 Task: Search one way flight ticket for 3 adults, 3 children in business from Kailua-kona, Hawaii: Ellison Onizuka Kona International Airport At Keahole to Raleigh: Raleigh-durham International Airport on 8-5-2023. Choice of flights is Sun country airlines. Number of bags: 4 checked bags. Price is upto 99000. Outbound departure time preference is 16:30.
Action: Mouse moved to (433, 384)
Screenshot: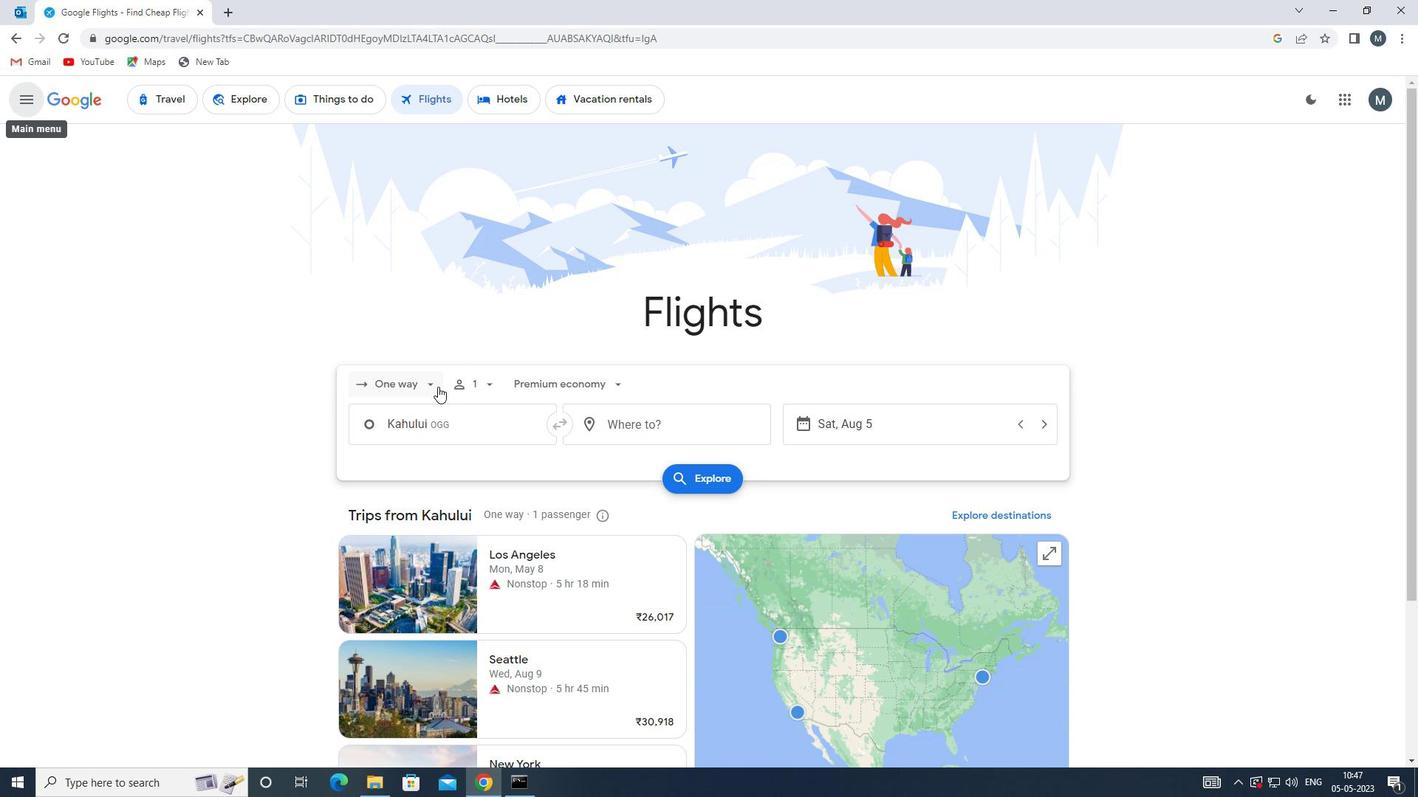
Action: Mouse pressed left at (433, 384)
Screenshot: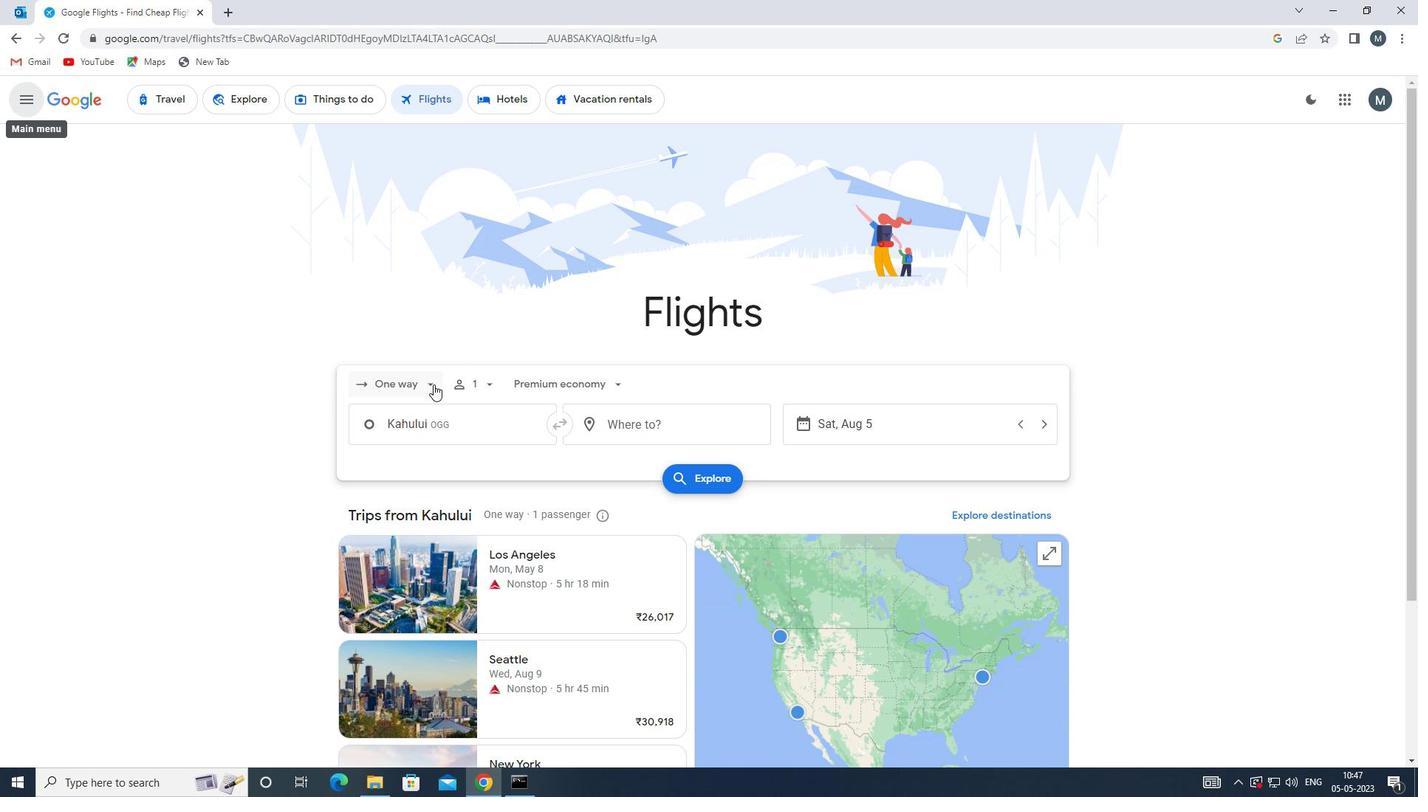 
Action: Mouse moved to (428, 460)
Screenshot: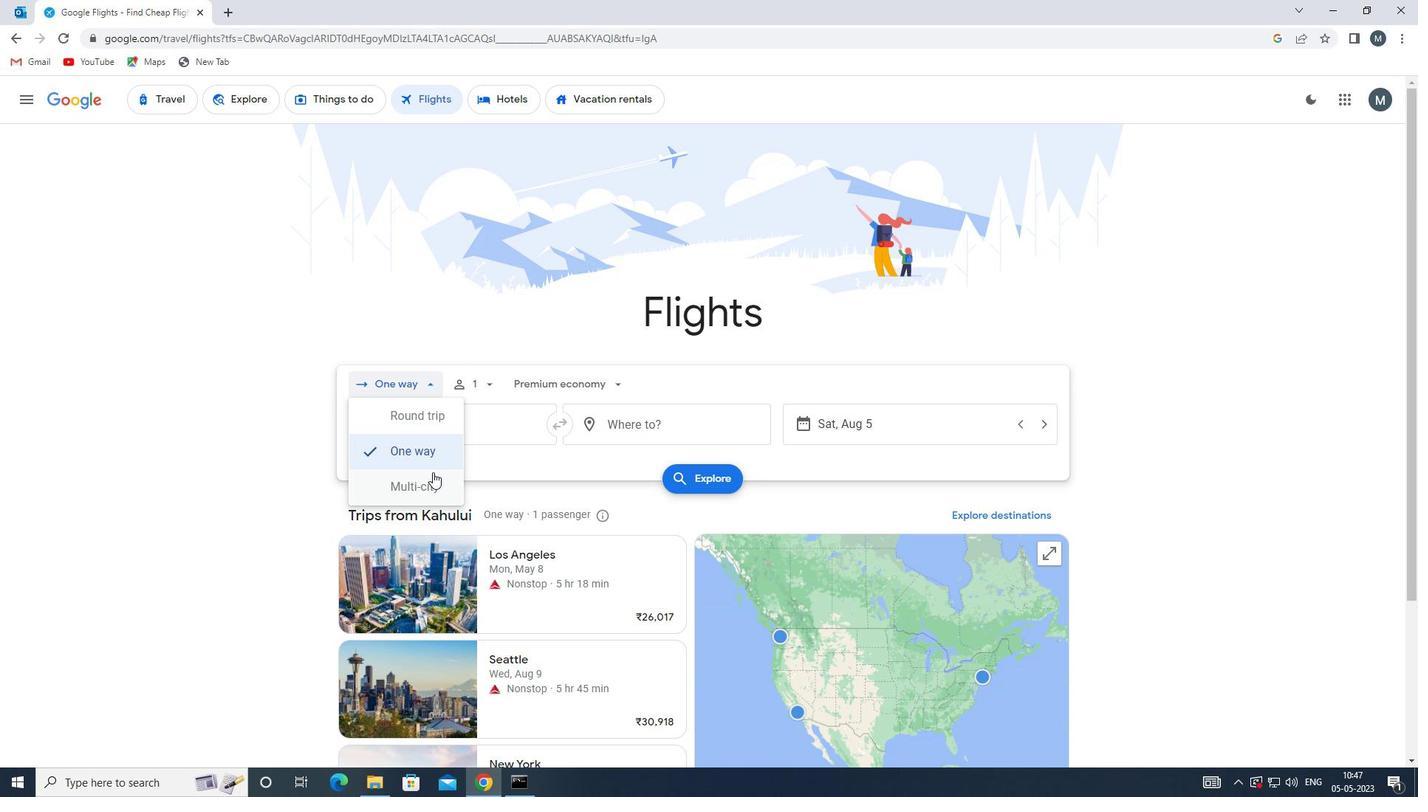 
Action: Mouse pressed left at (428, 460)
Screenshot: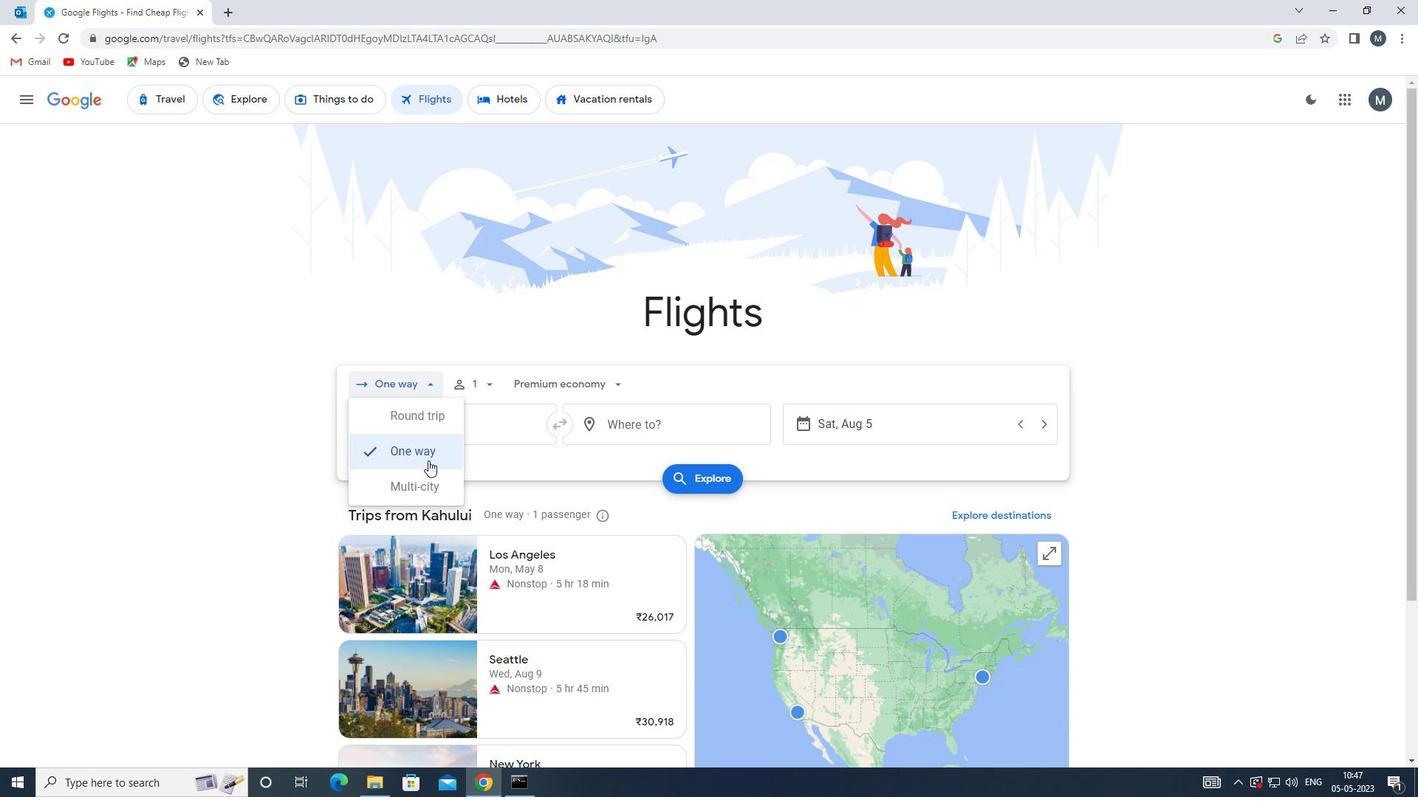 
Action: Mouse moved to (477, 384)
Screenshot: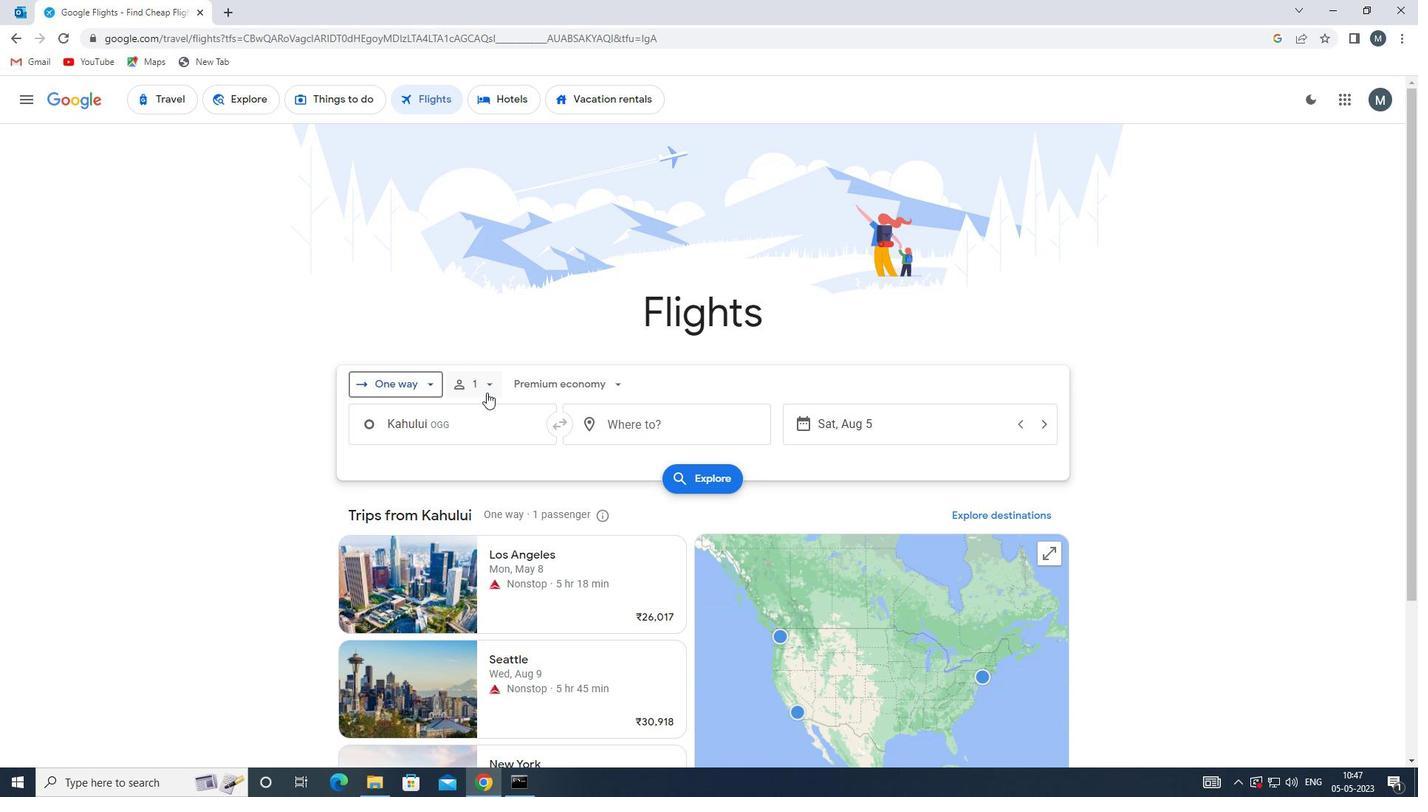 
Action: Mouse pressed left at (477, 384)
Screenshot: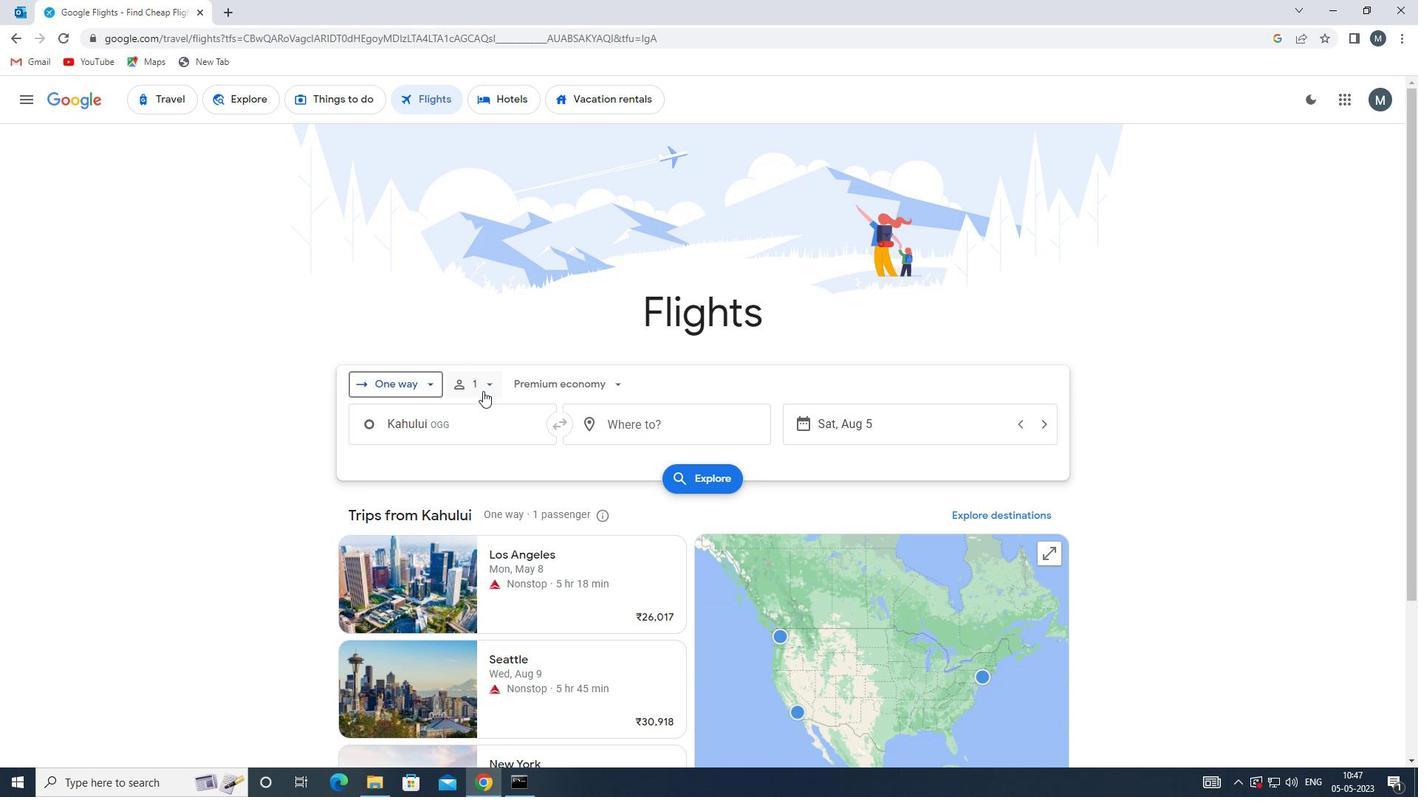 
Action: Mouse moved to (608, 419)
Screenshot: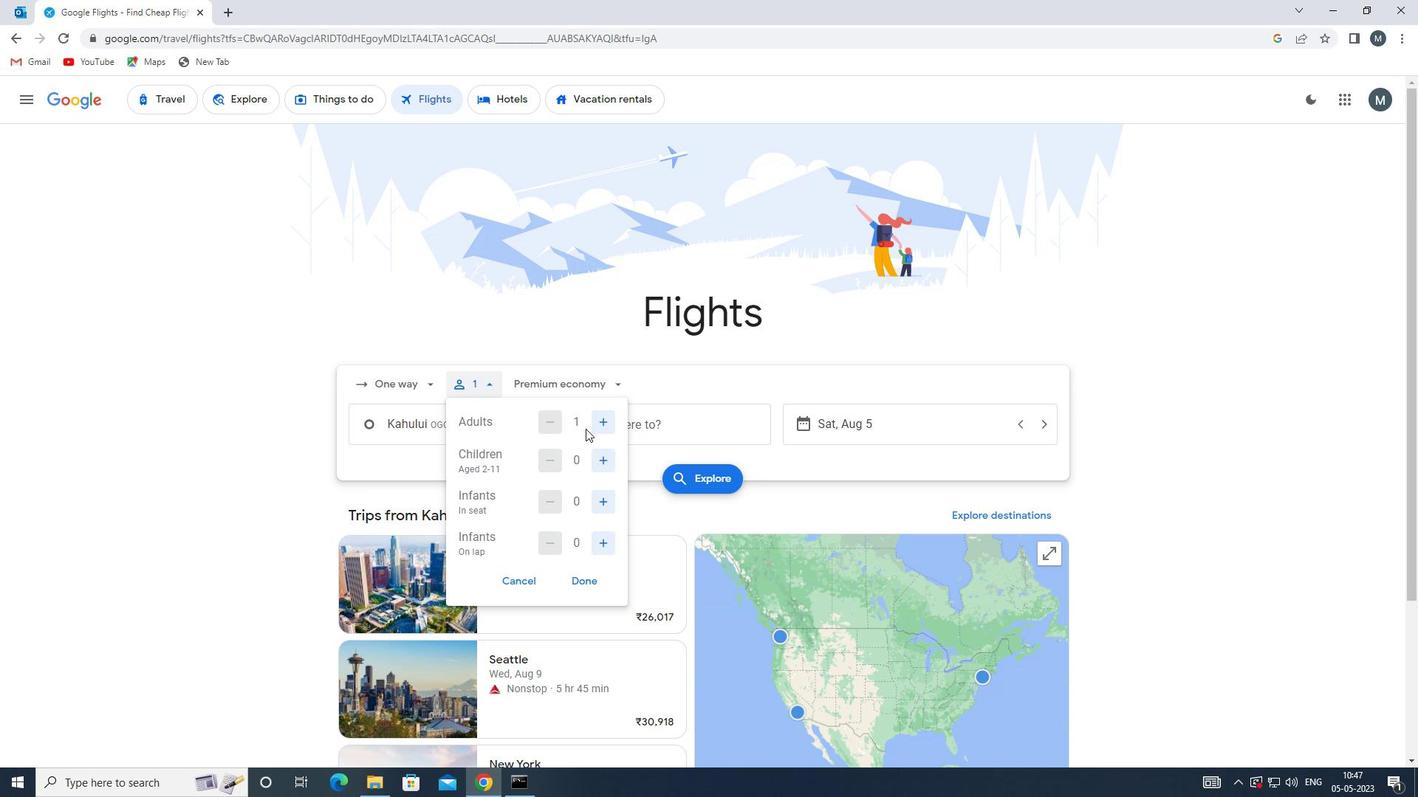 
Action: Mouse pressed left at (608, 419)
Screenshot: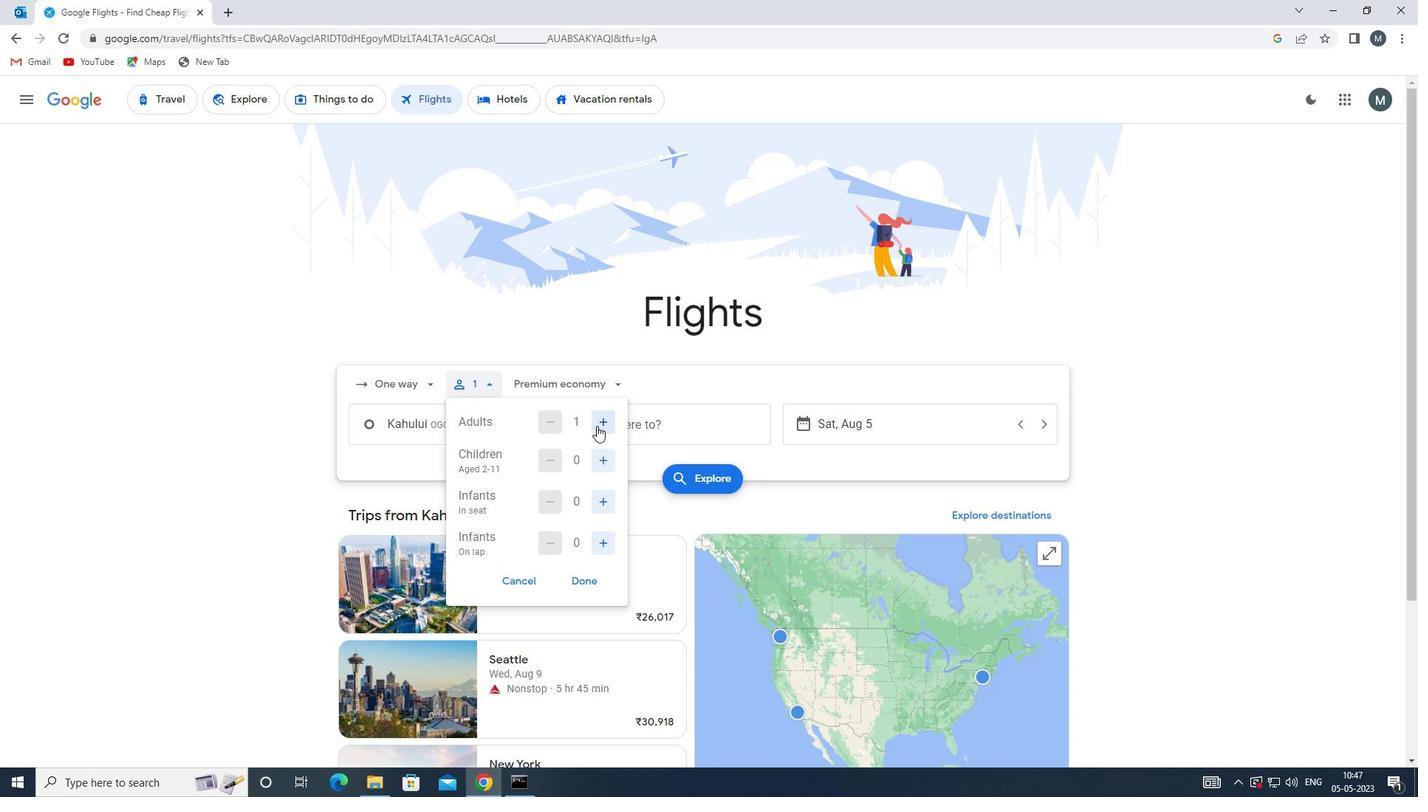 
Action: Mouse moved to (609, 419)
Screenshot: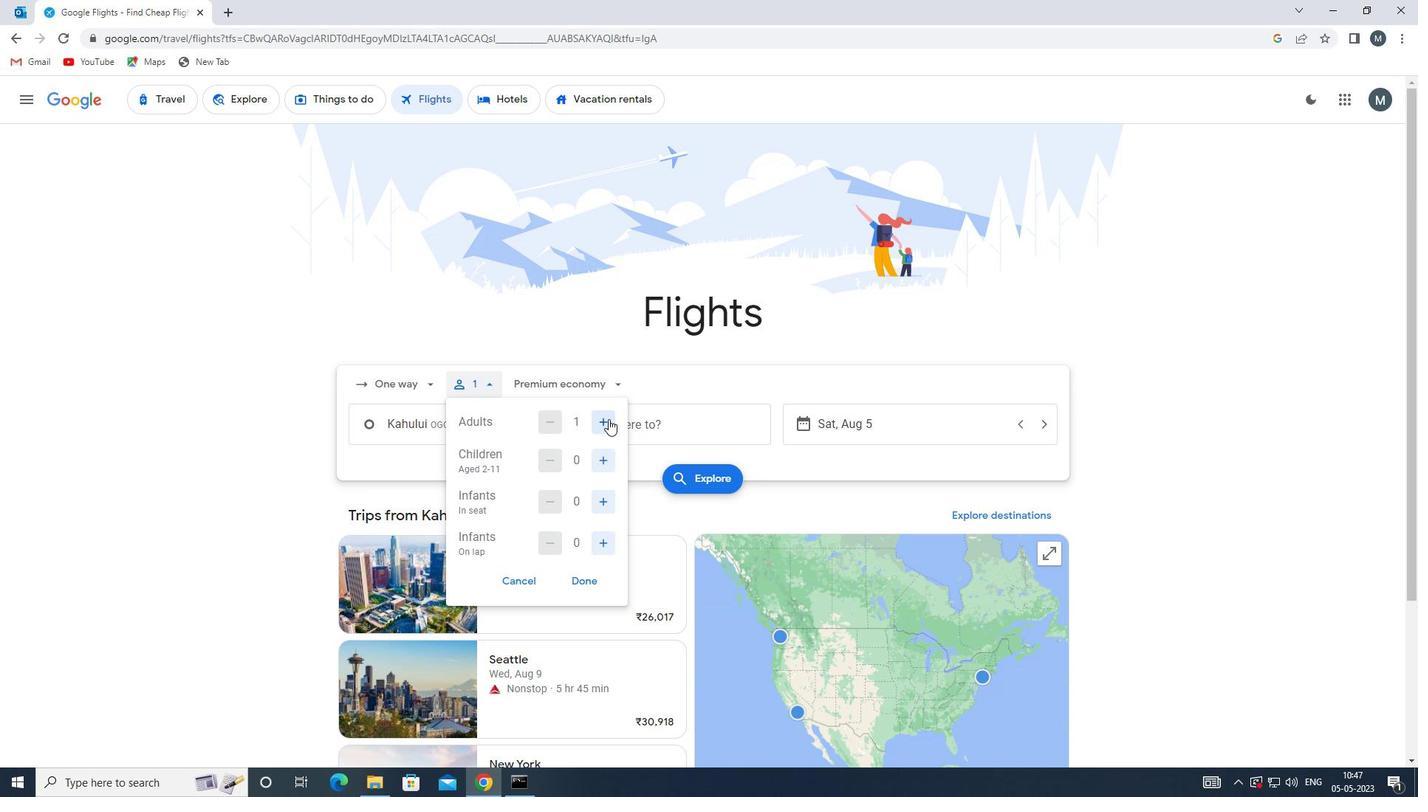 
Action: Mouse pressed left at (609, 419)
Screenshot: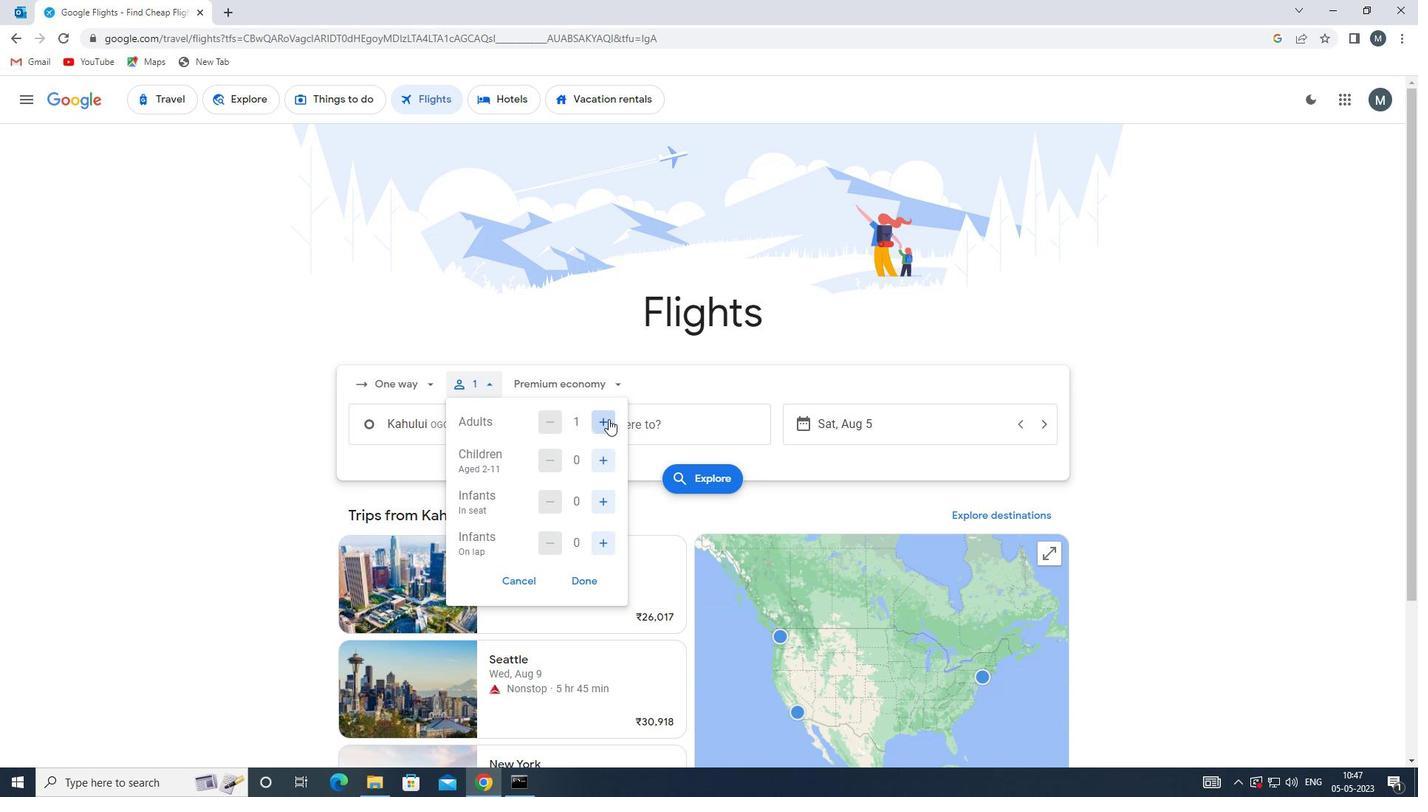 
Action: Mouse moved to (604, 461)
Screenshot: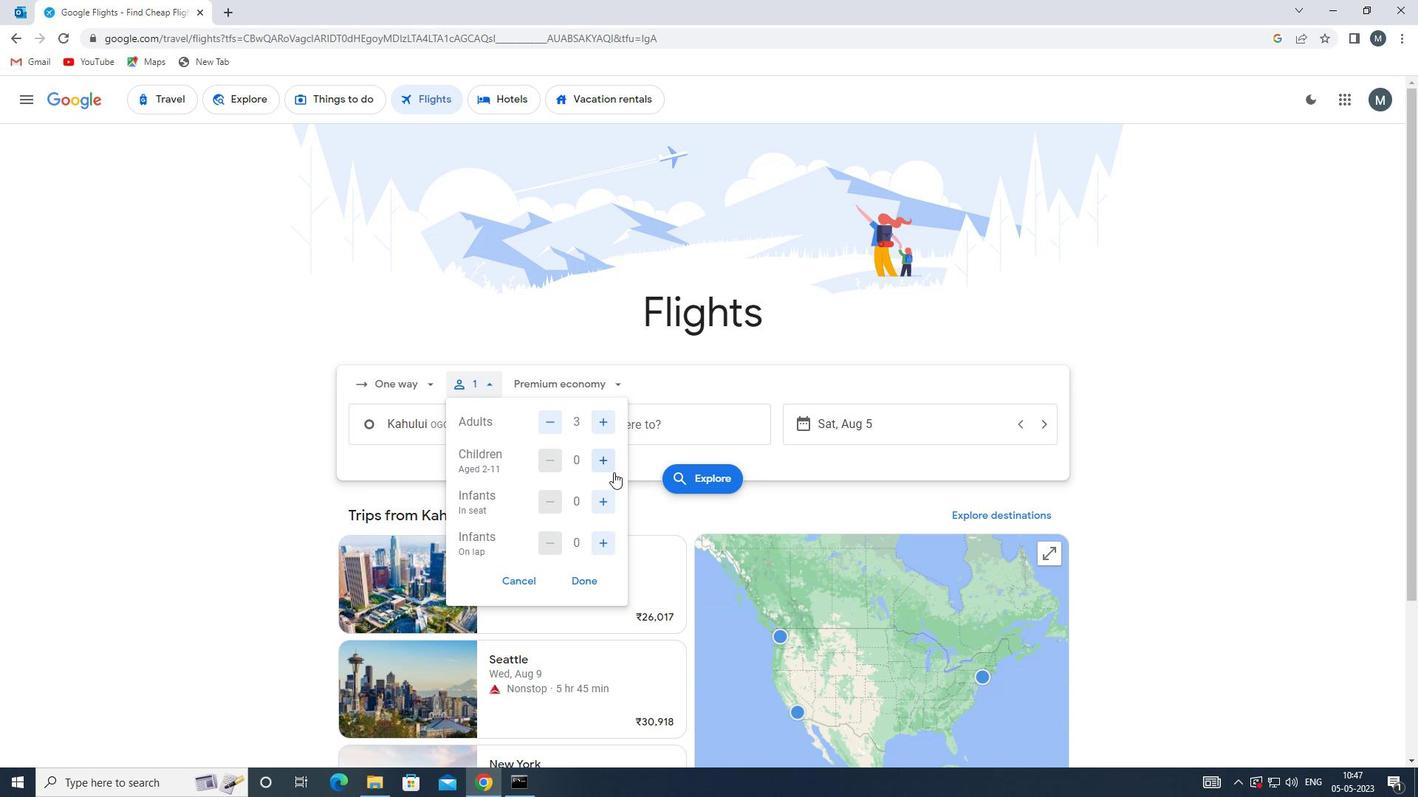 
Action: Mouse pressed left at (604, 461)
Screenshot: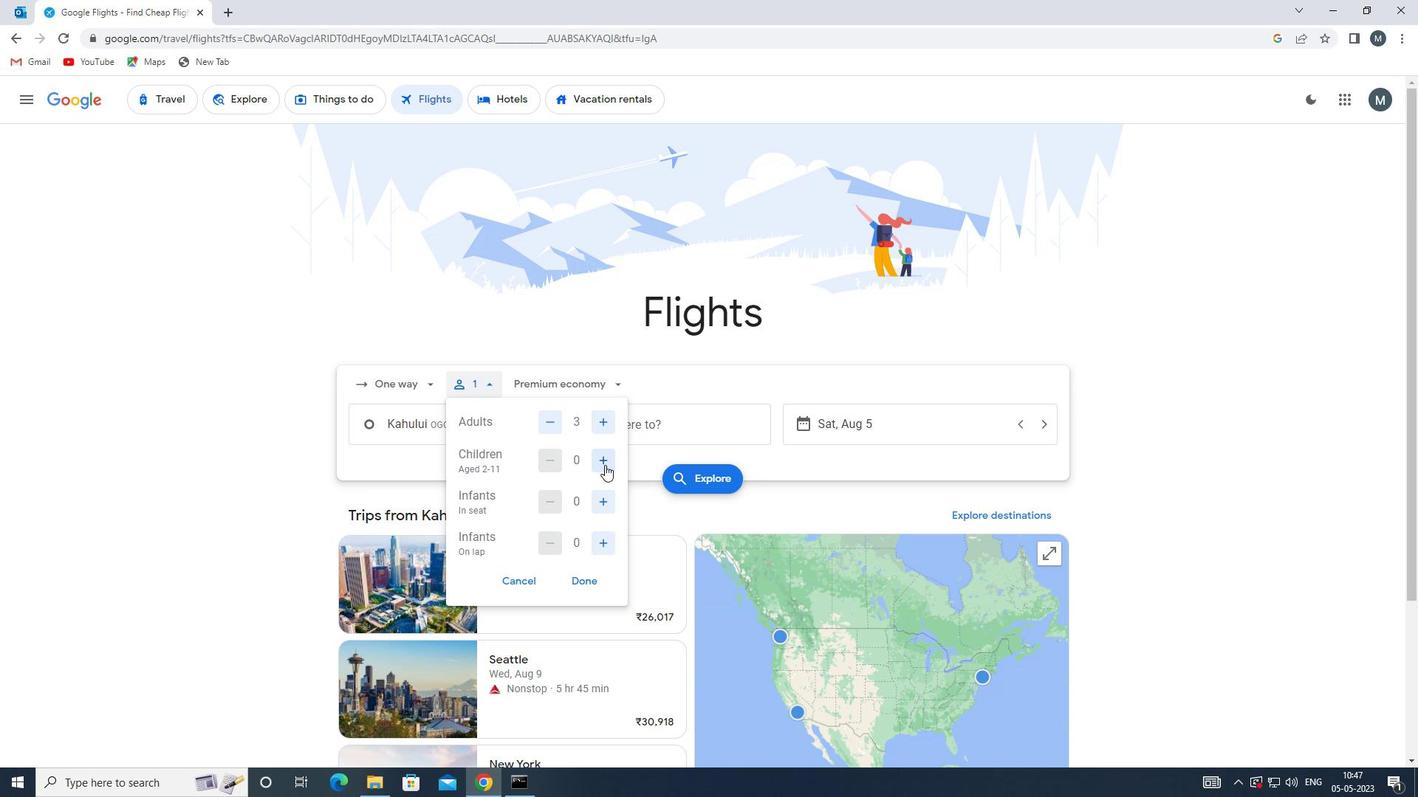 
Action: Mouse moved to (604, 461)
Screenshot: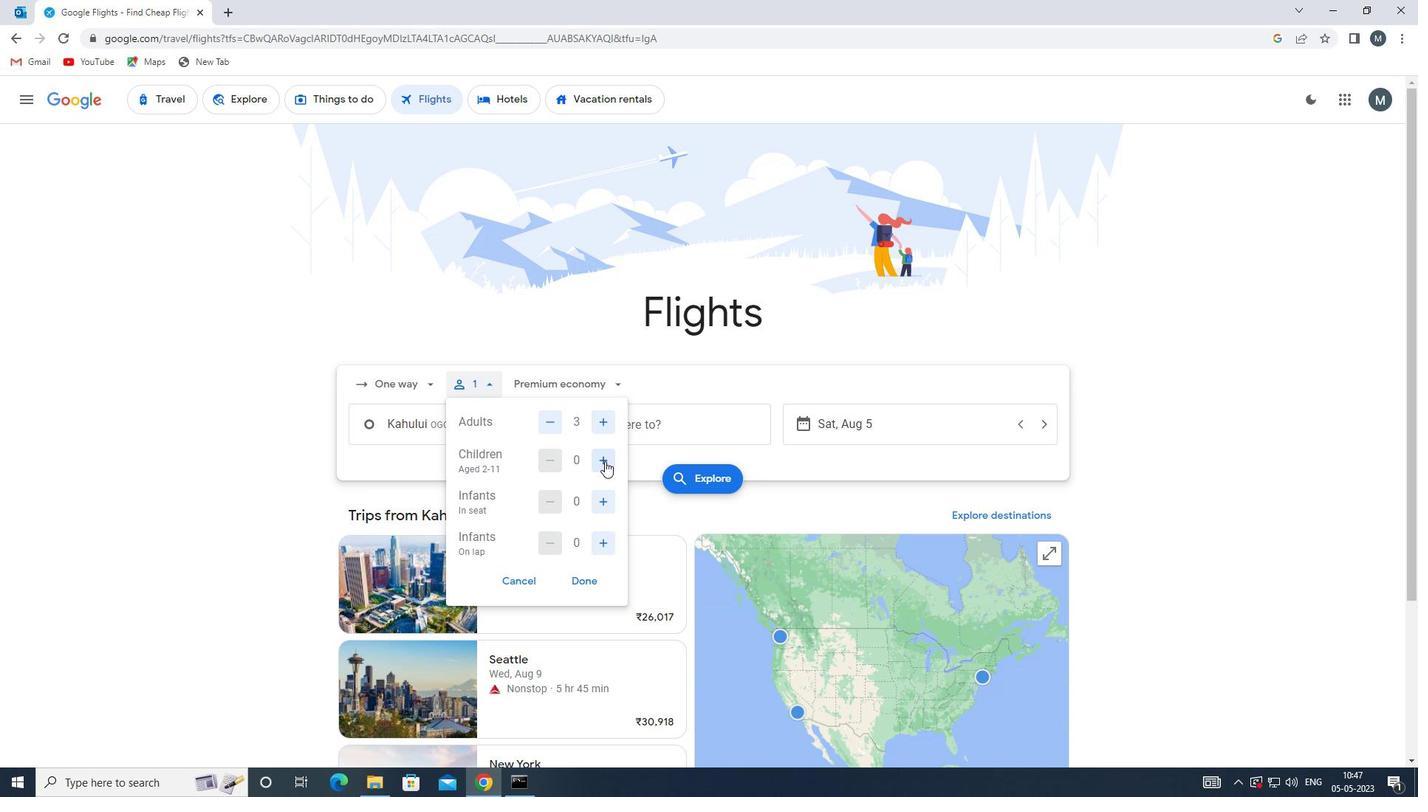 
Action: Mouse pressed left at (604, 461)
Screenshot: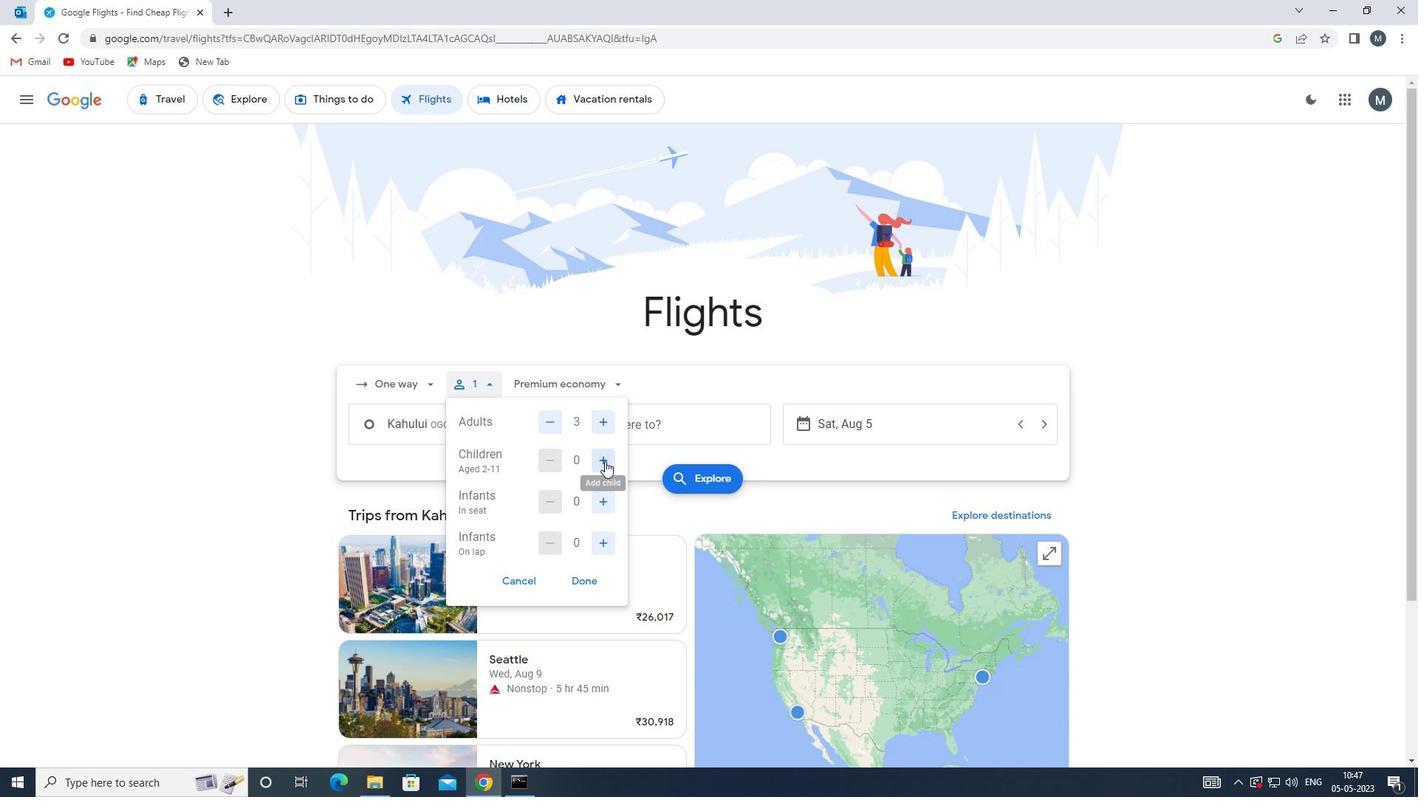 
Action: Mouse moved to (604, 463)
Screenshot: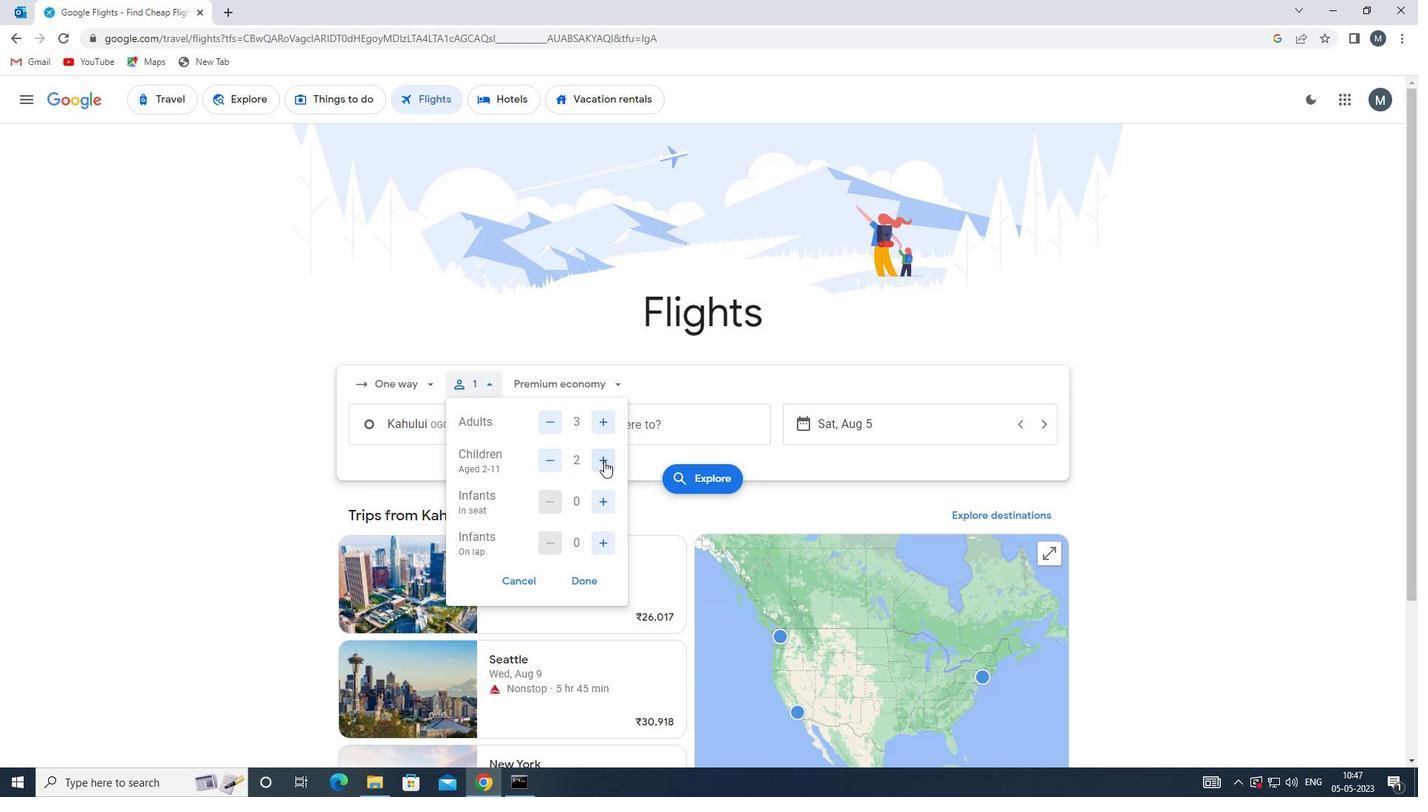 
Action: Mouse pressed left at (604, 463)
Screenshot: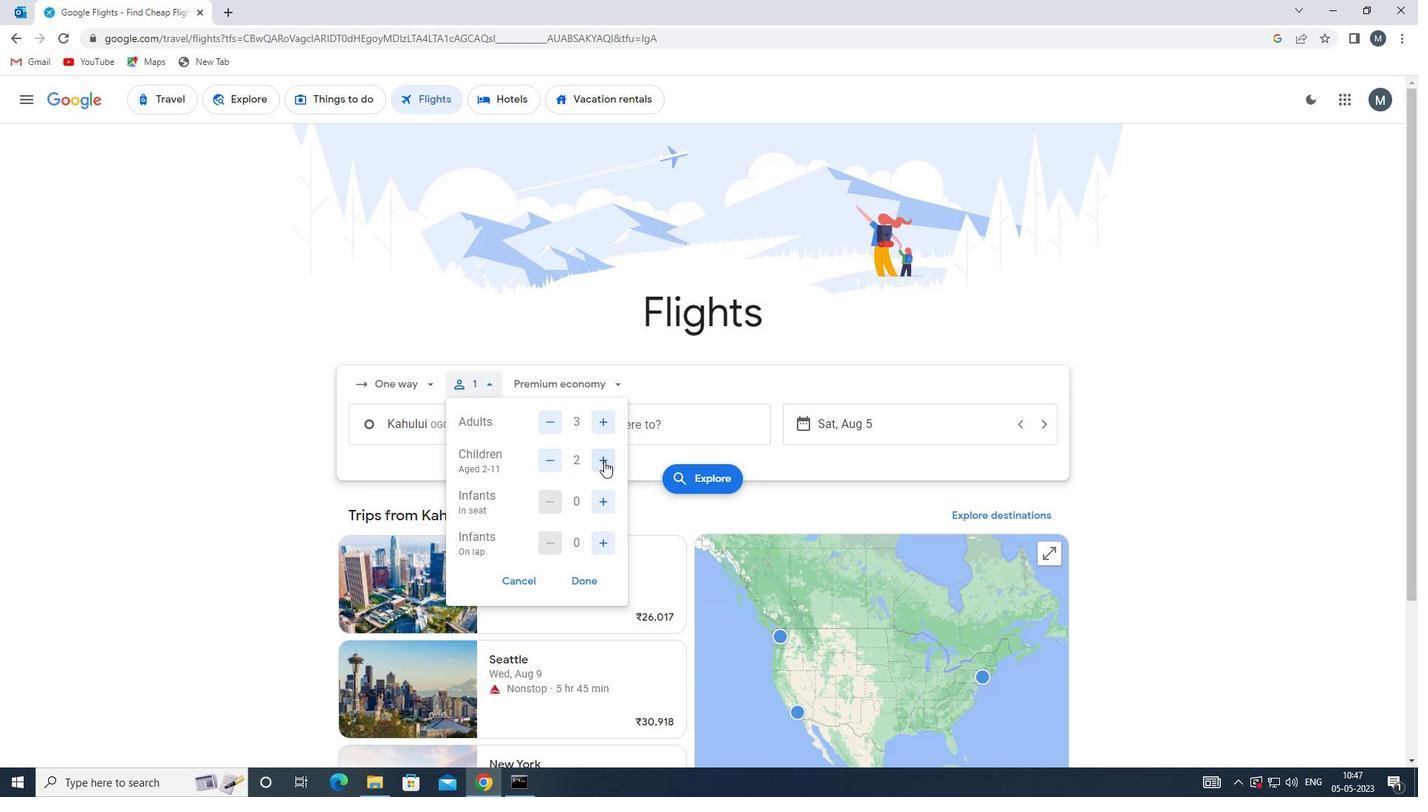 
Action: Mouse moved to (581, 584)
Screenshot: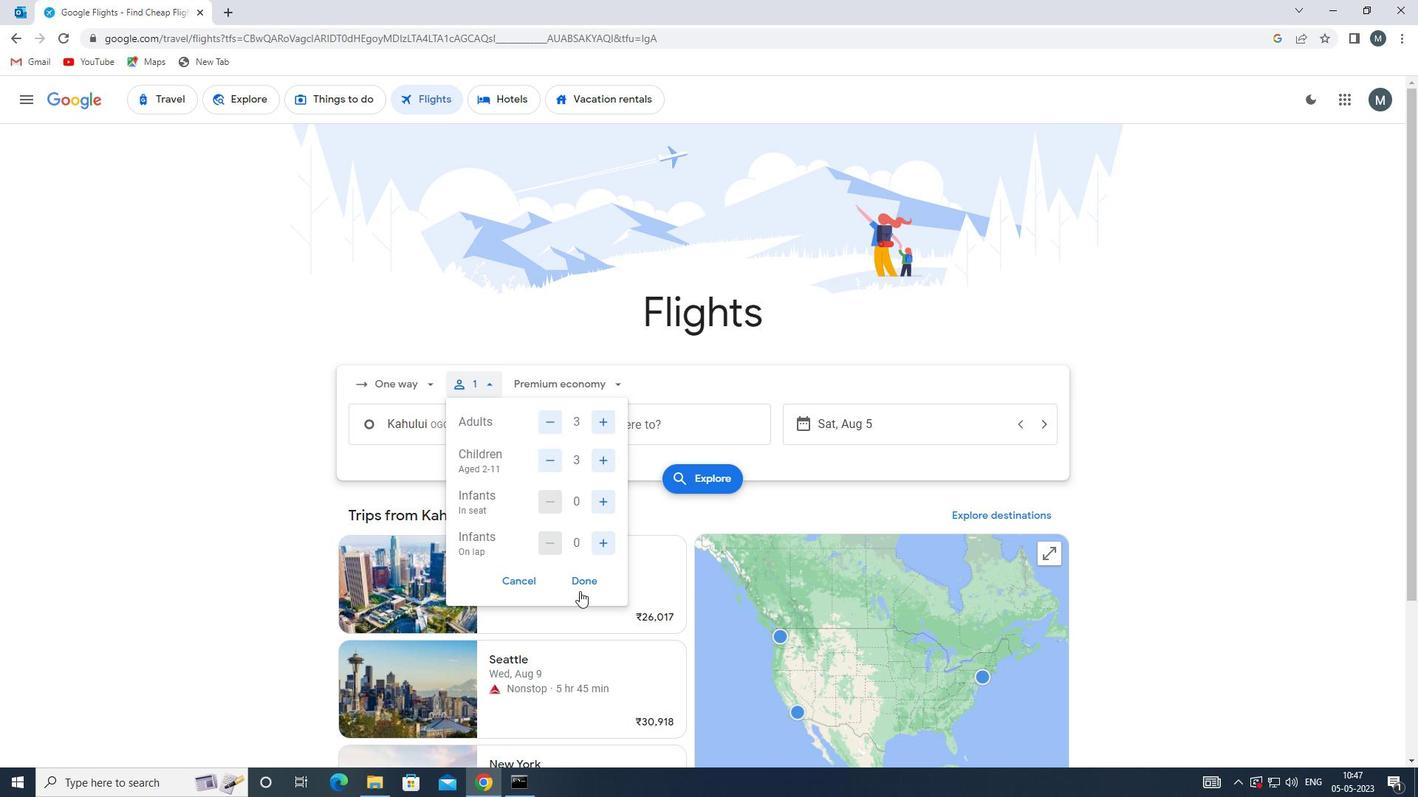 
Action: Mouse pressed left at (581, 584)
Screenshot: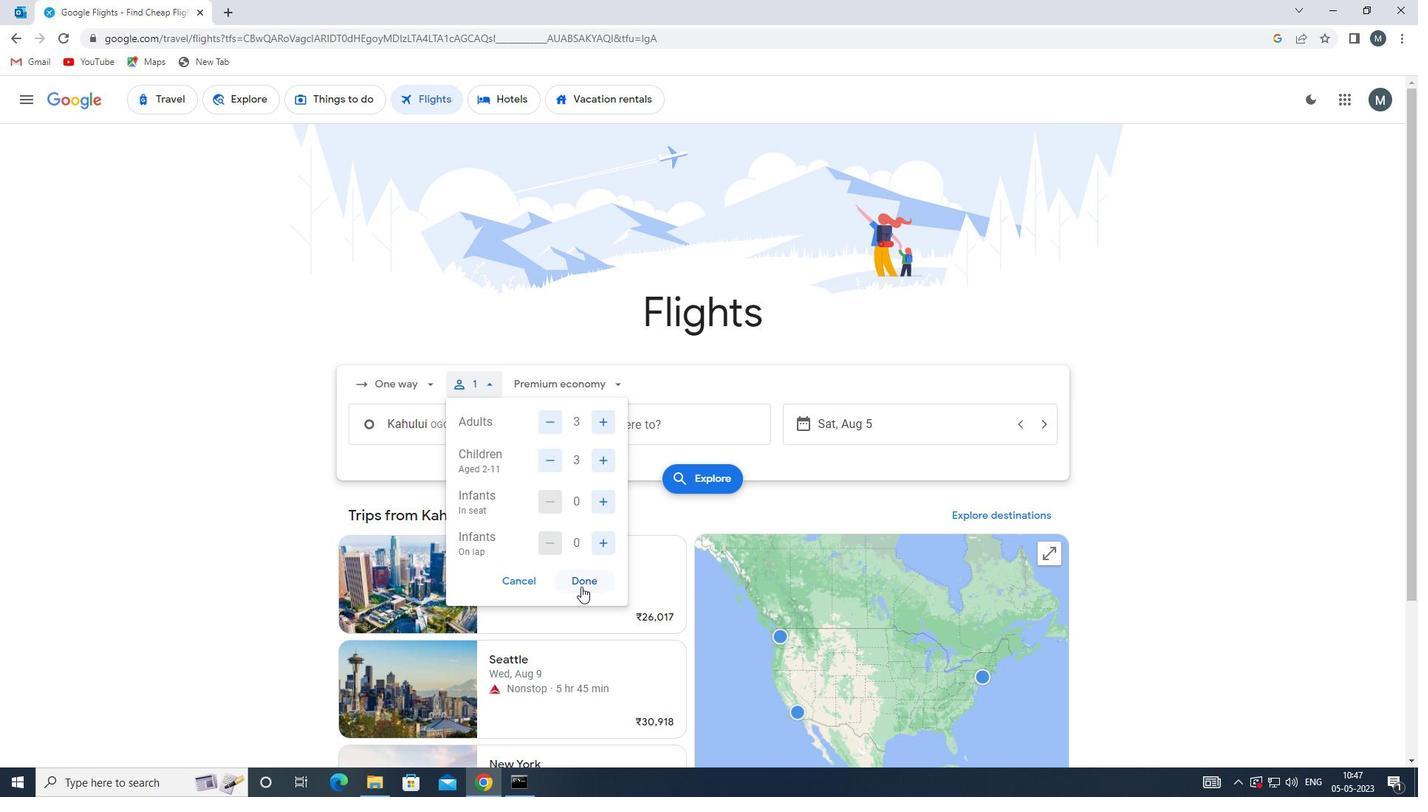 
Action: Mouse moved to (562, 384)
Screenshot: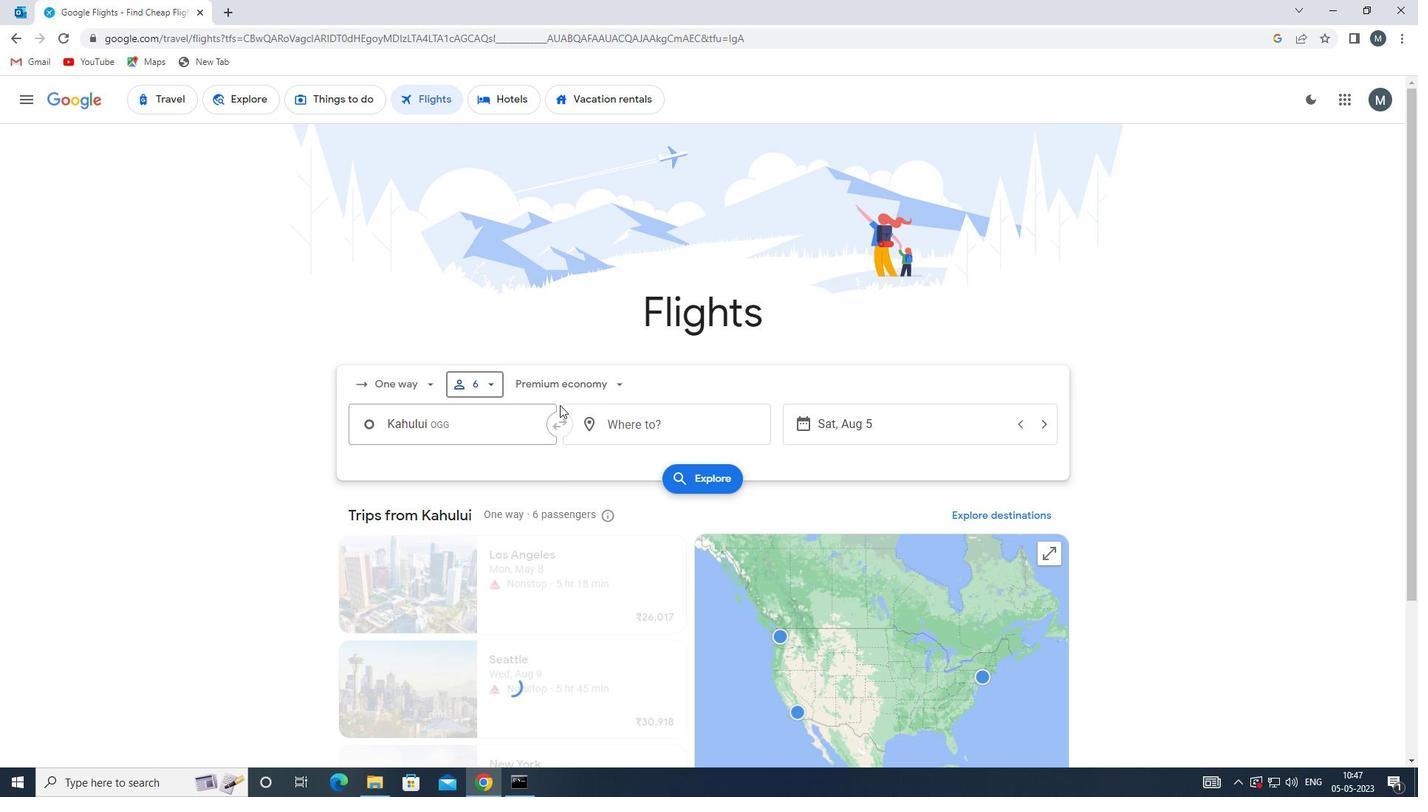 
Action: Mouse pressed left at (562, 384)
Screenshot: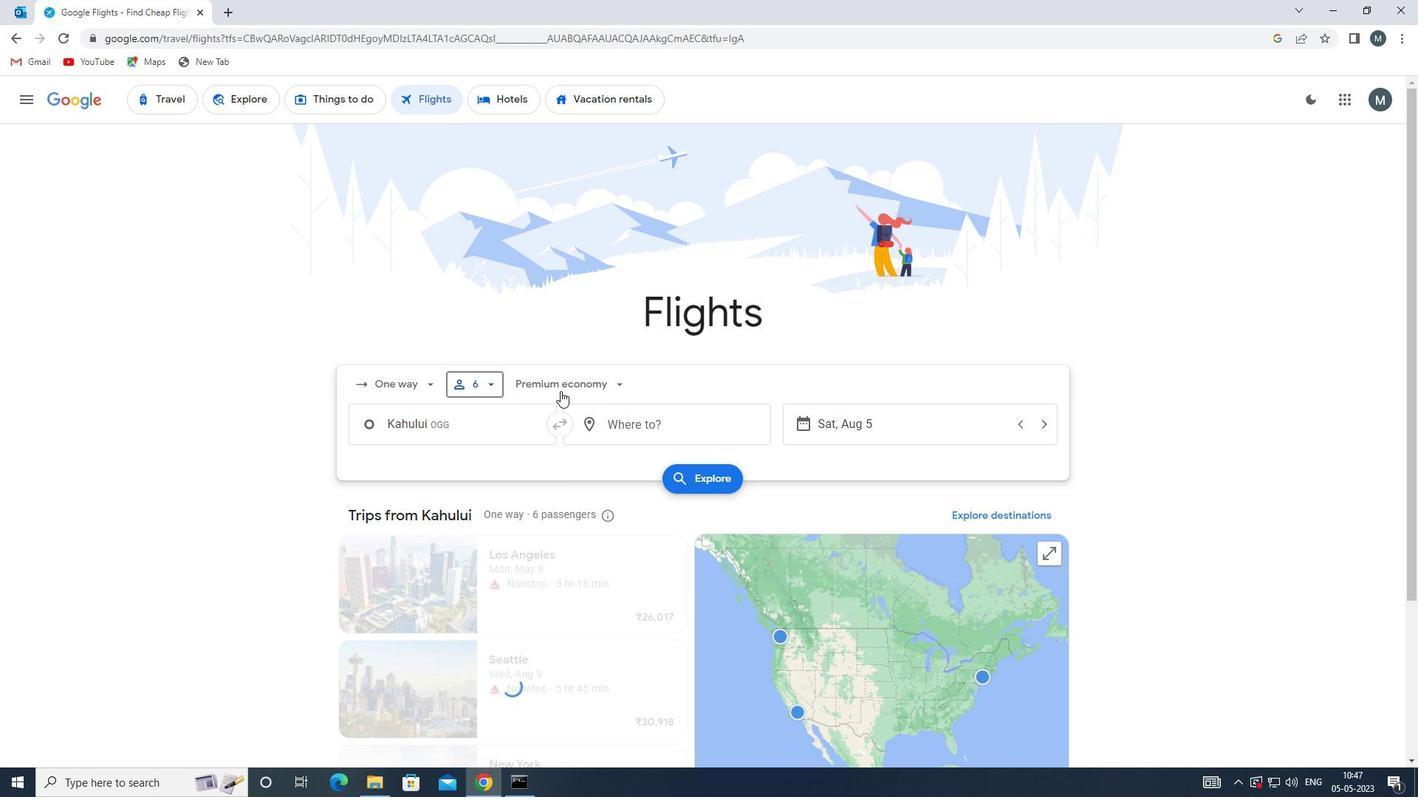 
Action: Mouse moved to (570, 492)
Screenshot: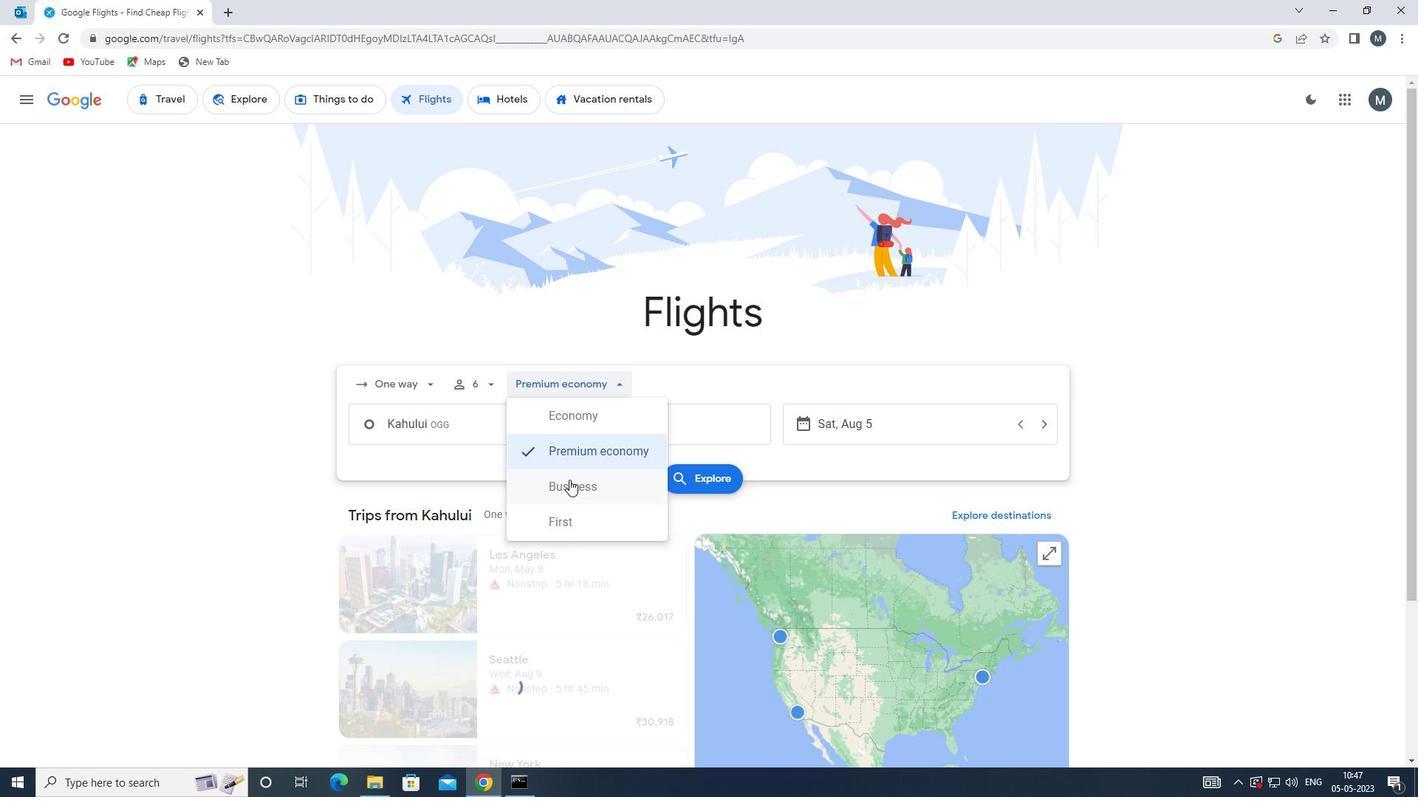 
Action: Mouse pressed left at (570, 492)
Screenshot: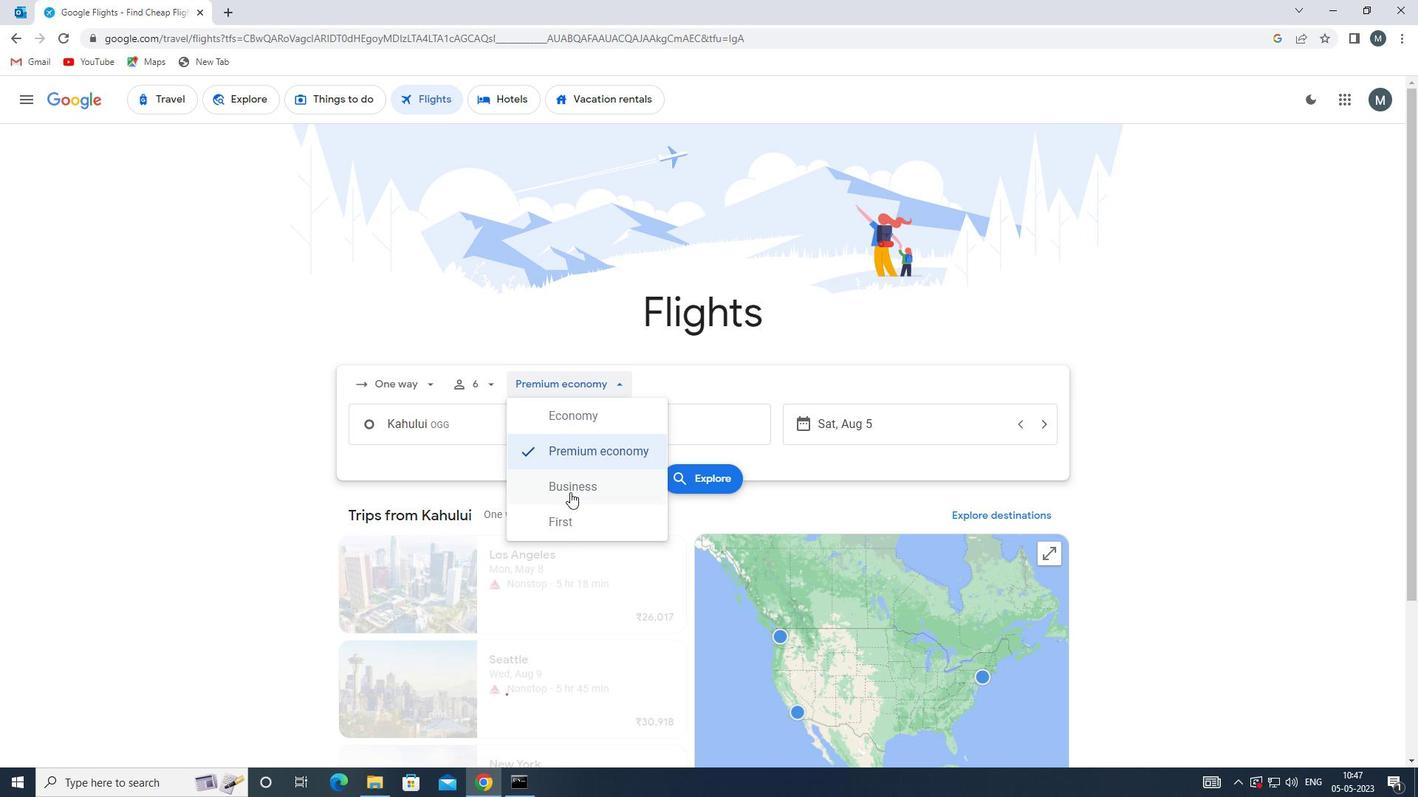 
Action: Mouse moved to (491, 434)
Screenshot: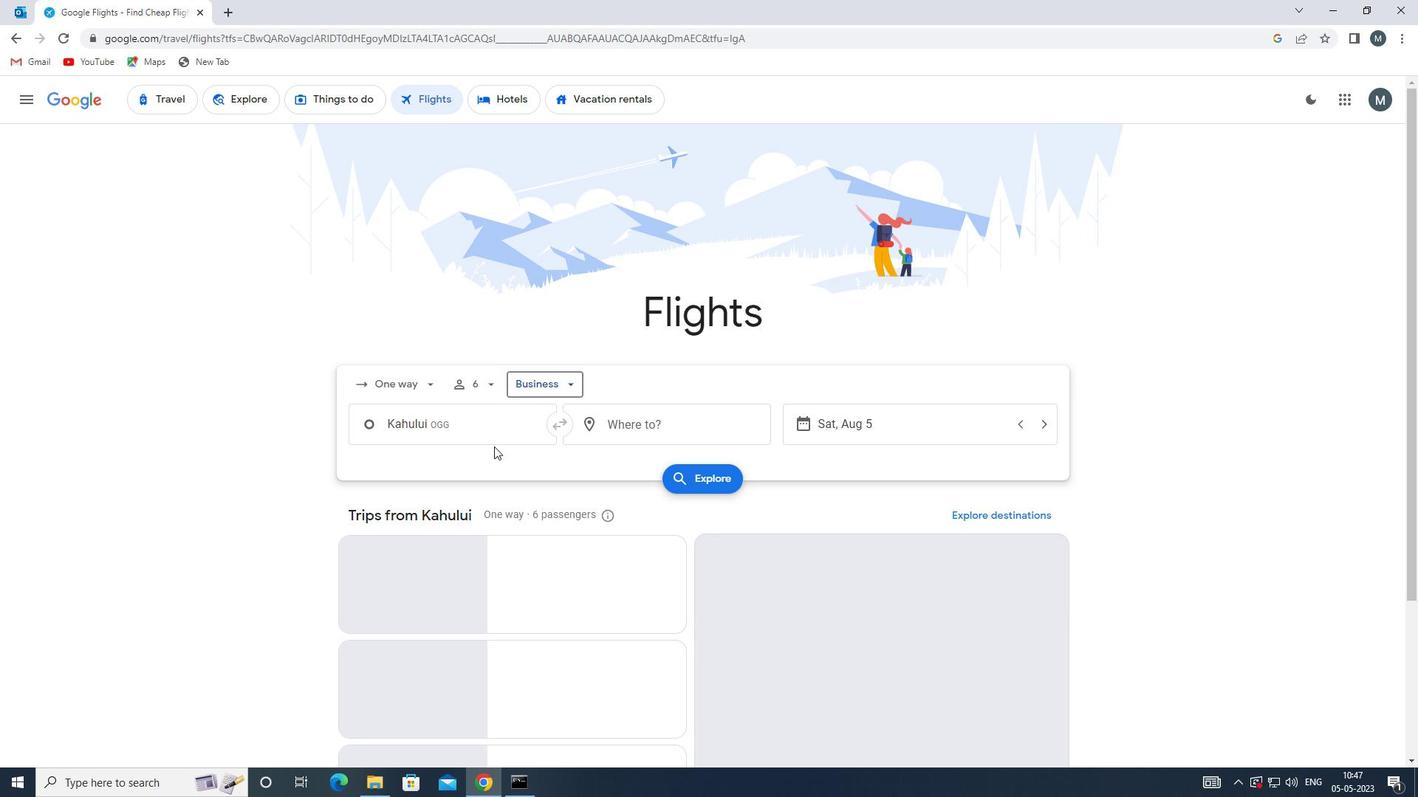 
Action: Mouse pressed left at (491, 434)
Screenshot: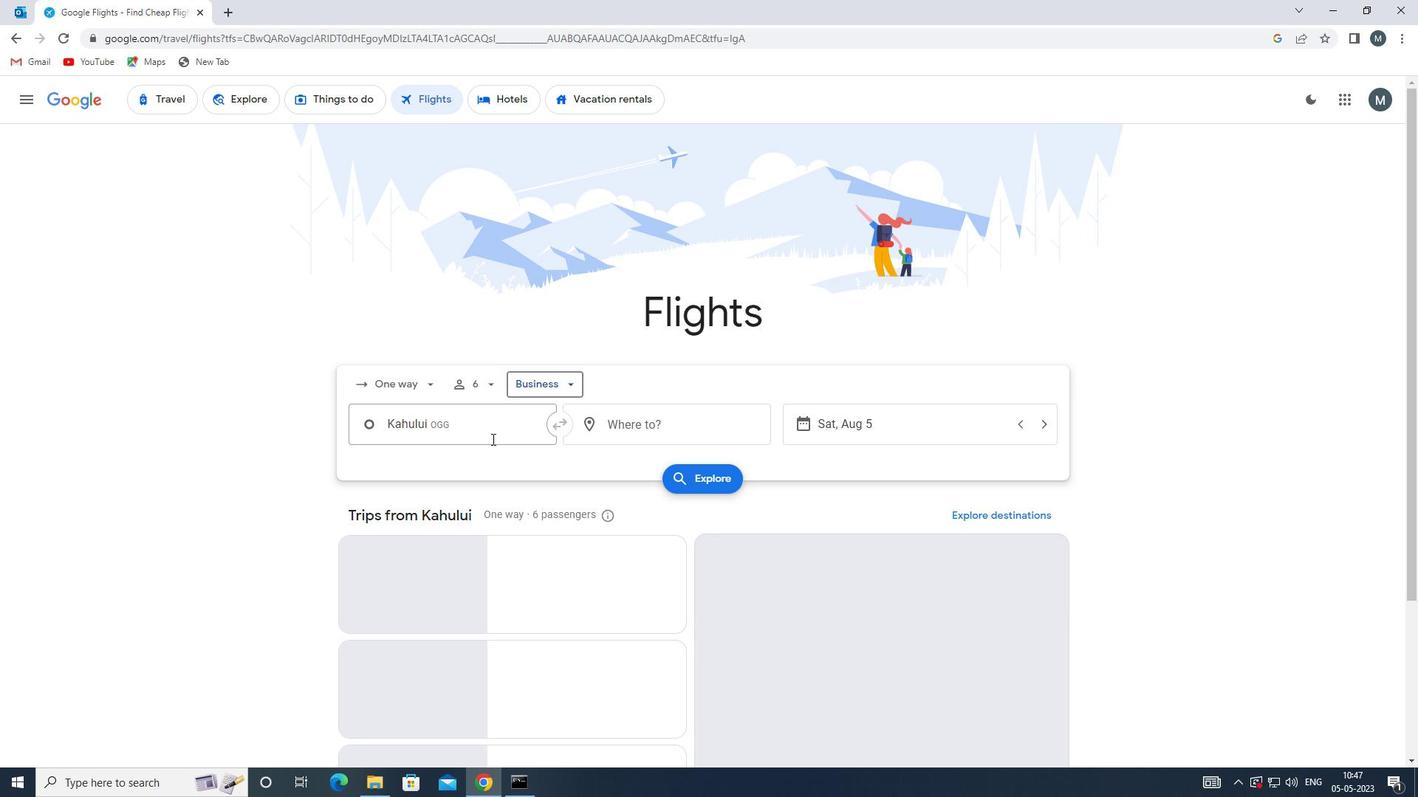 
Action: Mouse moved to (523, 505)
Screenshot: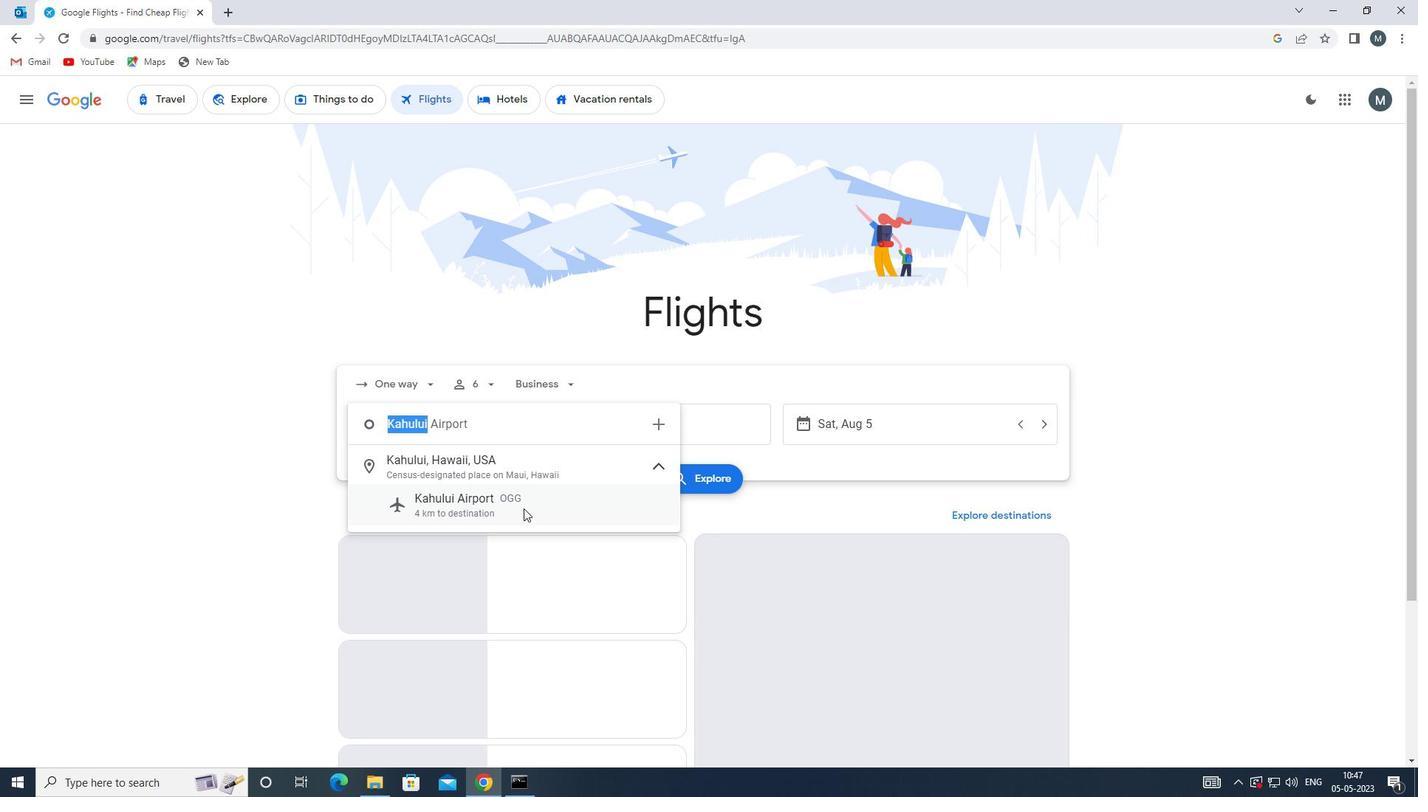 
Action: Mouse pressed left at (523, 505)
Screenshot: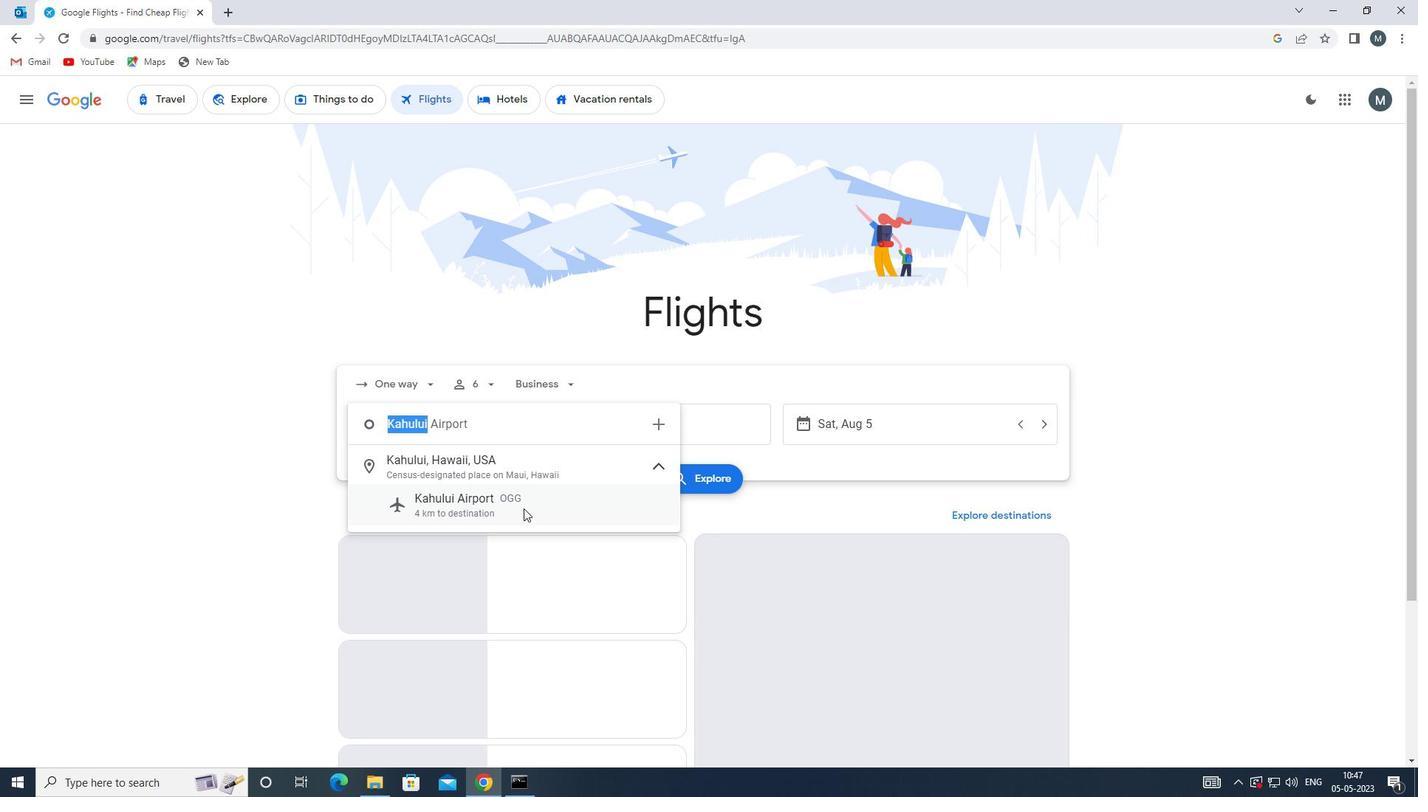 
Action: Mouse moved to (642, 429)
Screenshot: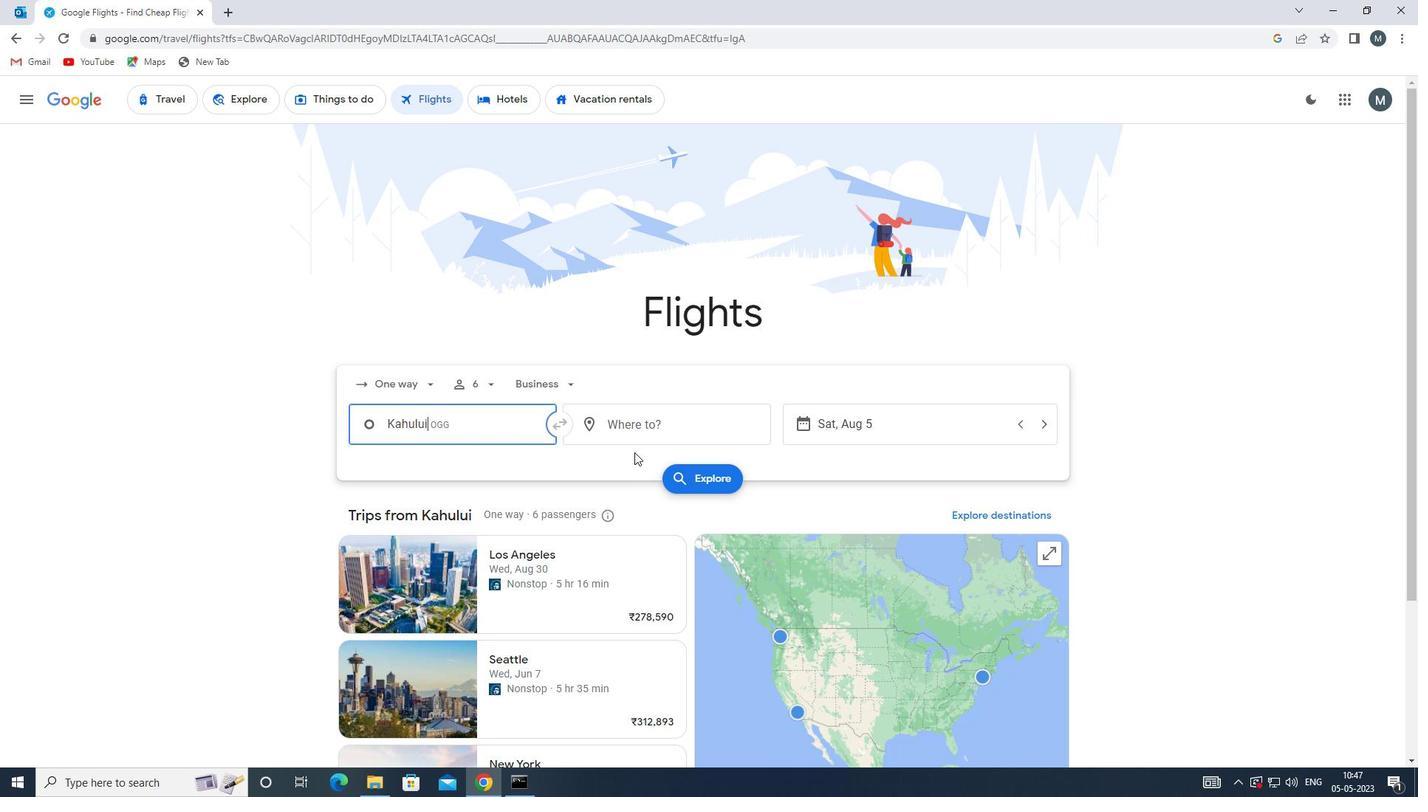 
Action: Mouse pressed left at (642, 429)
Screenshot: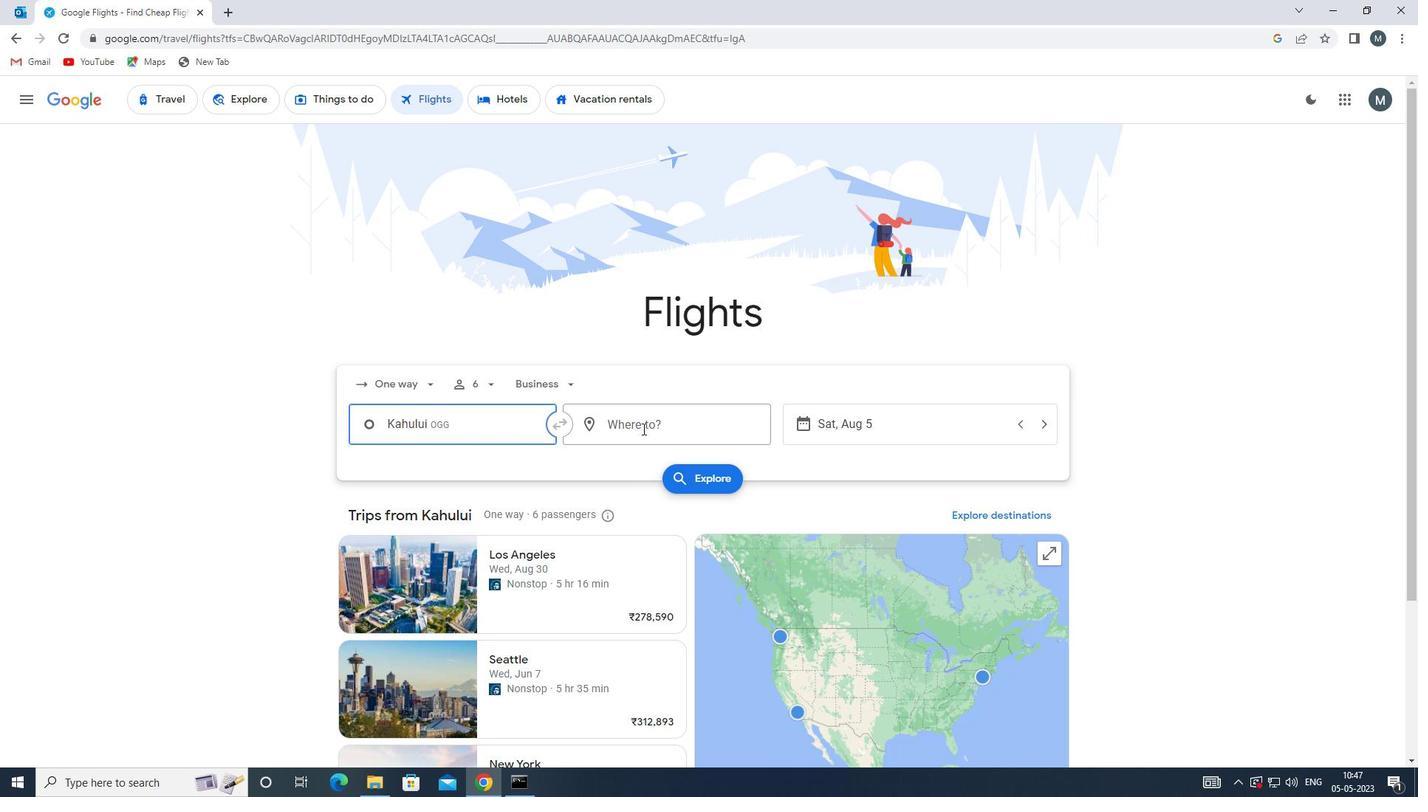 
Action: Mouse moved to (642, 429)
Screenshot: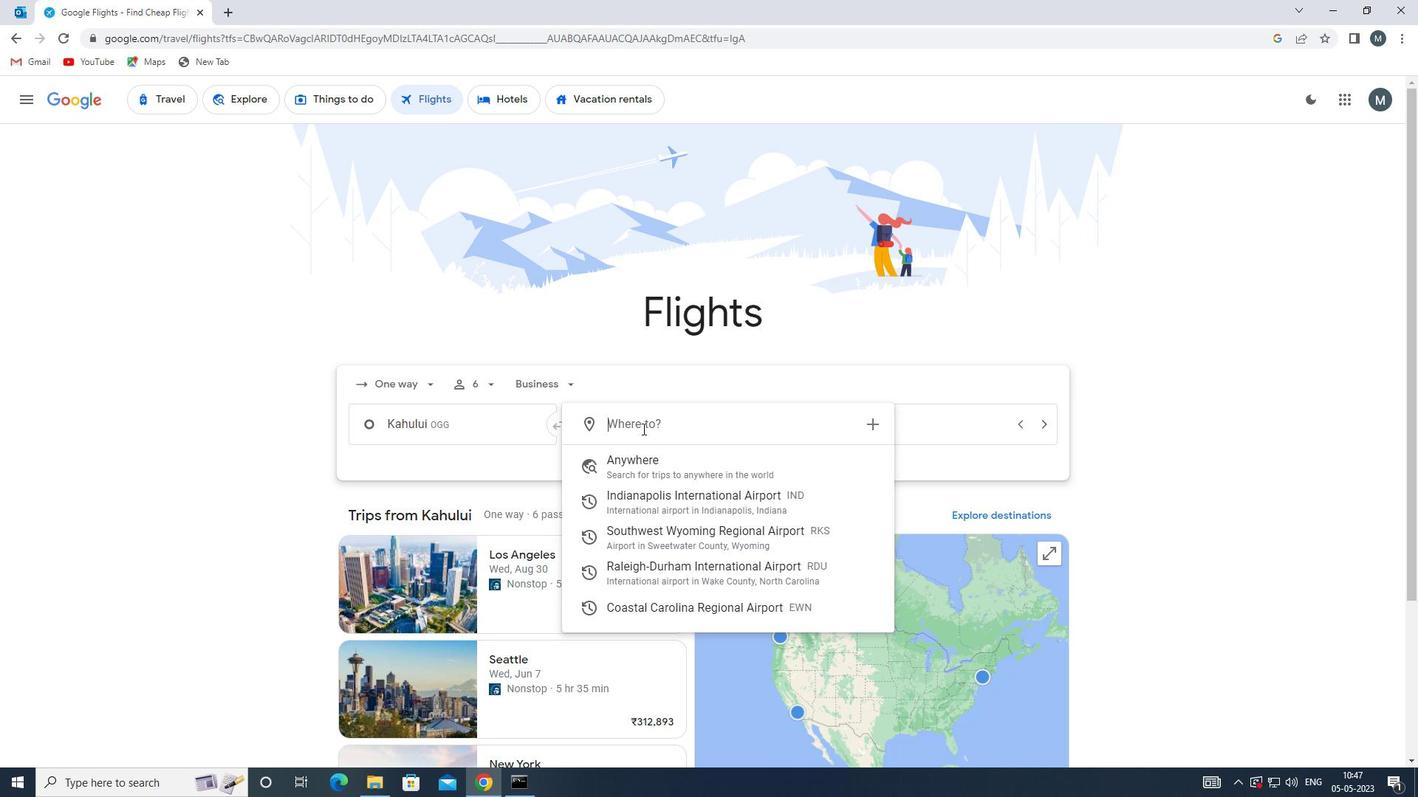 
Action: Key pressed rdu
Screenshot: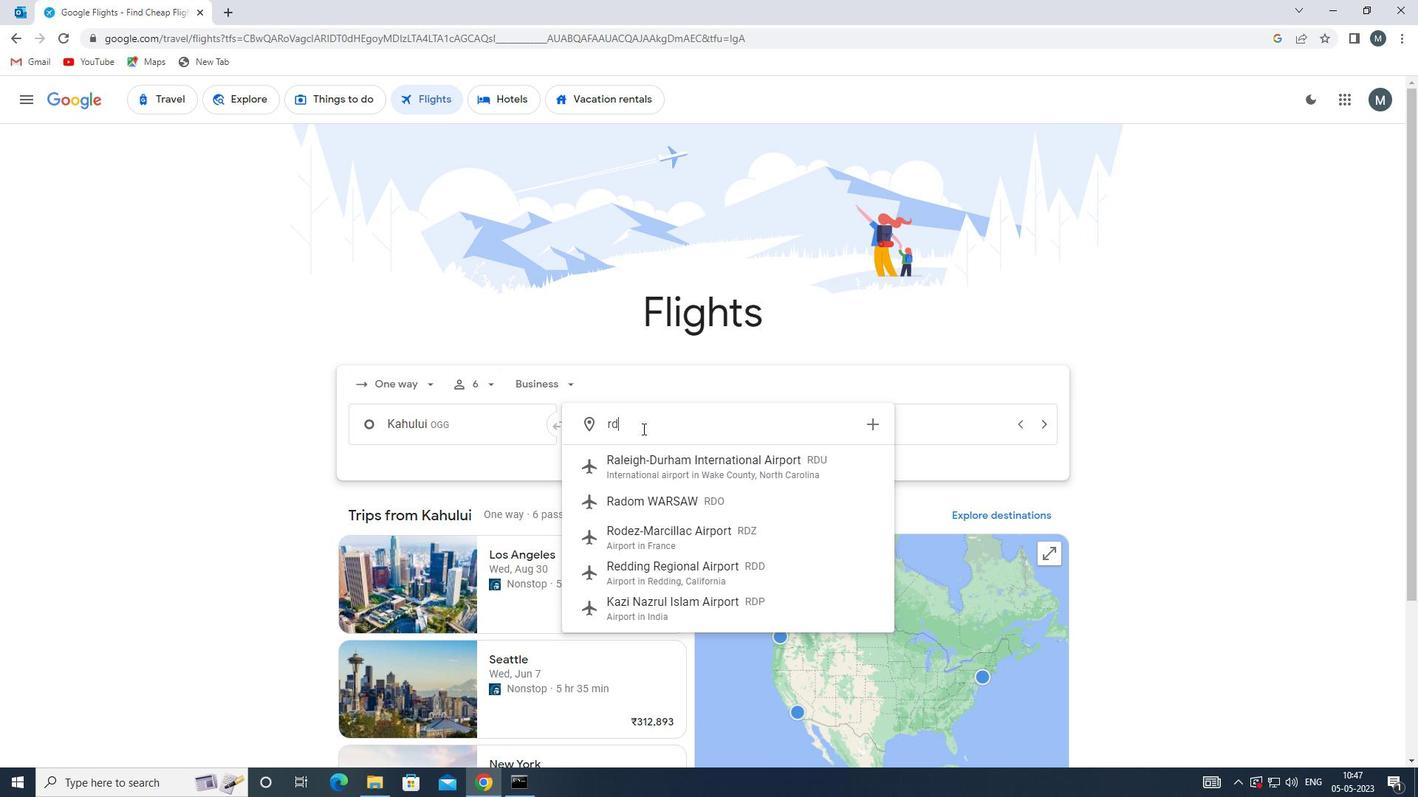 
Action: Mouse moved to (664, 472)
Screenshot: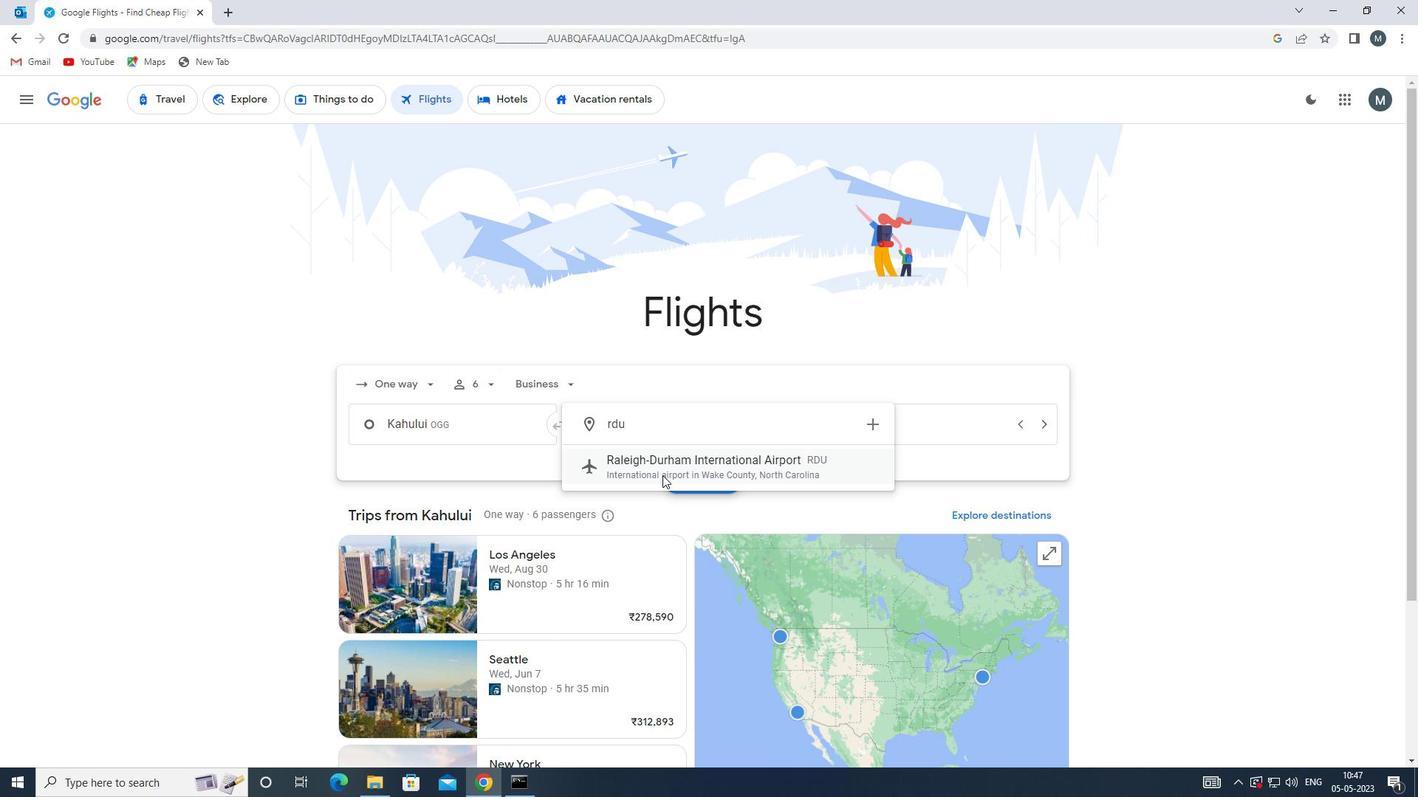 
Action: Mouse pressed left at (664, 472)
Screenshot: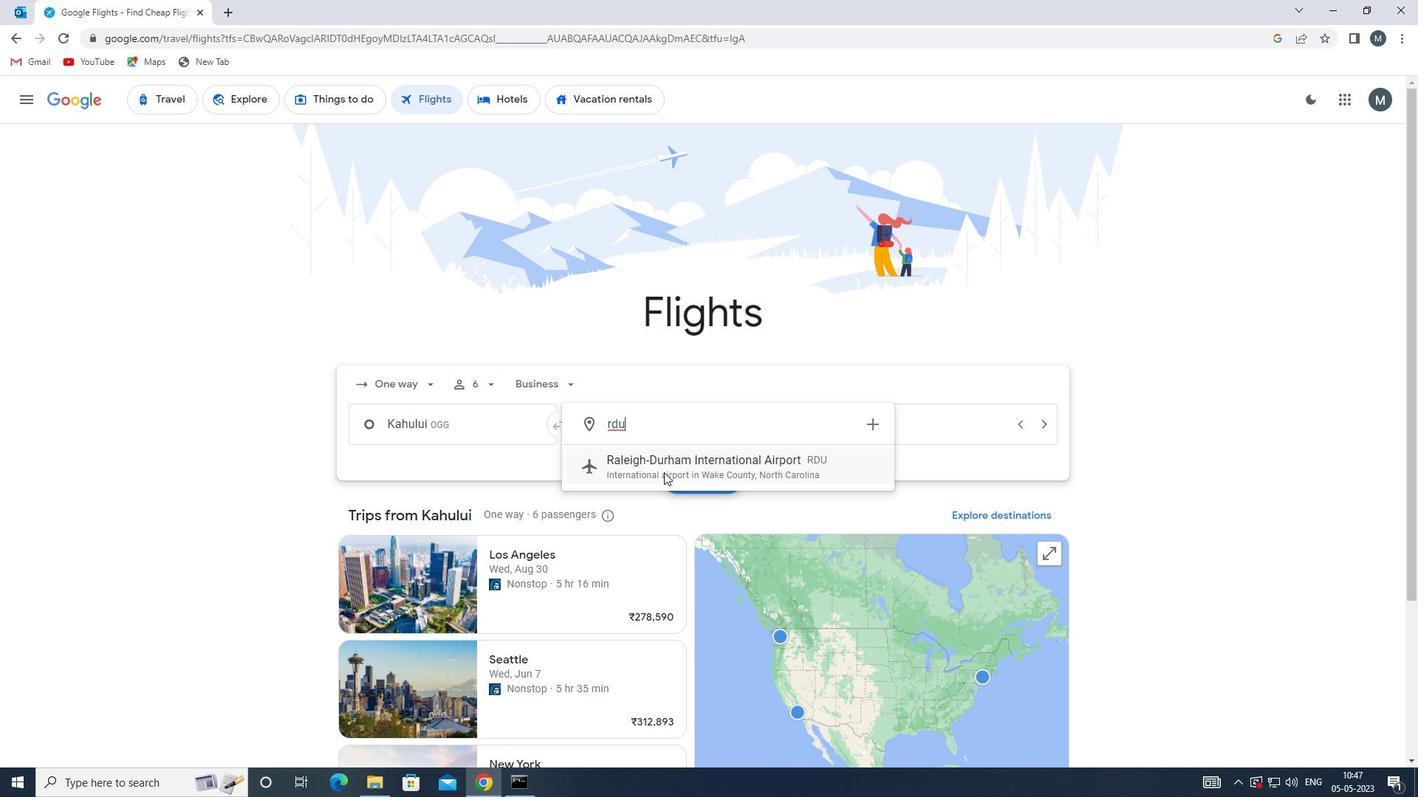 
Action: Mouse moved to (822, 434)
Screenshot: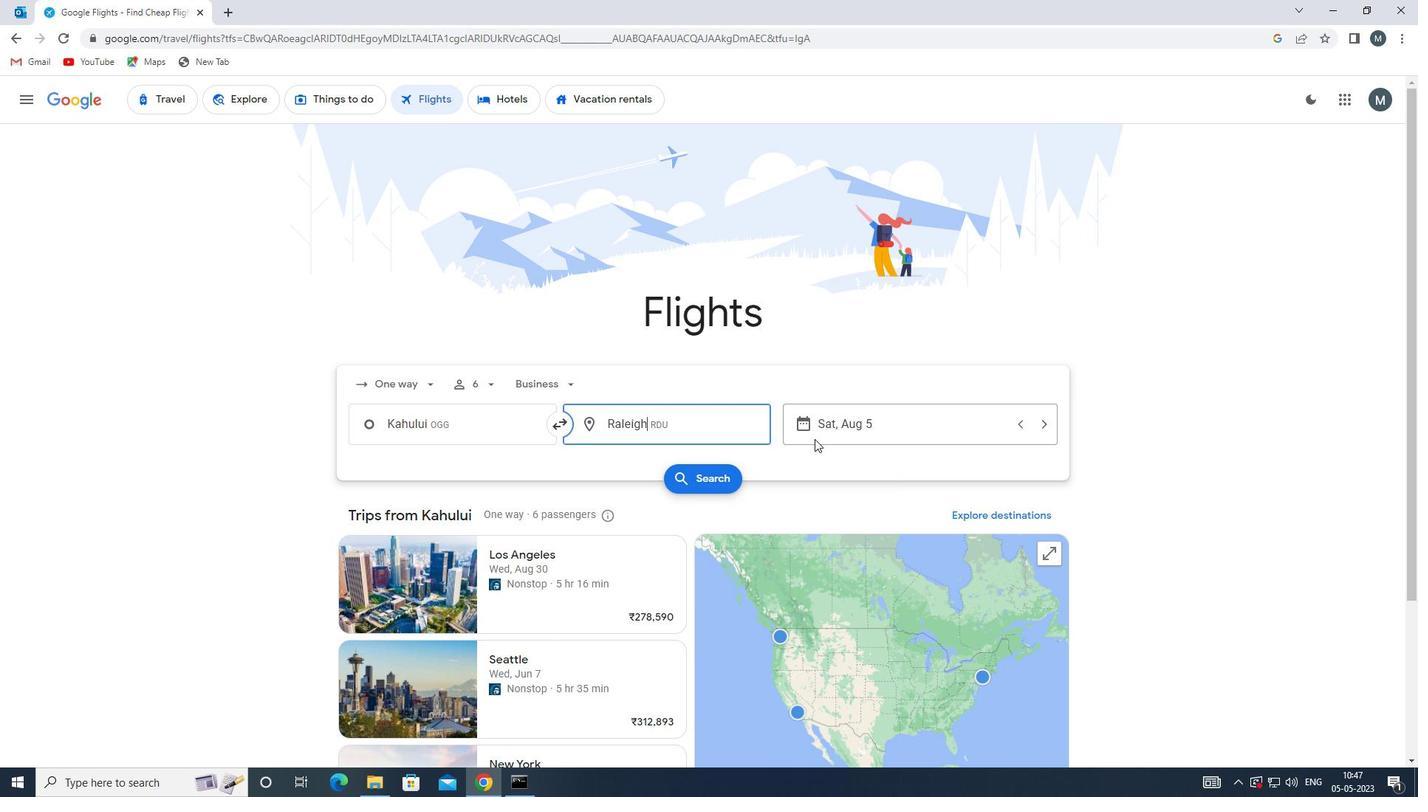 
Action: Mouse pressed left at (822, 434)
Screenshot: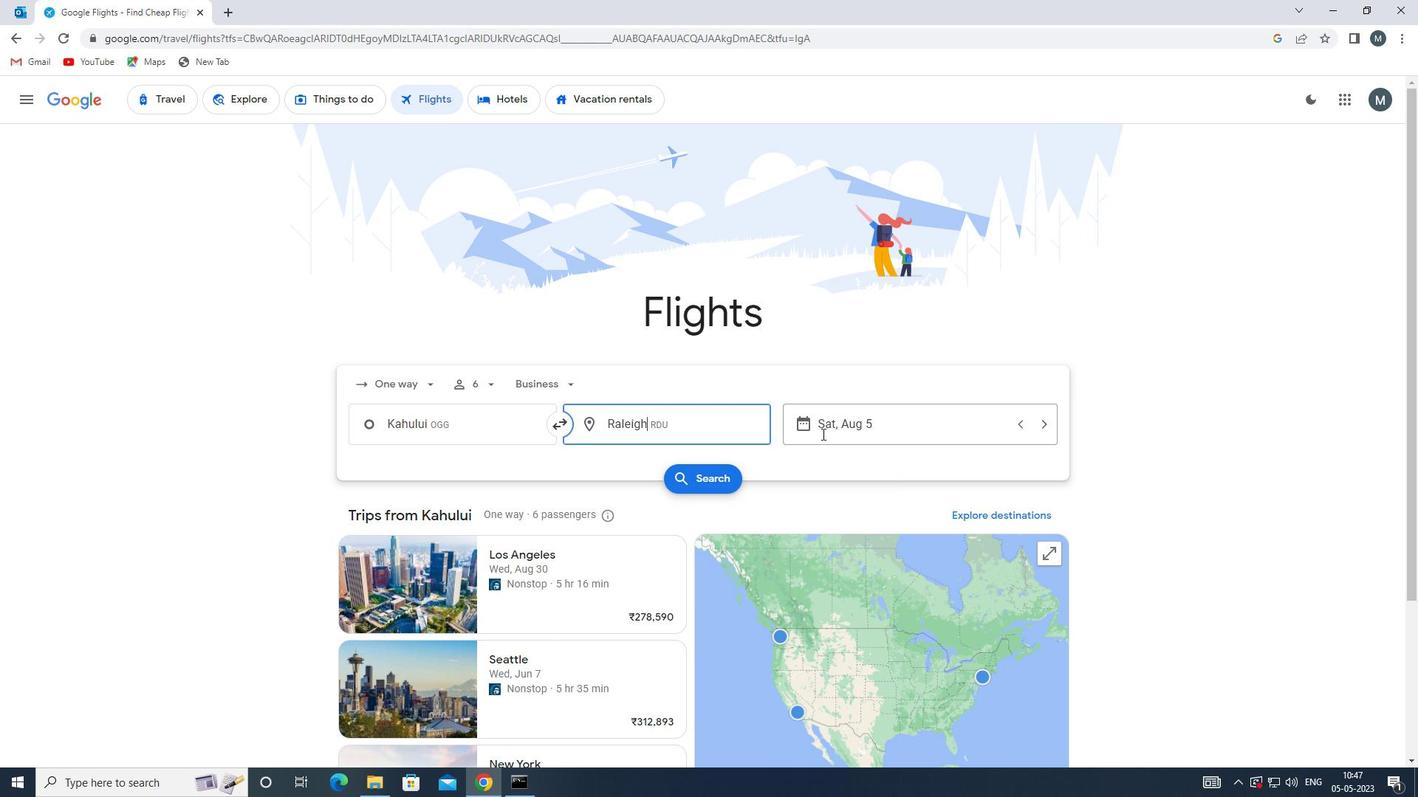 
Action: Mouse moved to (747, 501)
Screenshot: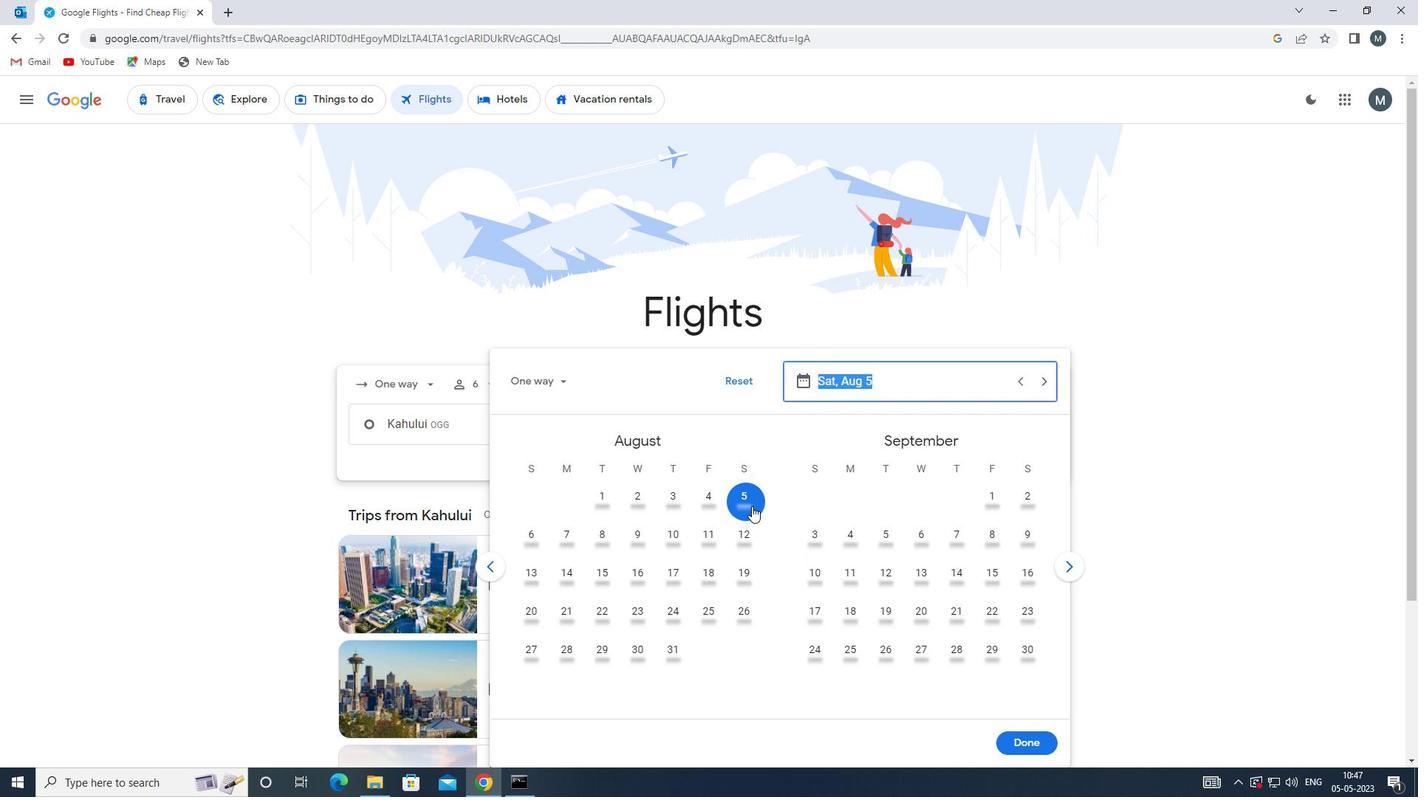 
Action: Mouse pressed left at (747, 501)
Screenshot: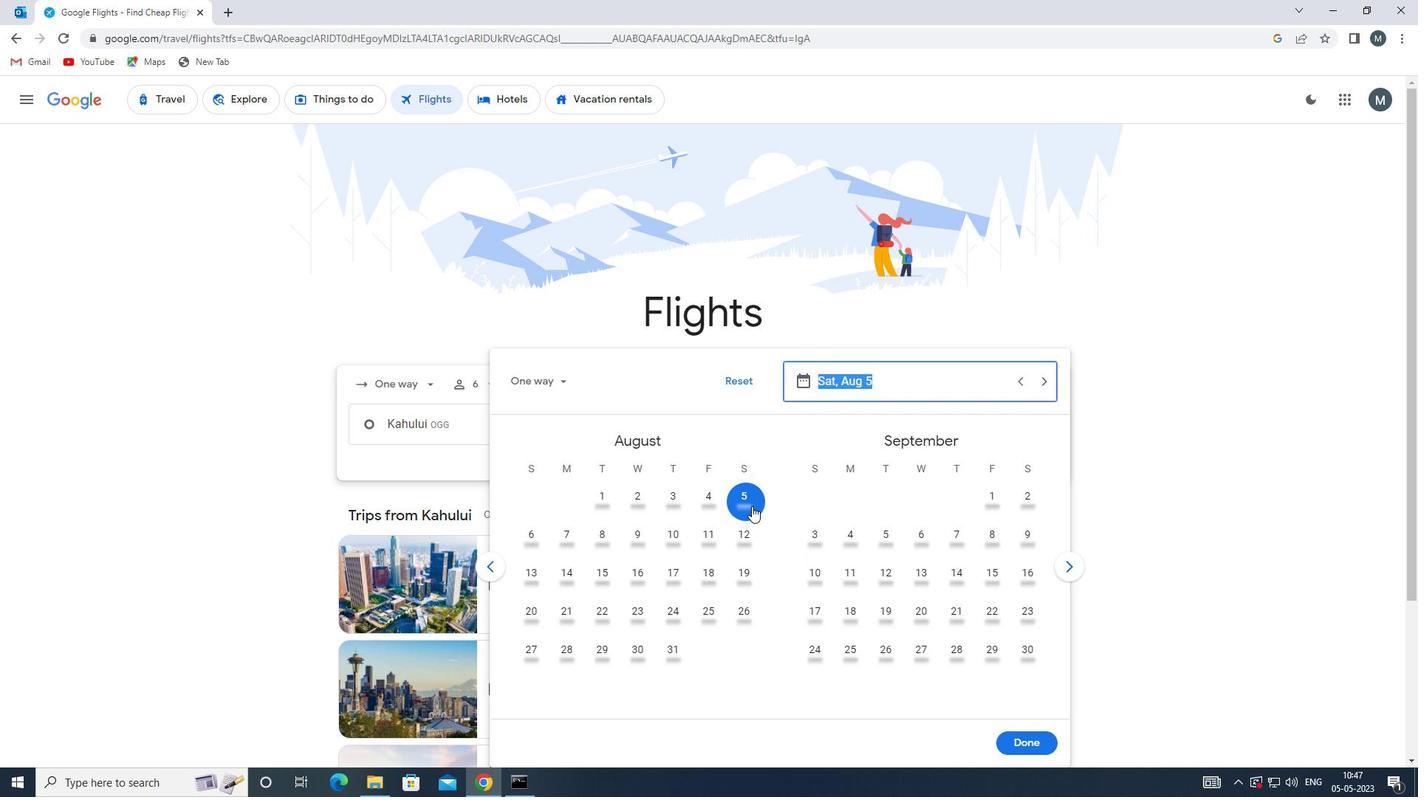 
Action: Mouse moved to (1013, 739)
Screenshot: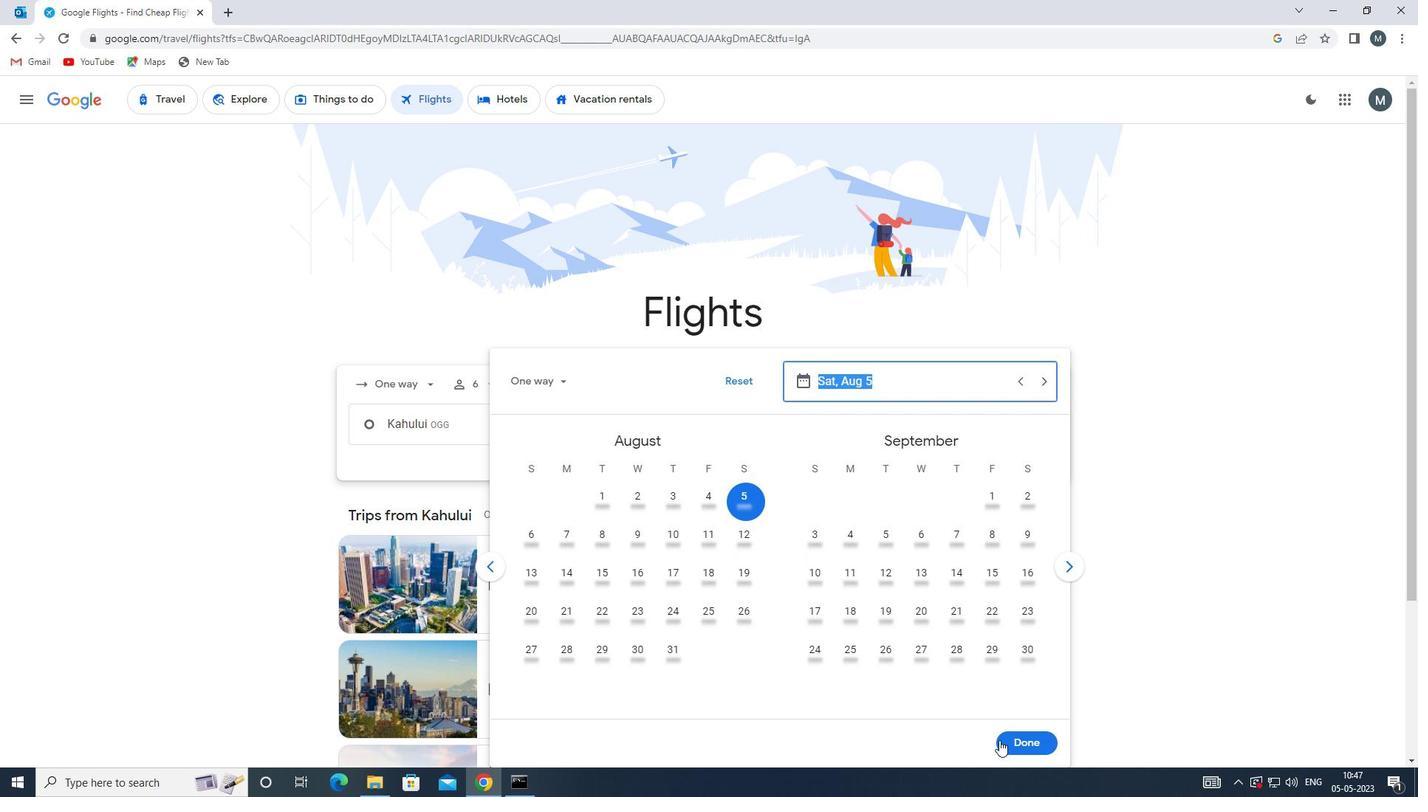 
Action: Mouse pressed left at (1013, 739)
Screenshot: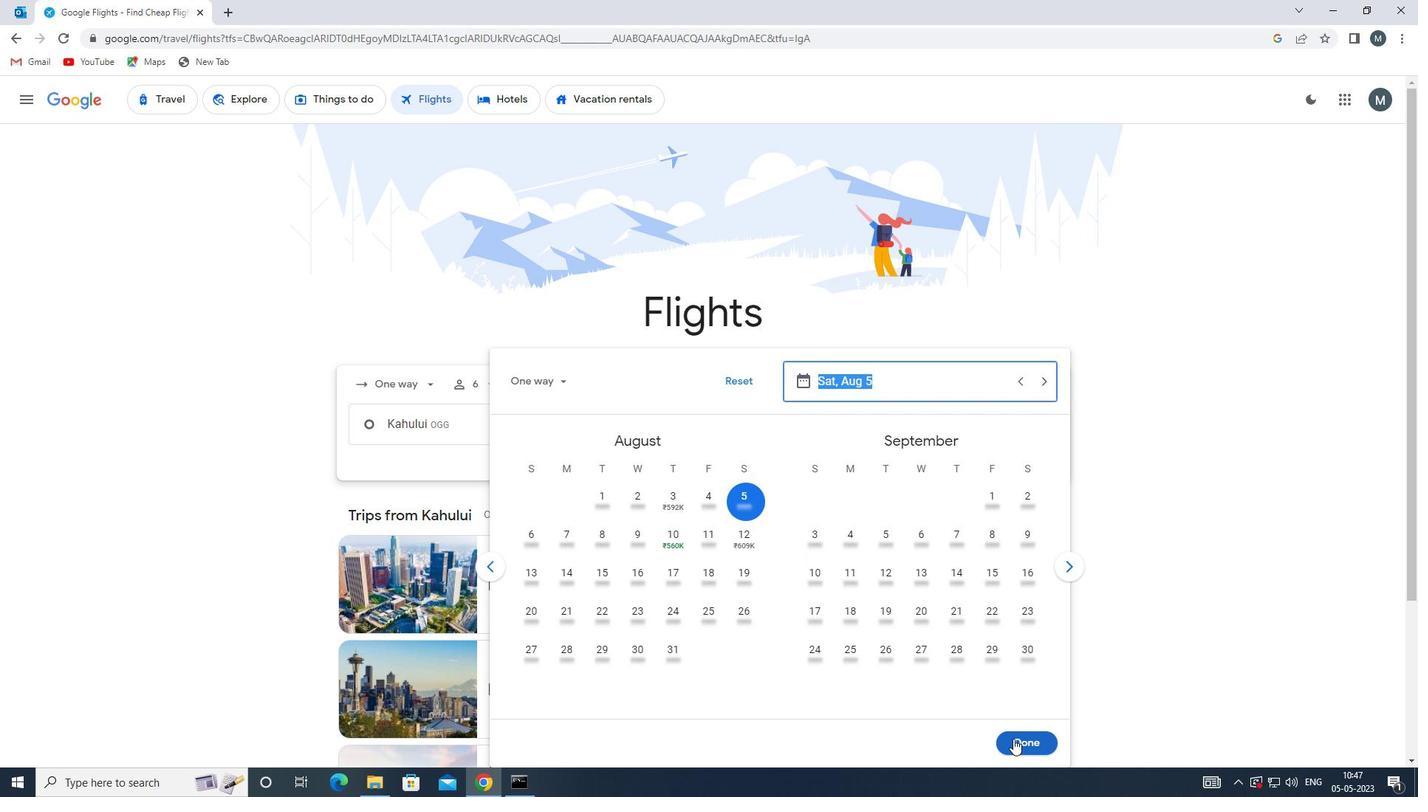 
Action: Mouse moved to (709, 468)
Screenshot: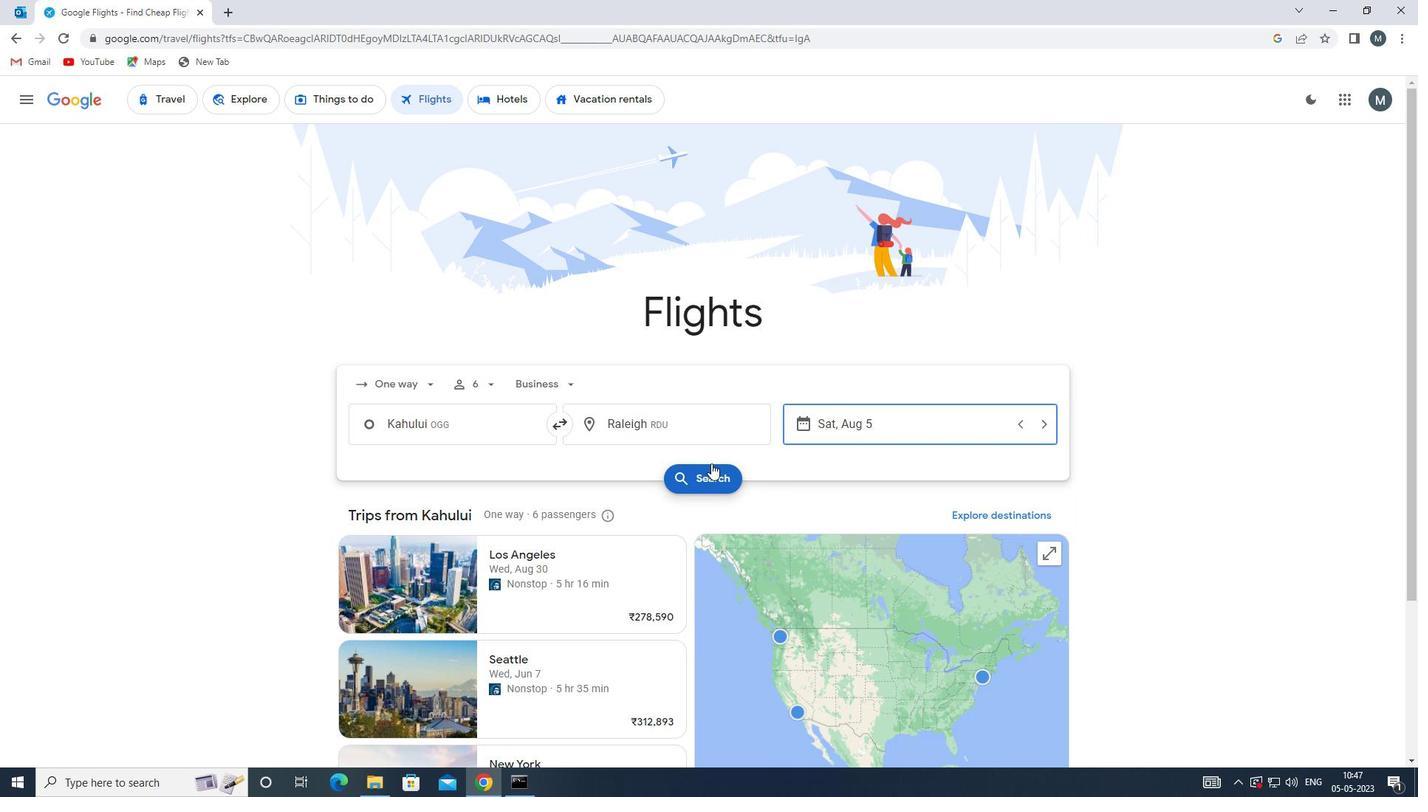
Action: Mouse pressed left at (709, 468)
Screenshot: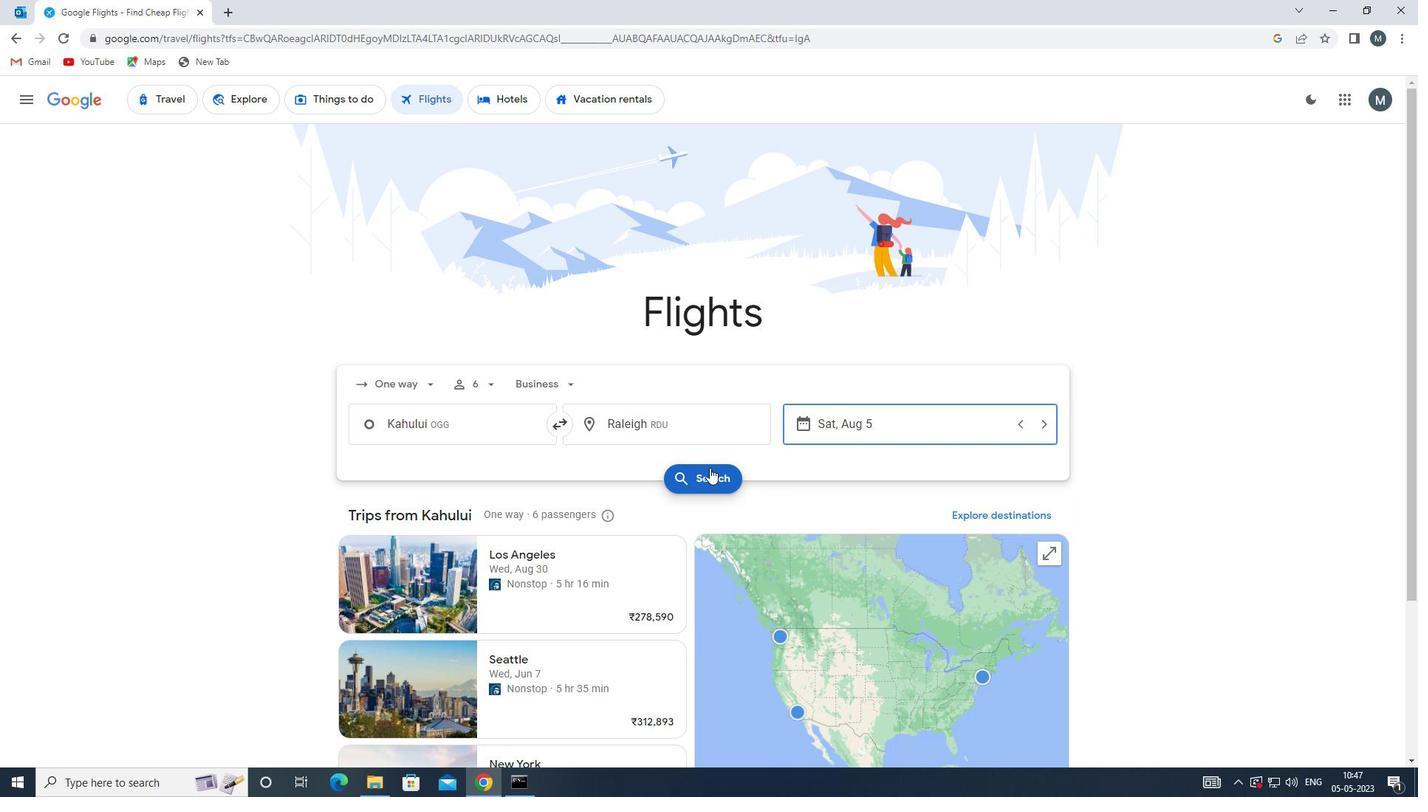 
Action: Mouse moved to (384, 233)
Screenshot: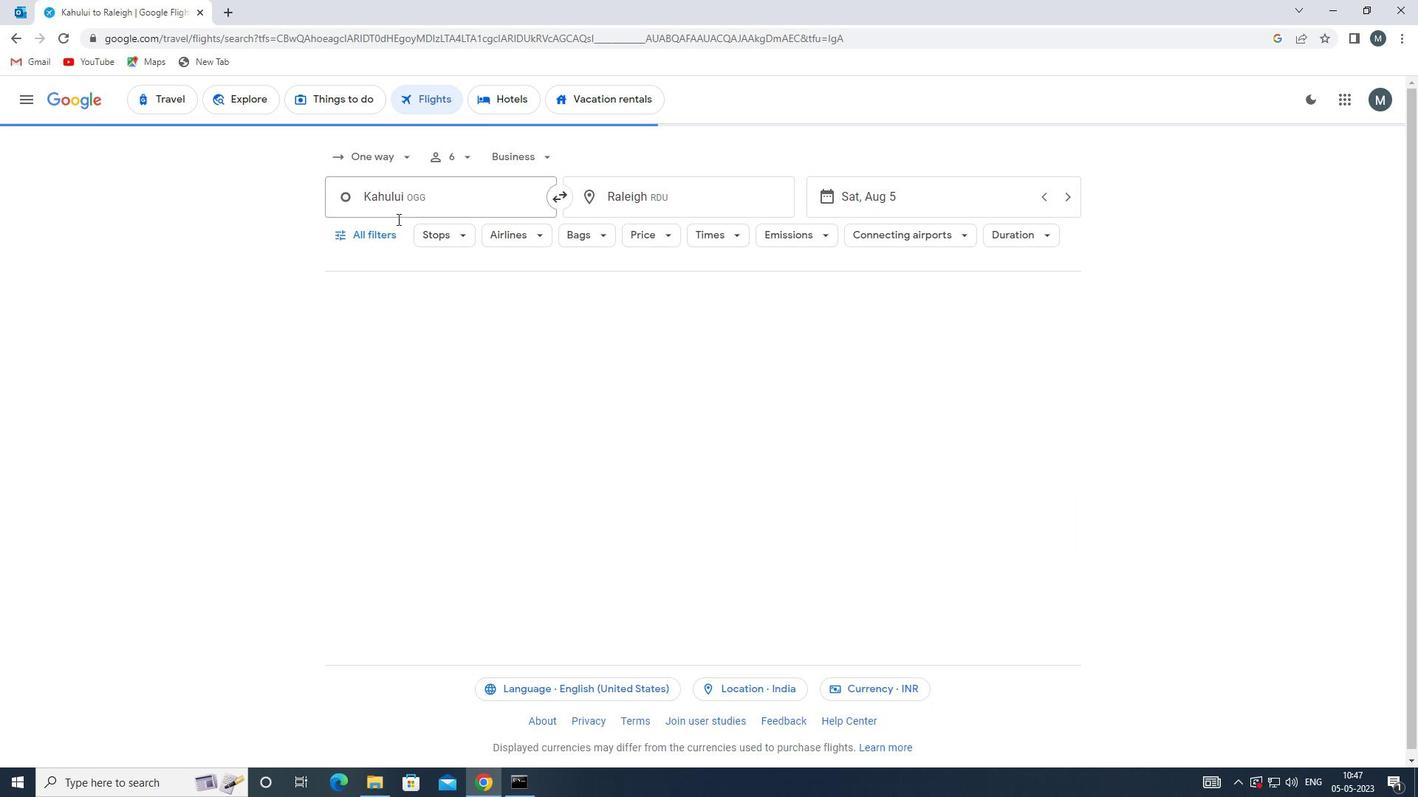 
Action: Mouse pressed left at (384, 233)
Screenshot: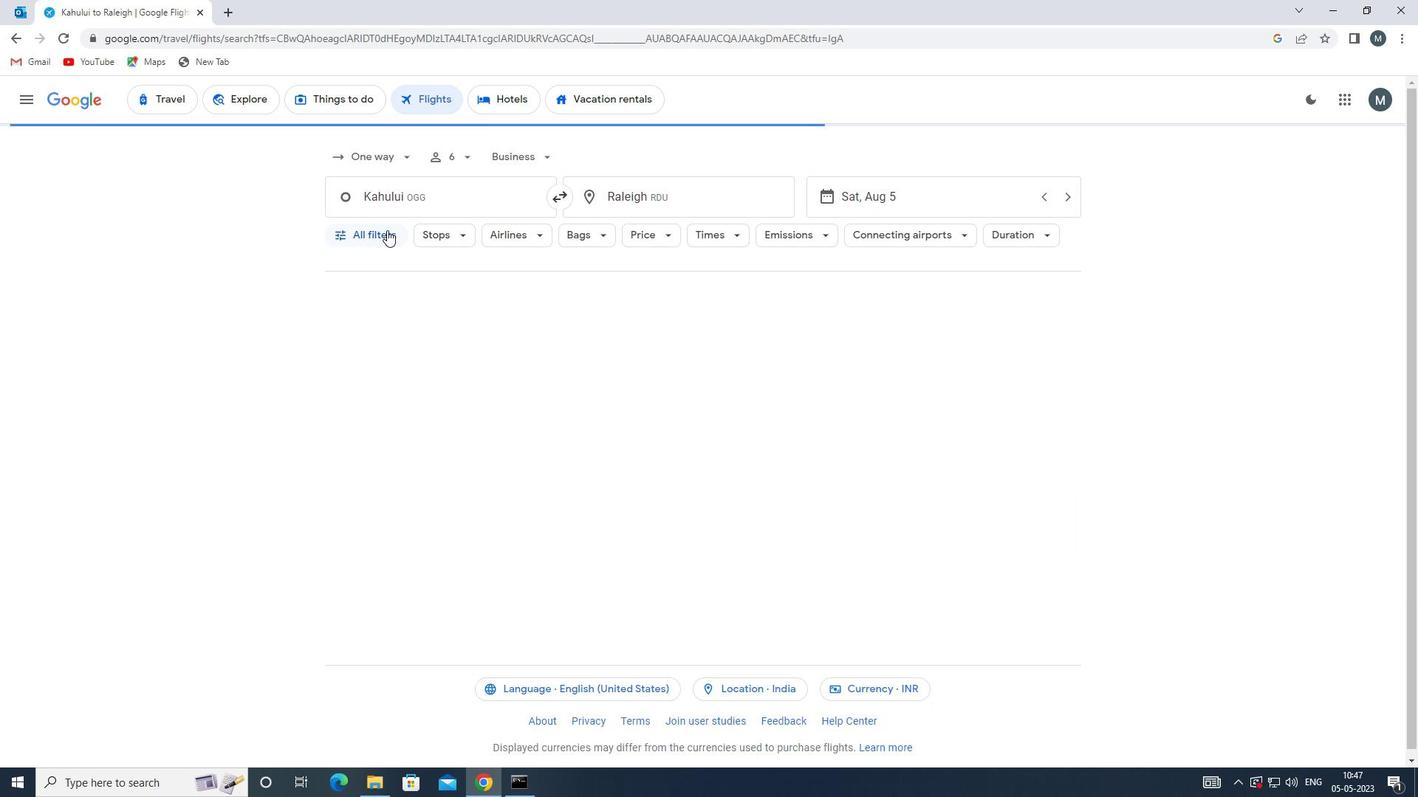 
Action: Mouse moved to (461, 372)
Screenshot: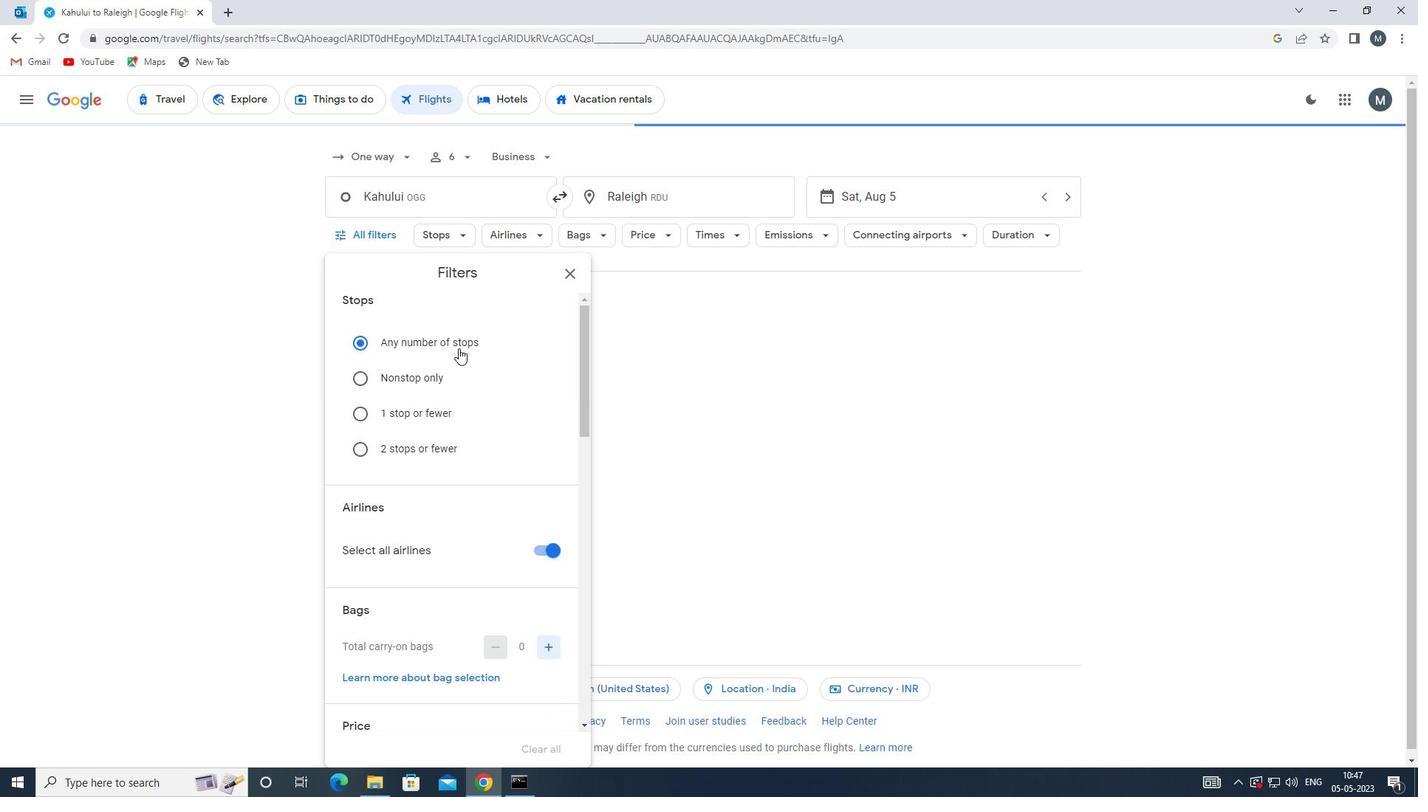 
Action: Mouse scrolled (461, 371) with delta (0, 0)
Screenshot: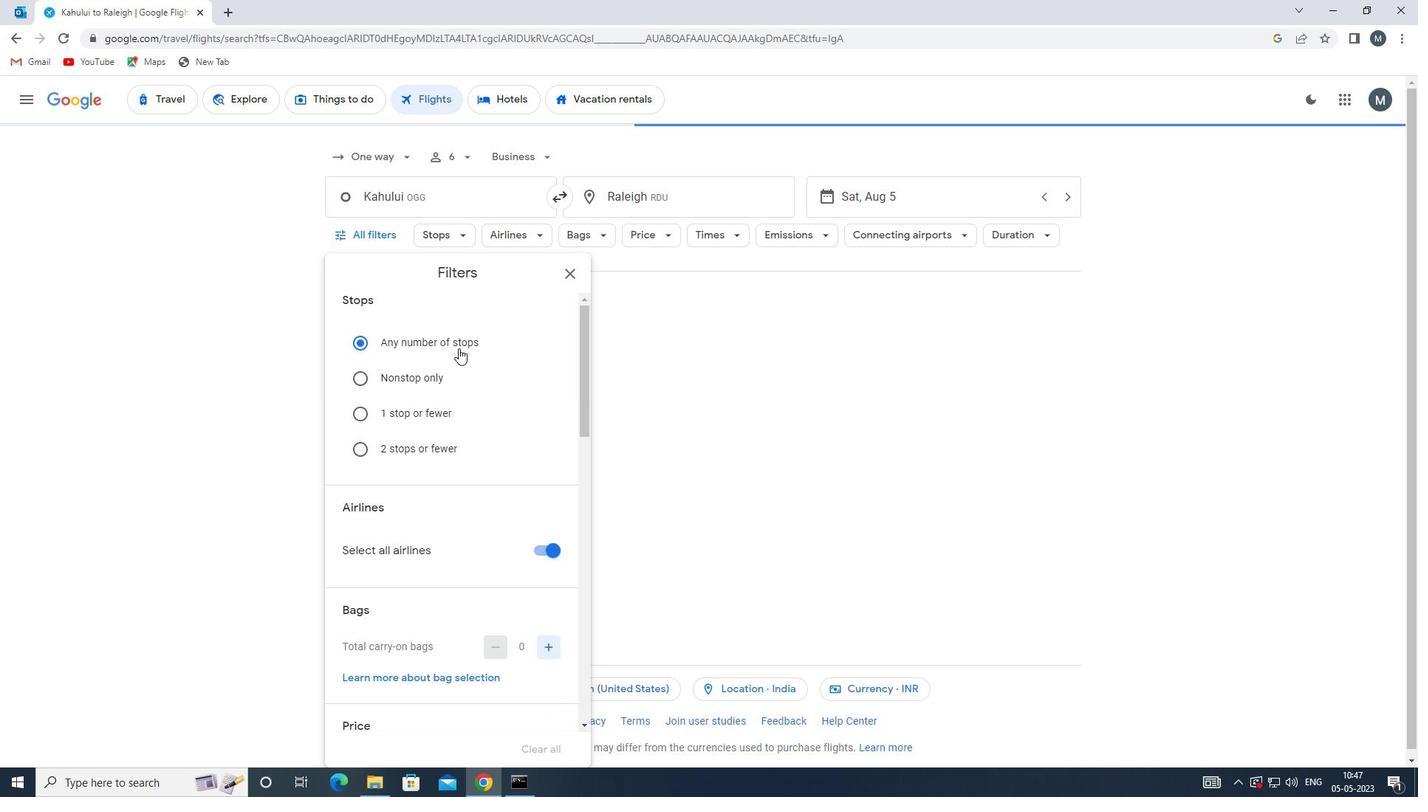 
Action: Mouse moved to (460, 378)
Screenshot: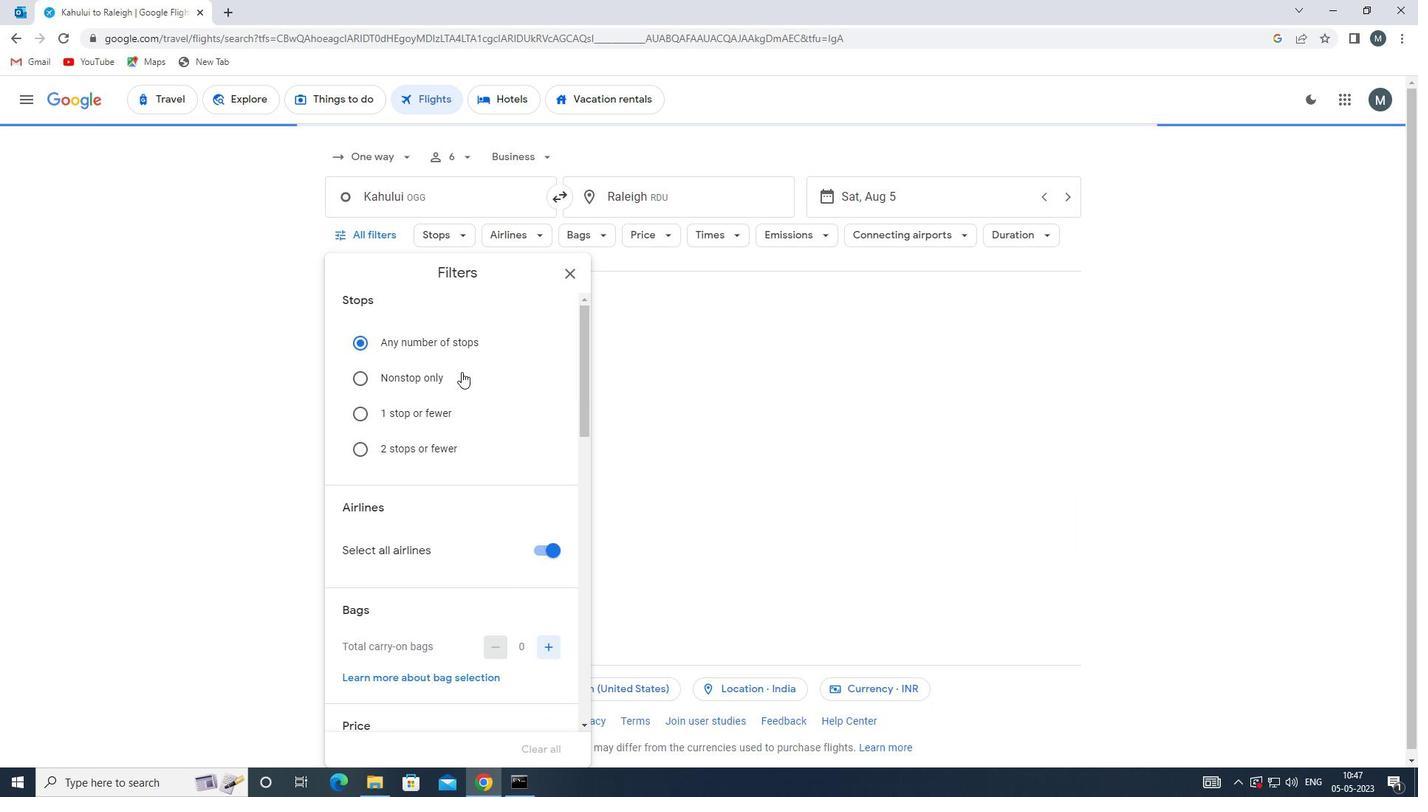 
Action: Mouse scrolled (460, 377) with delta (0, 0)
Screenshot: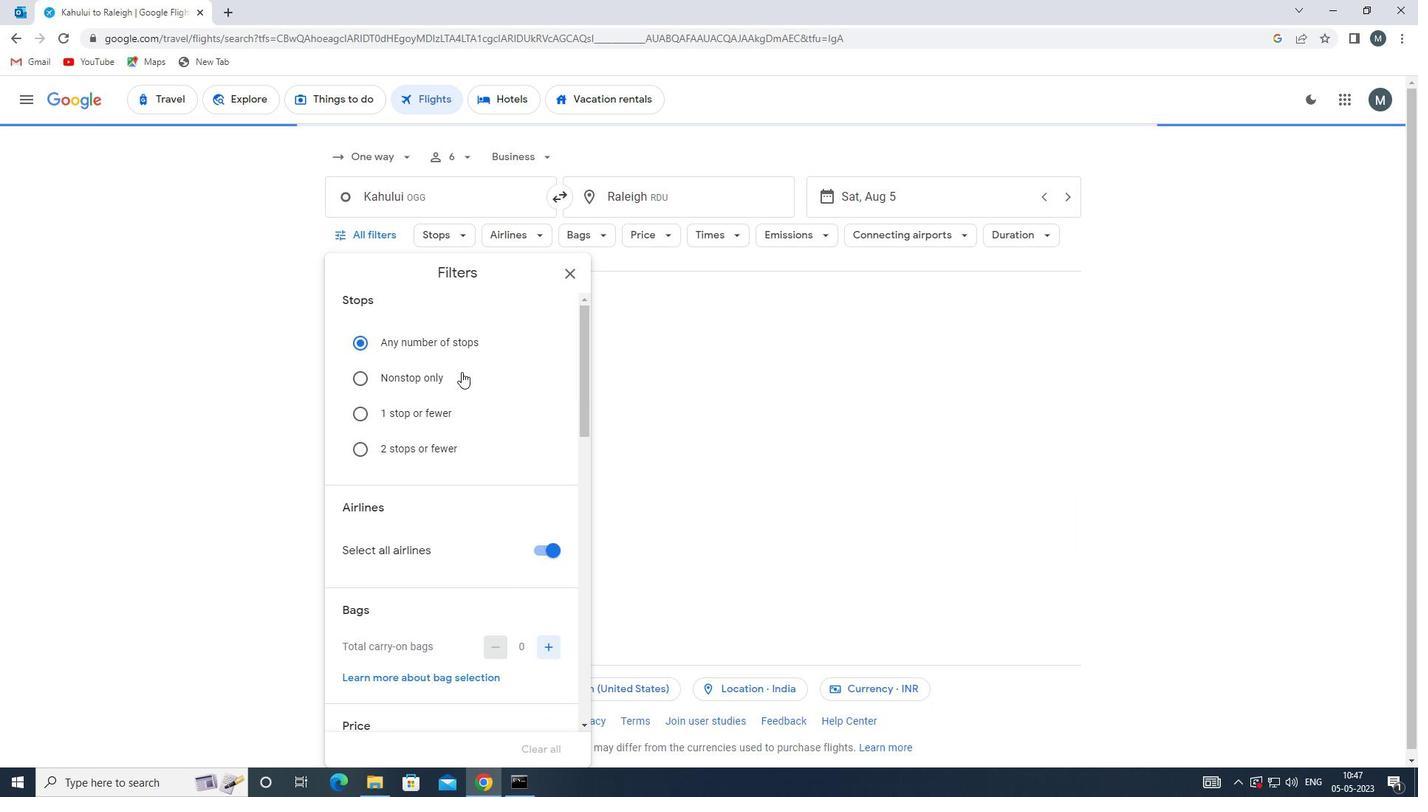 
Action: Mouse moved to (540, 406)
Screenshot: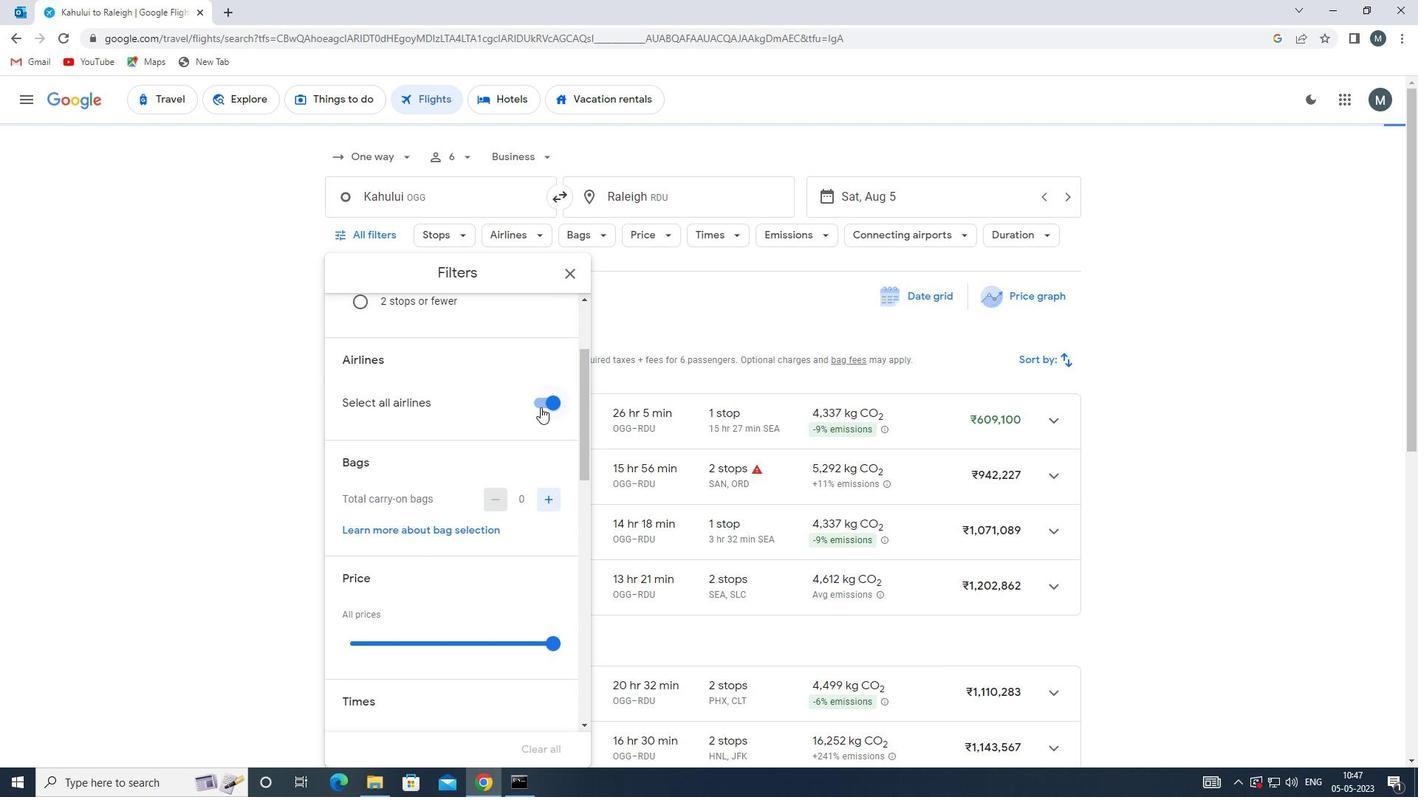 
Action: Mouse pressed left at (540, 406)
Screenshot: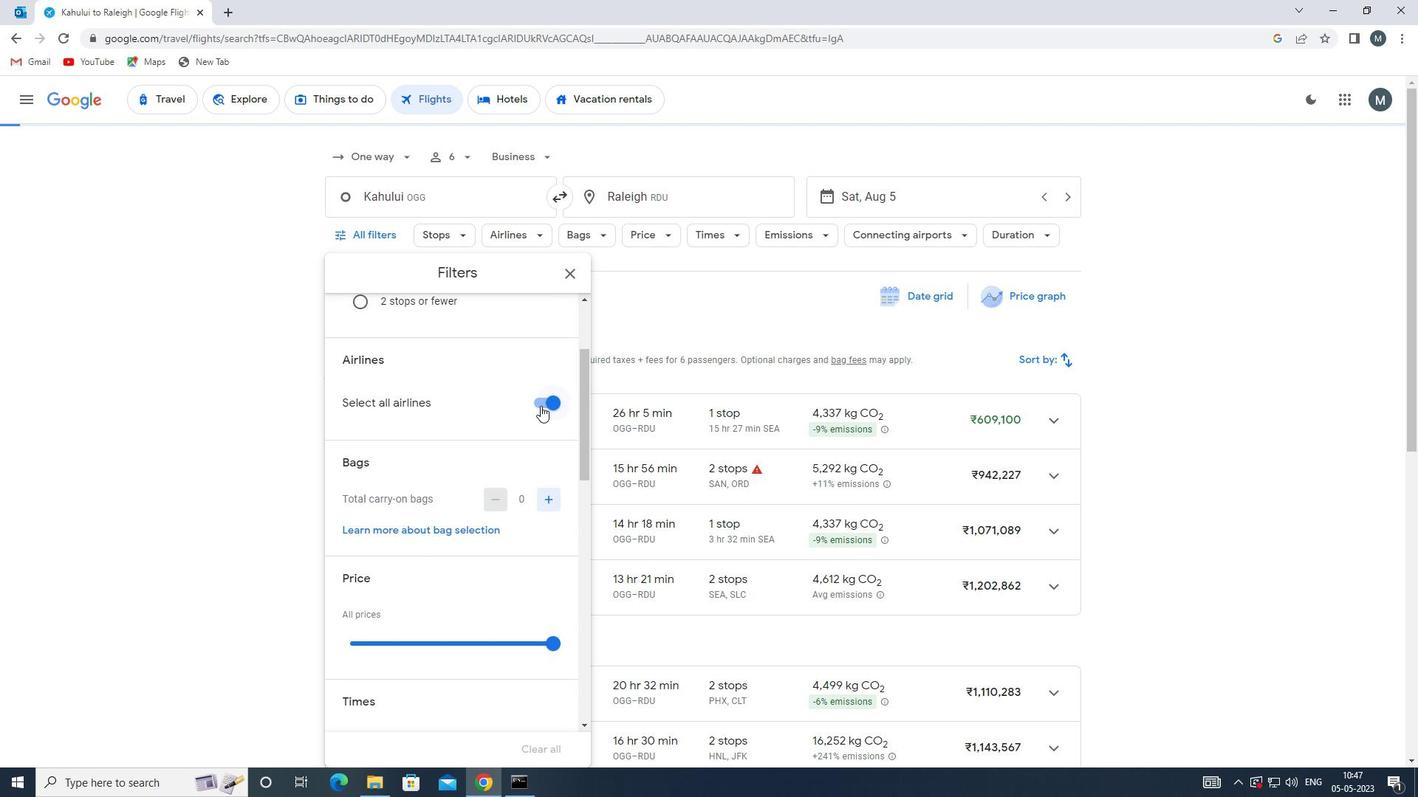 
Action: Mouse moved to (463, 423)
Screenshot: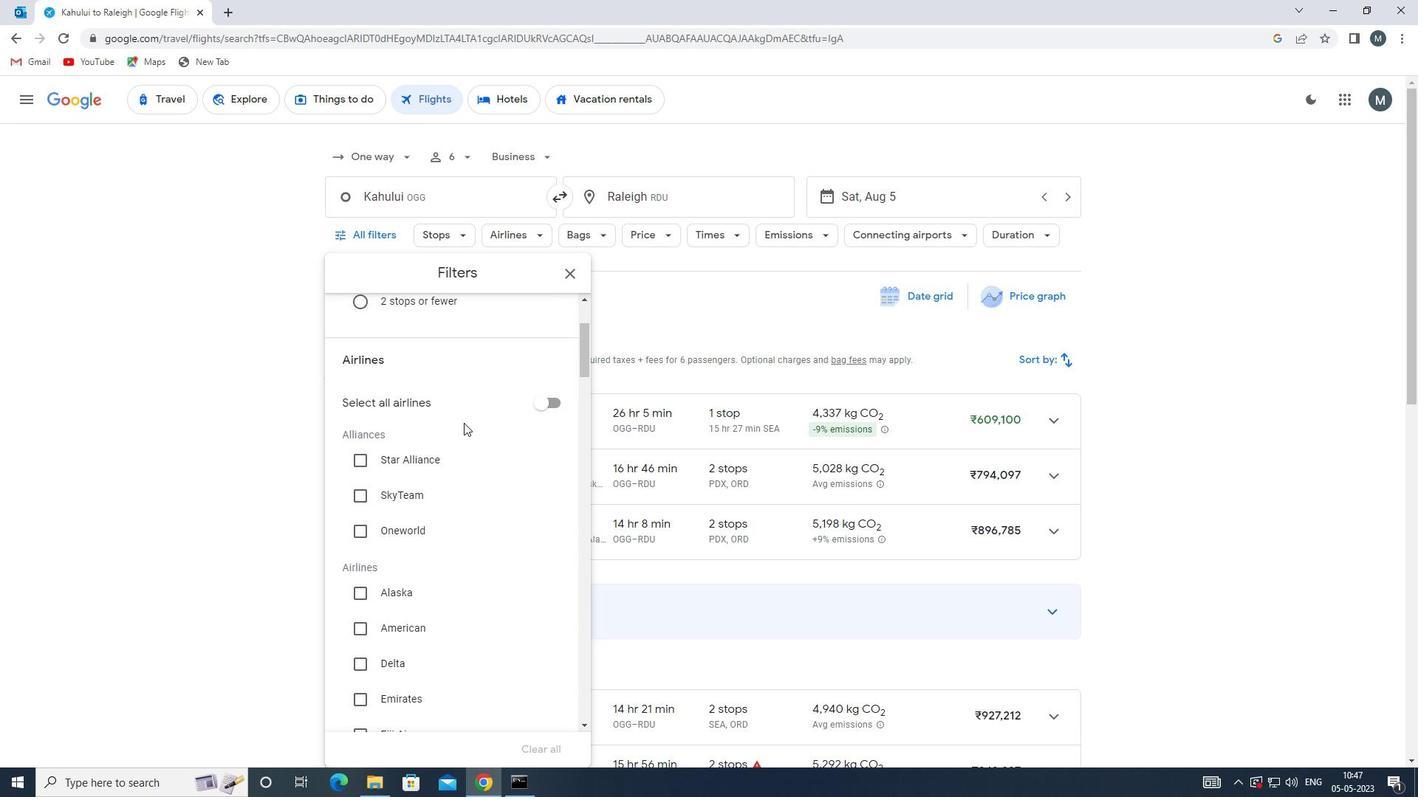 
Action: Mouse scrolled (463, 422) with delta (0, 0)
Screenshot: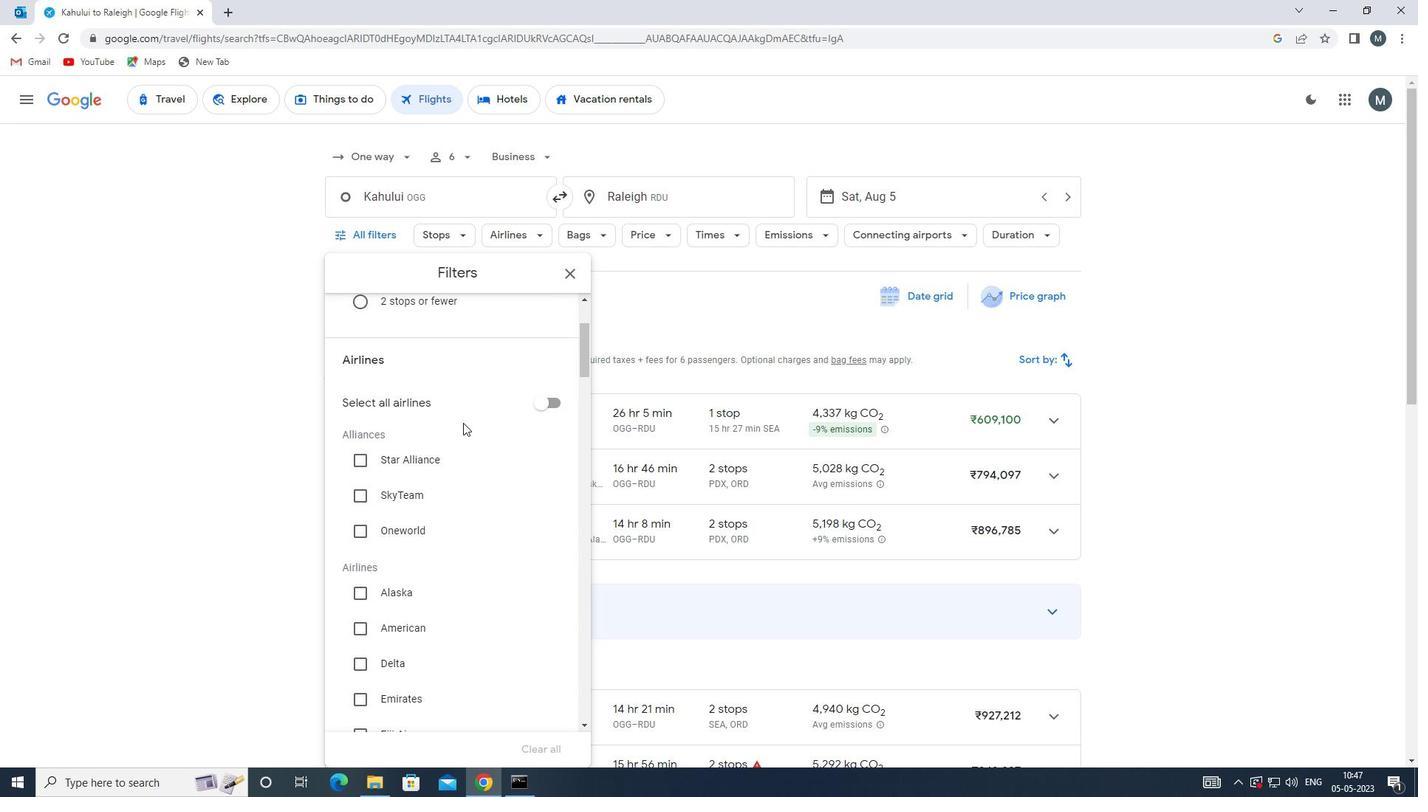 
Action: Mouse scrolled (463, 422) with delta (0, 0)
Screenshot: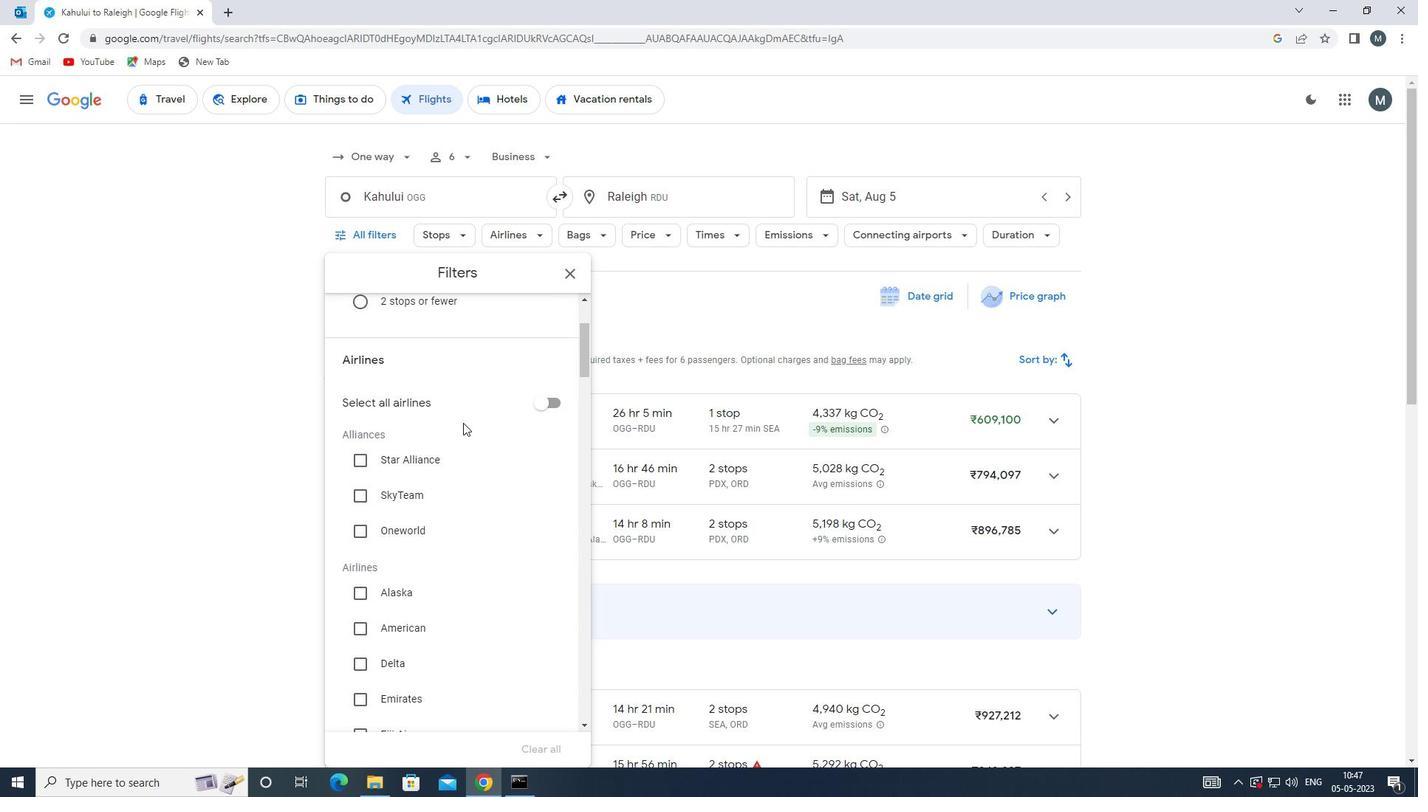 
Action: Mouse moved to (461, 424)
Screenshot: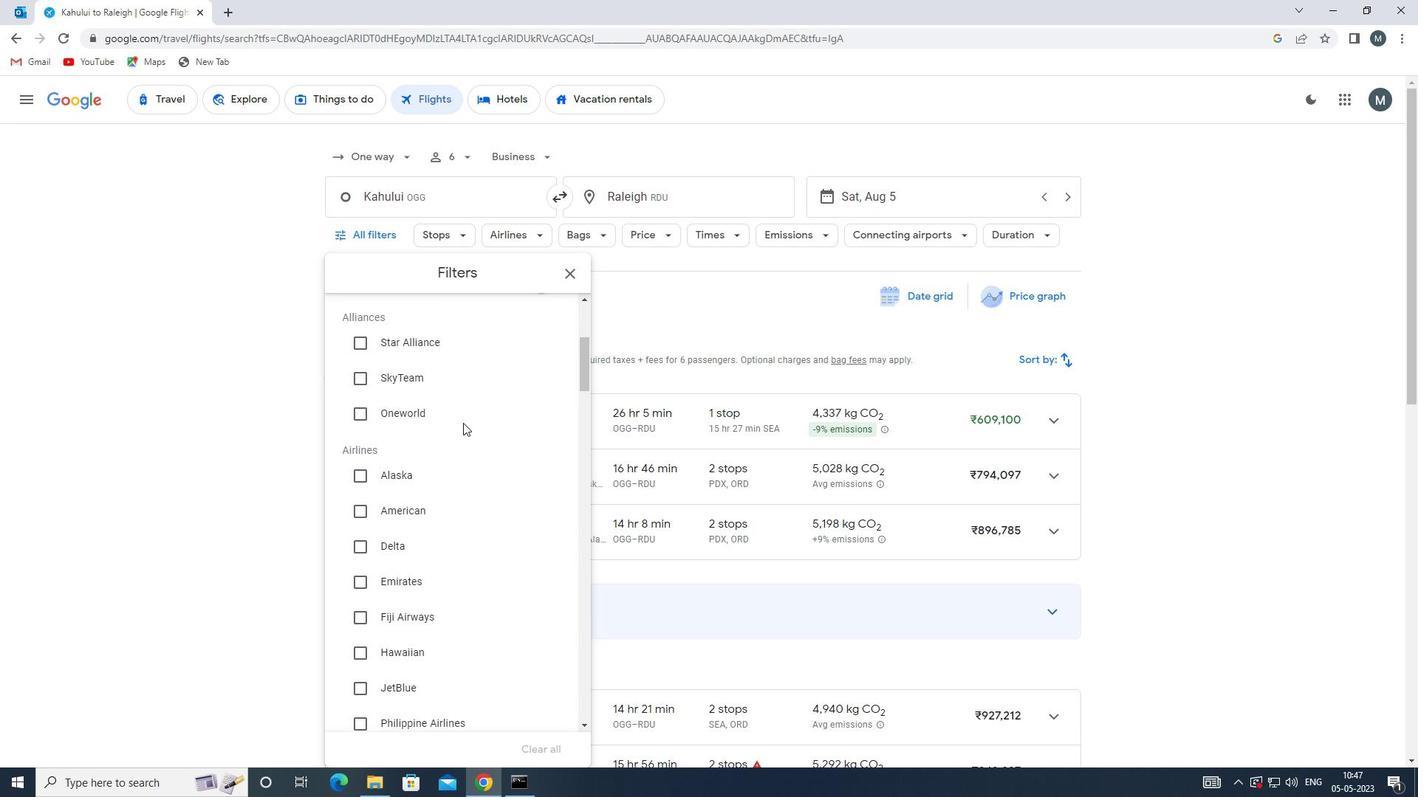 
Action: Mouse scrolled (461, 423) with delta (0, 0)
Screenshot: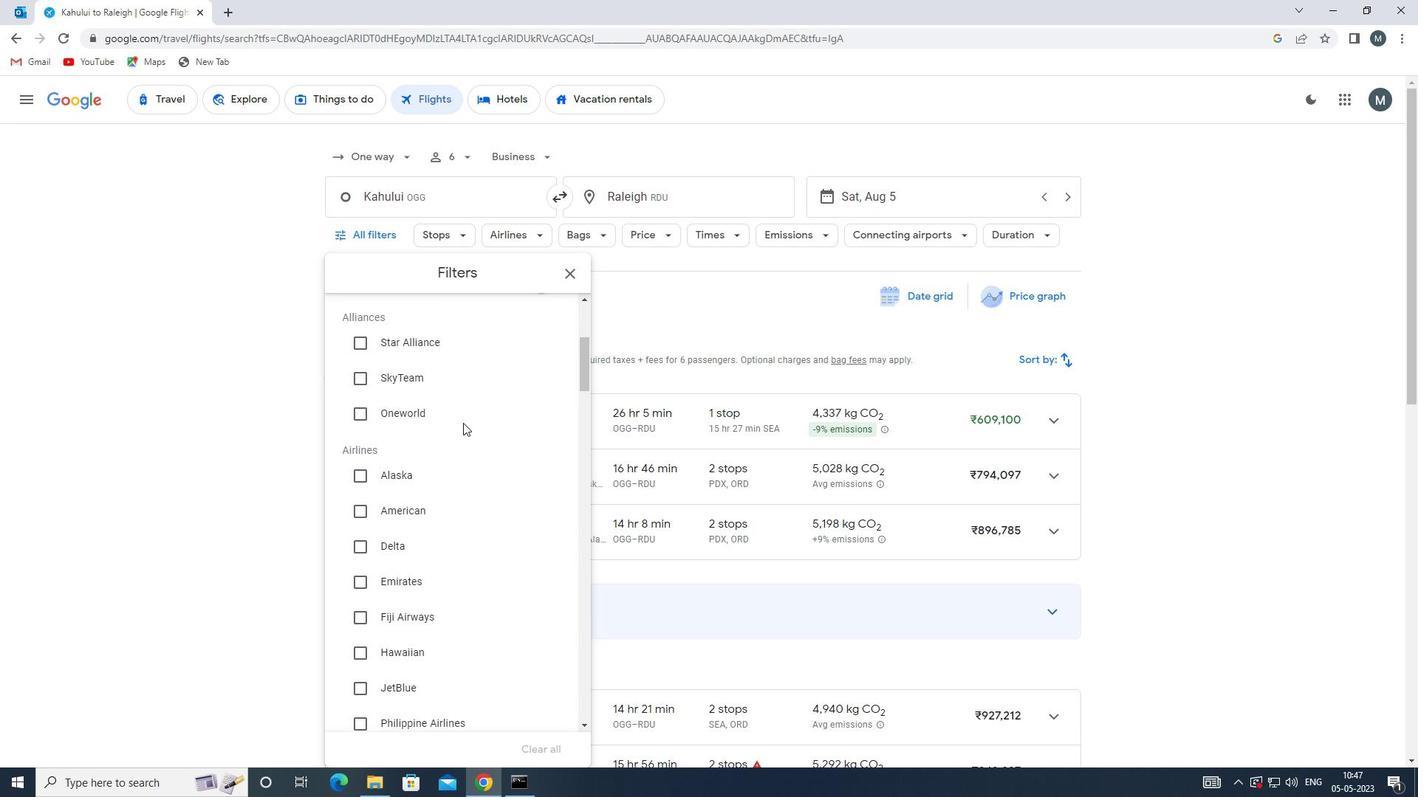 
Action: Mouse moved to (449, 500)
Screenshot: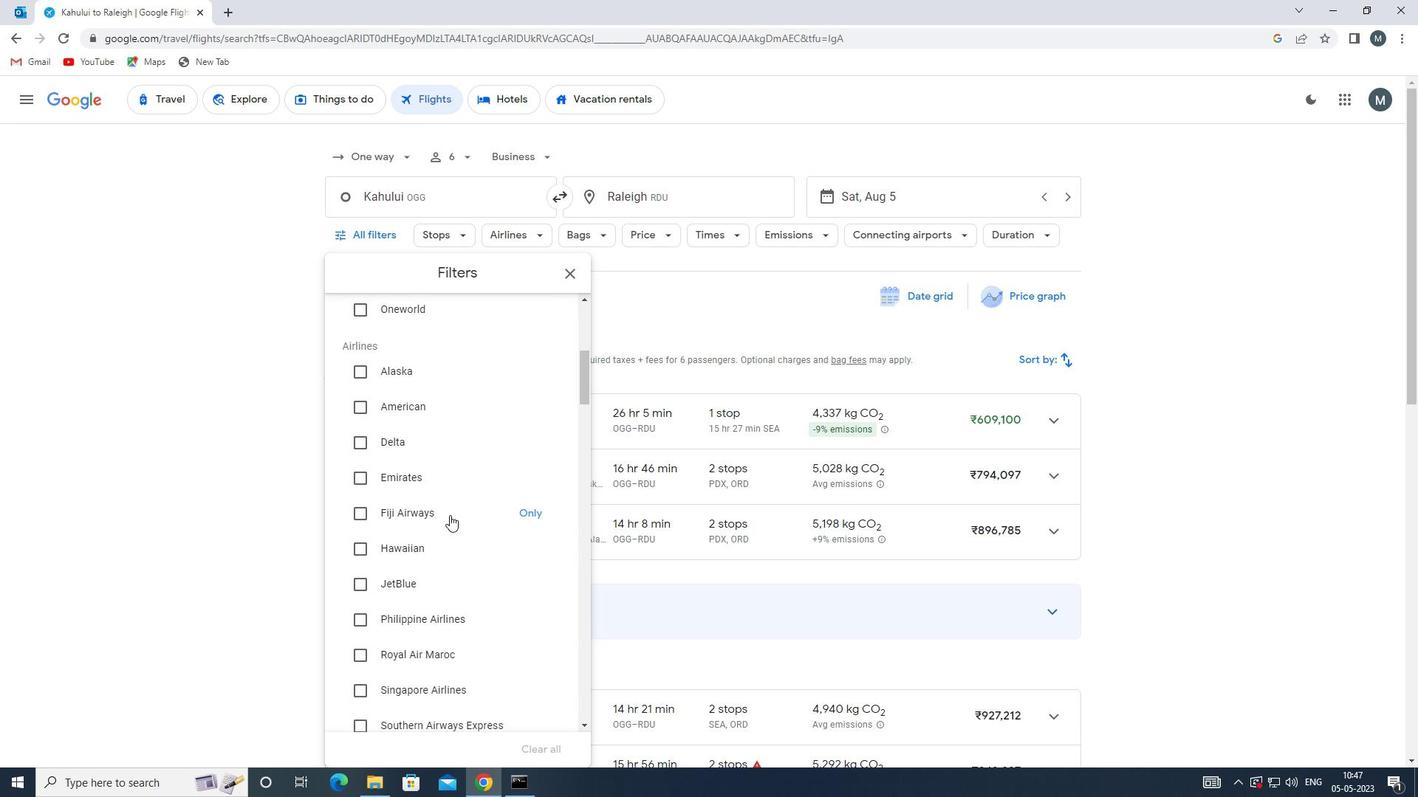 
Action: Mouse scrolled (449, 499) with delta (0, 0)
Screenshot: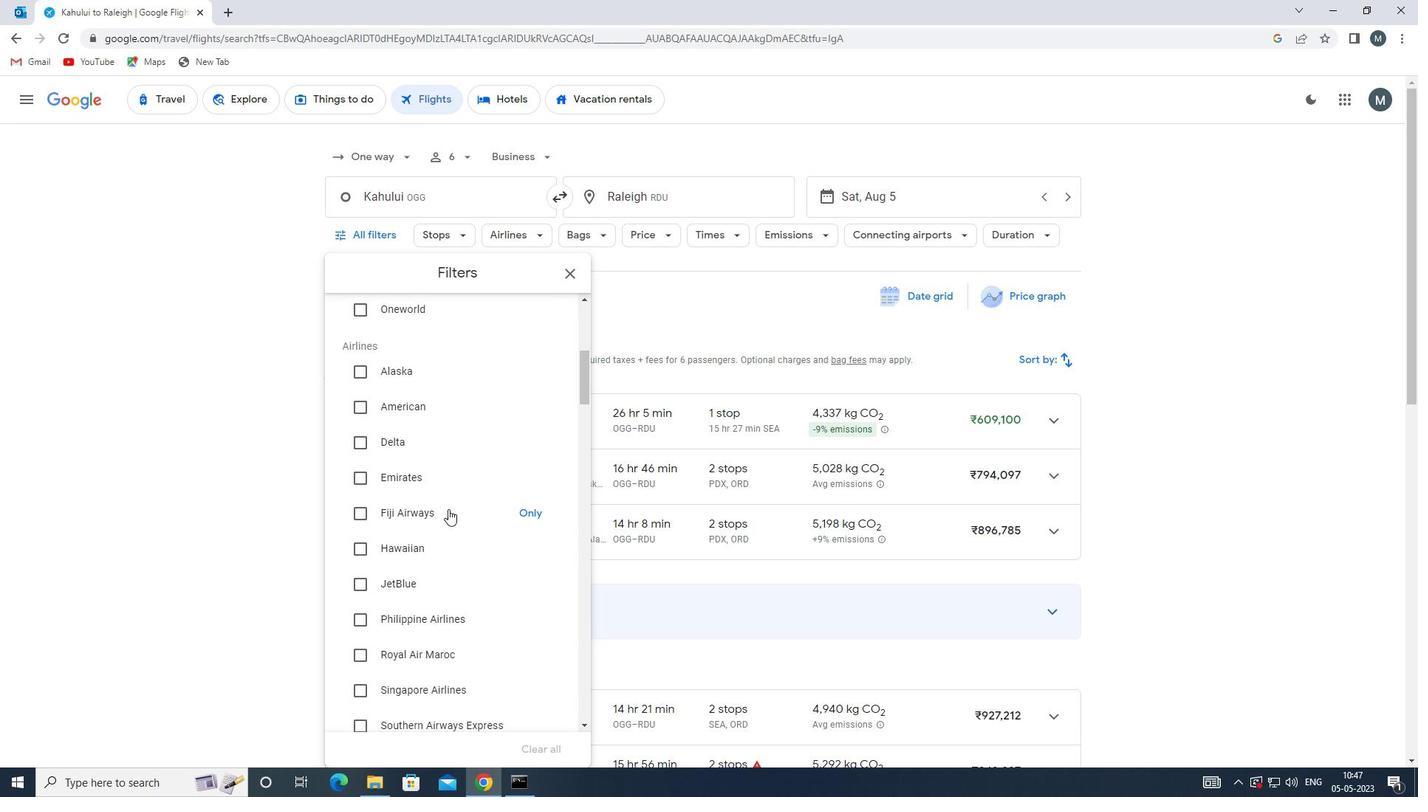 
Action: Mouse scrolled (449, 499) with delta (0, 0)
Screenshot: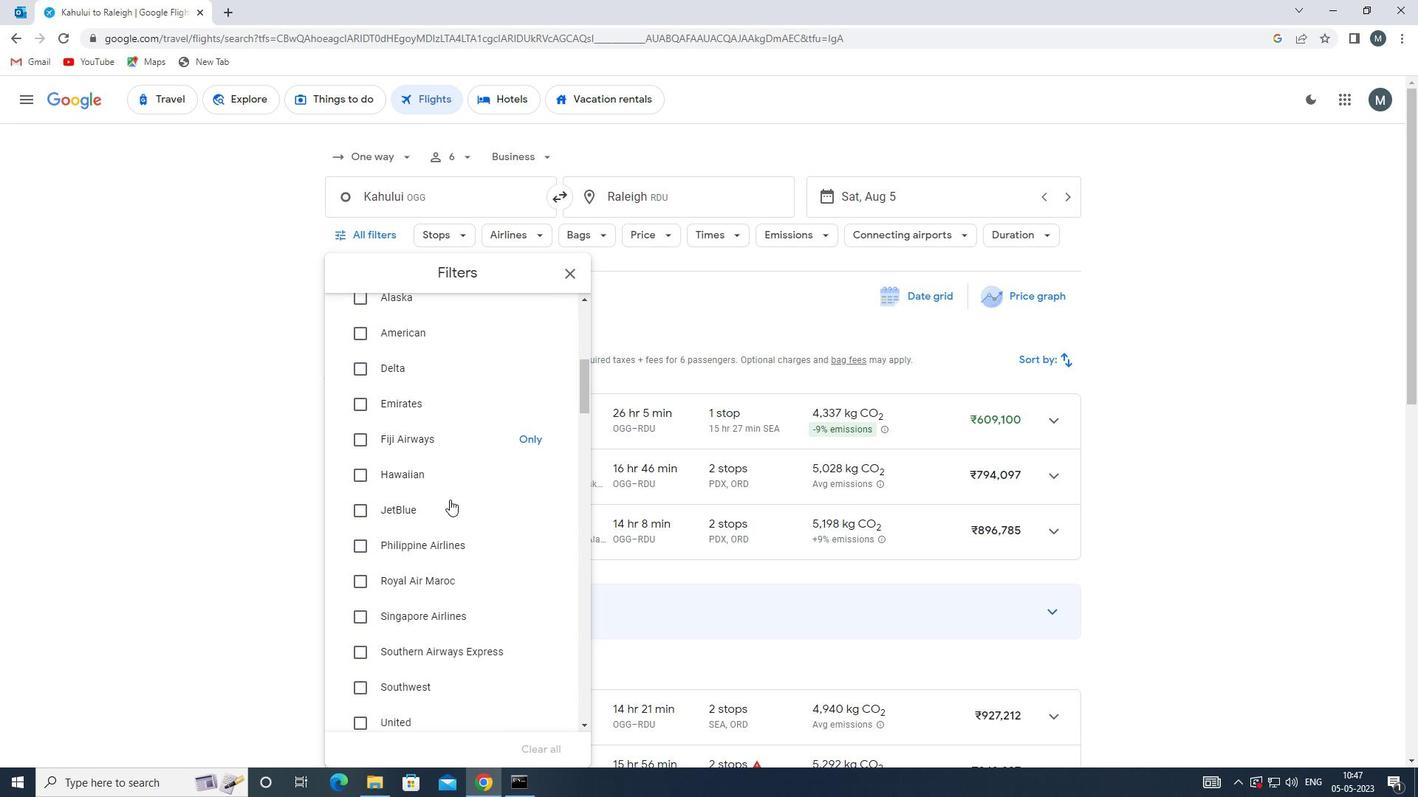 
Action: Mouse scrolled (449, 499) with delta (0, 0)
Screenshot: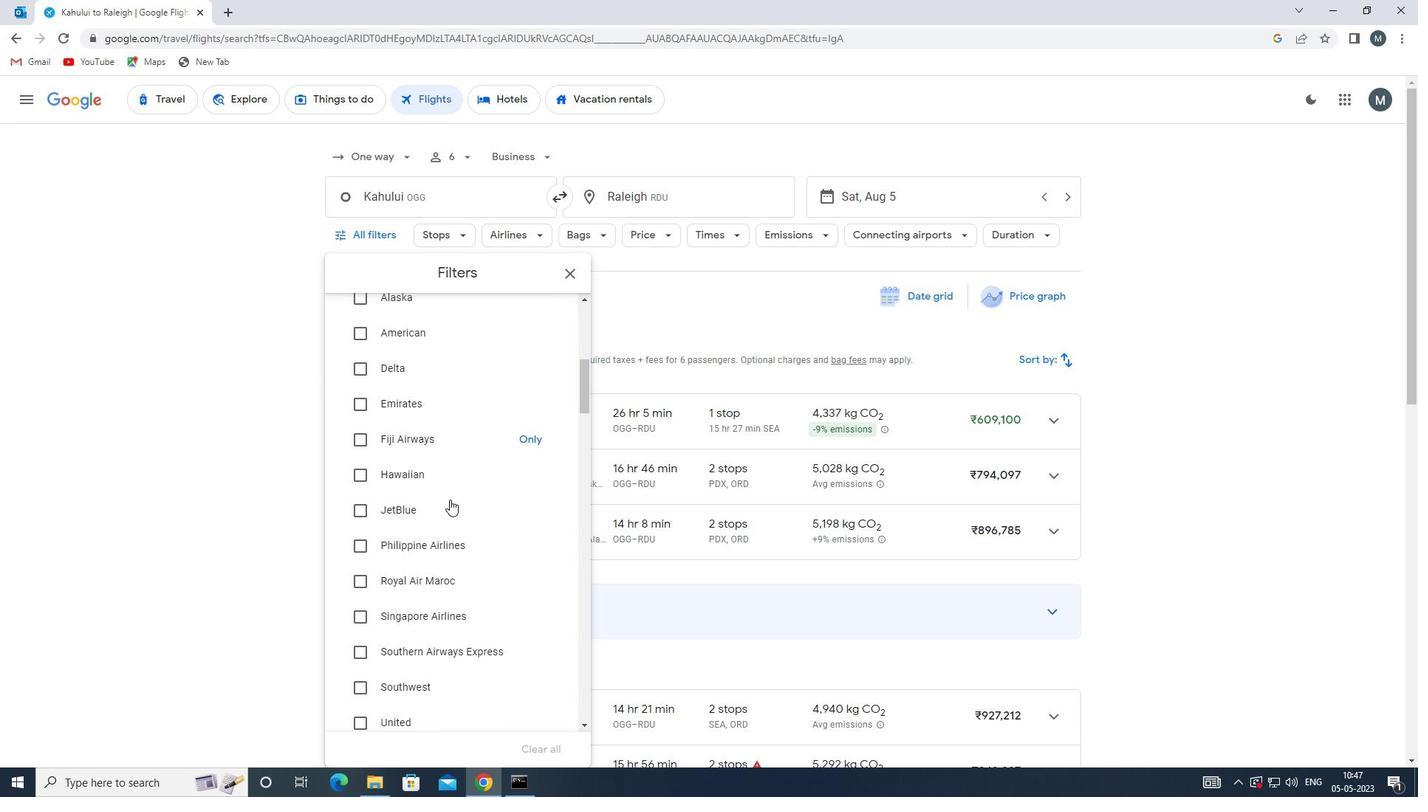 
Action: Mouse moved to (450, 499)
Screenshot: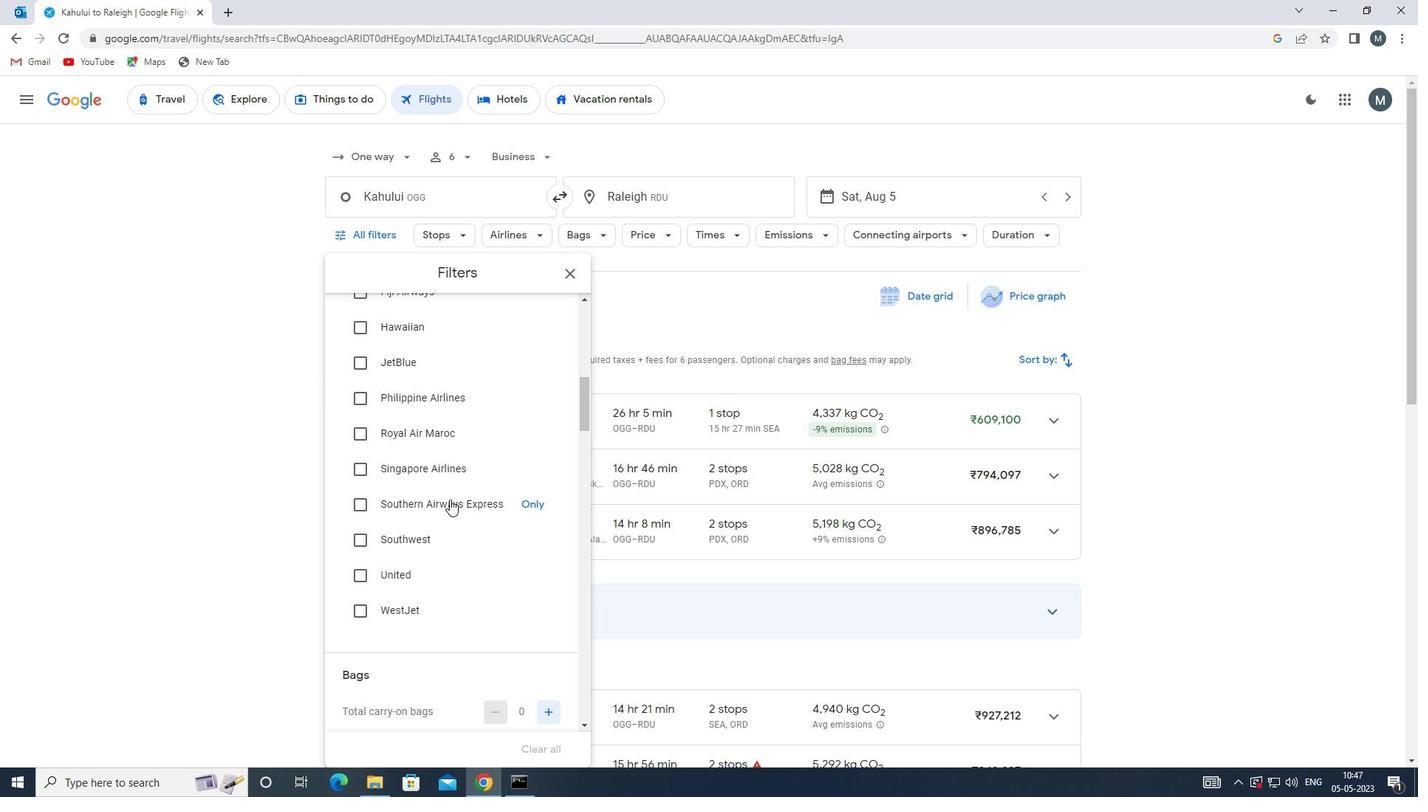 
Action: Mouse scrolled (450, 498) with delta (0, 0)
Screenshot: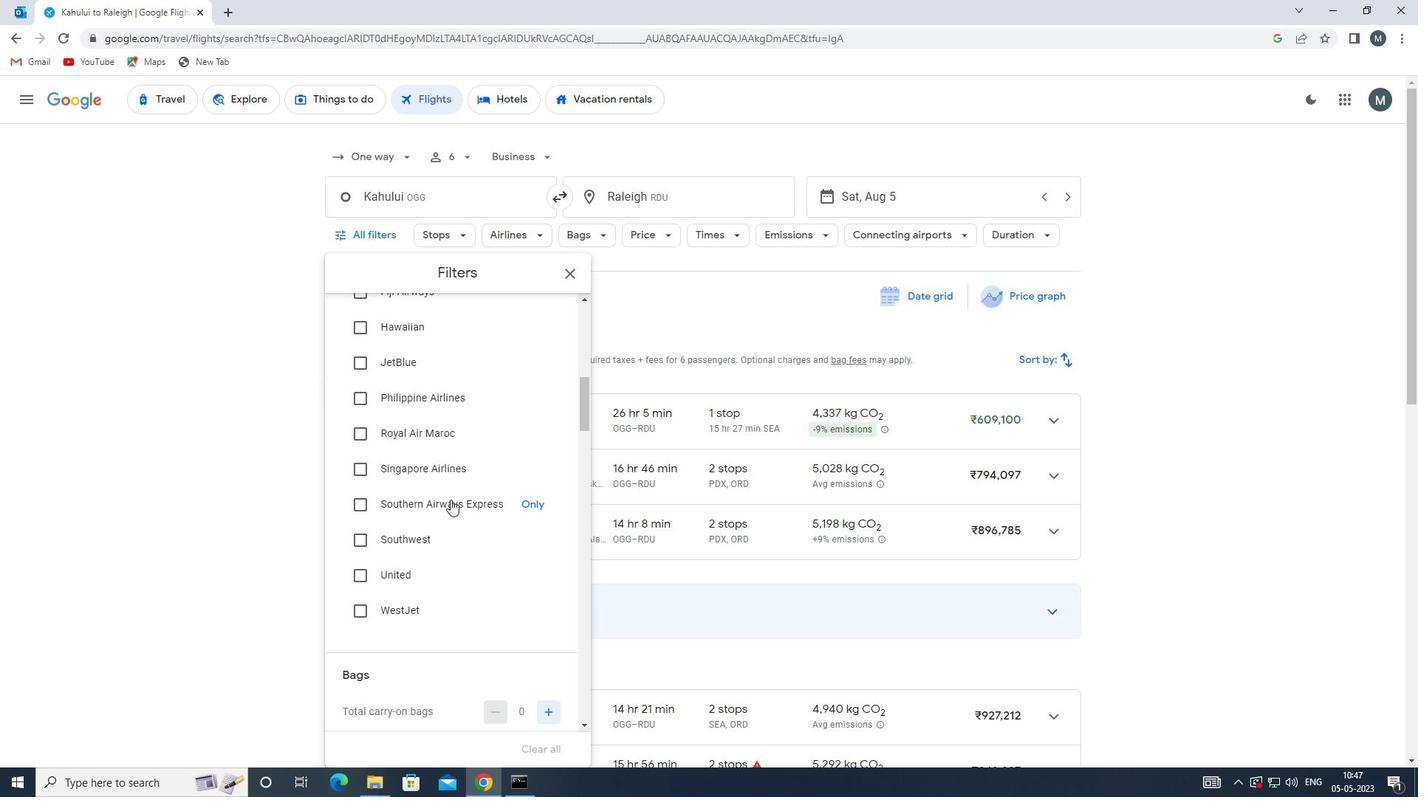 
Action: Mouse scrolled (450, 498) with delta (0, 0)
Screenshot: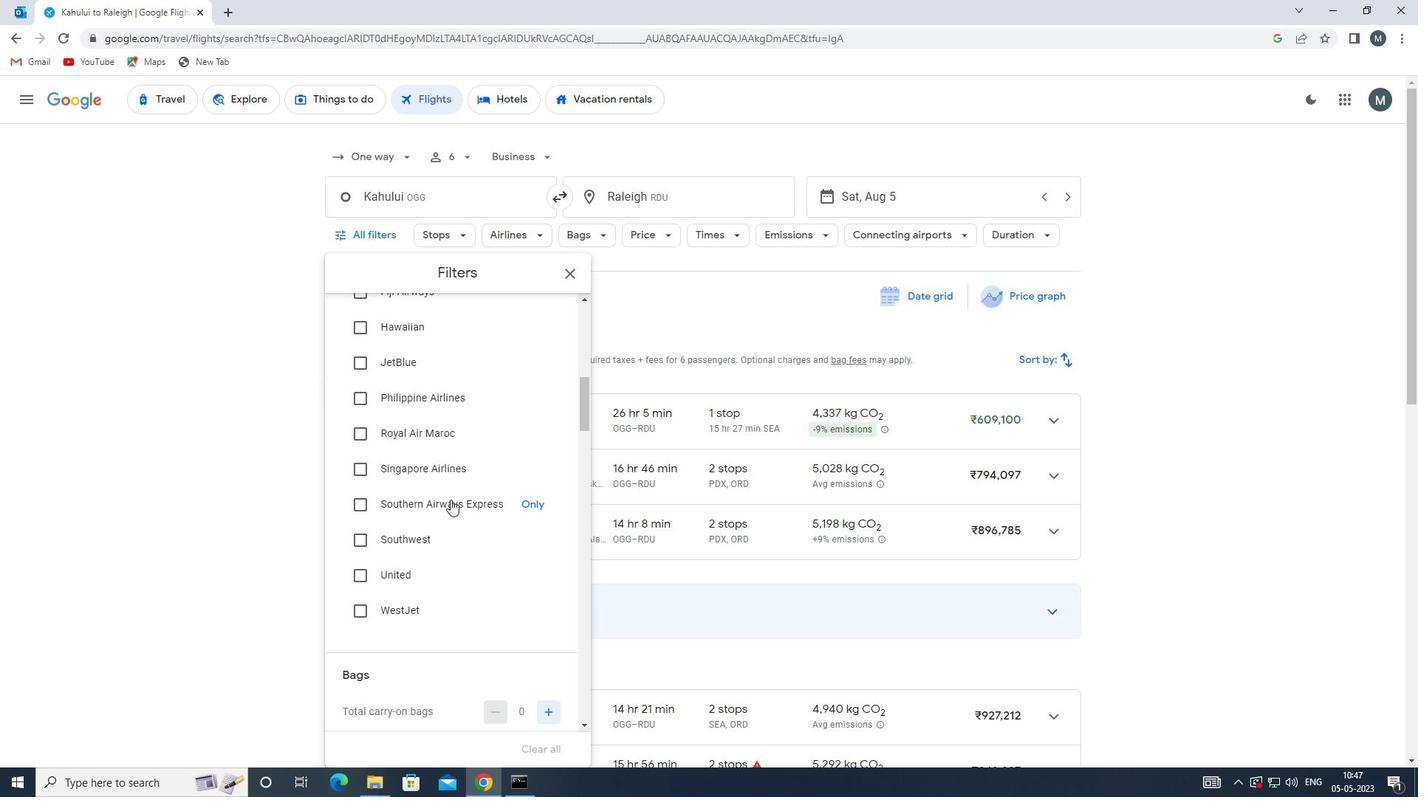 
Action: Mouse moved to (547, 593)
Screenshot: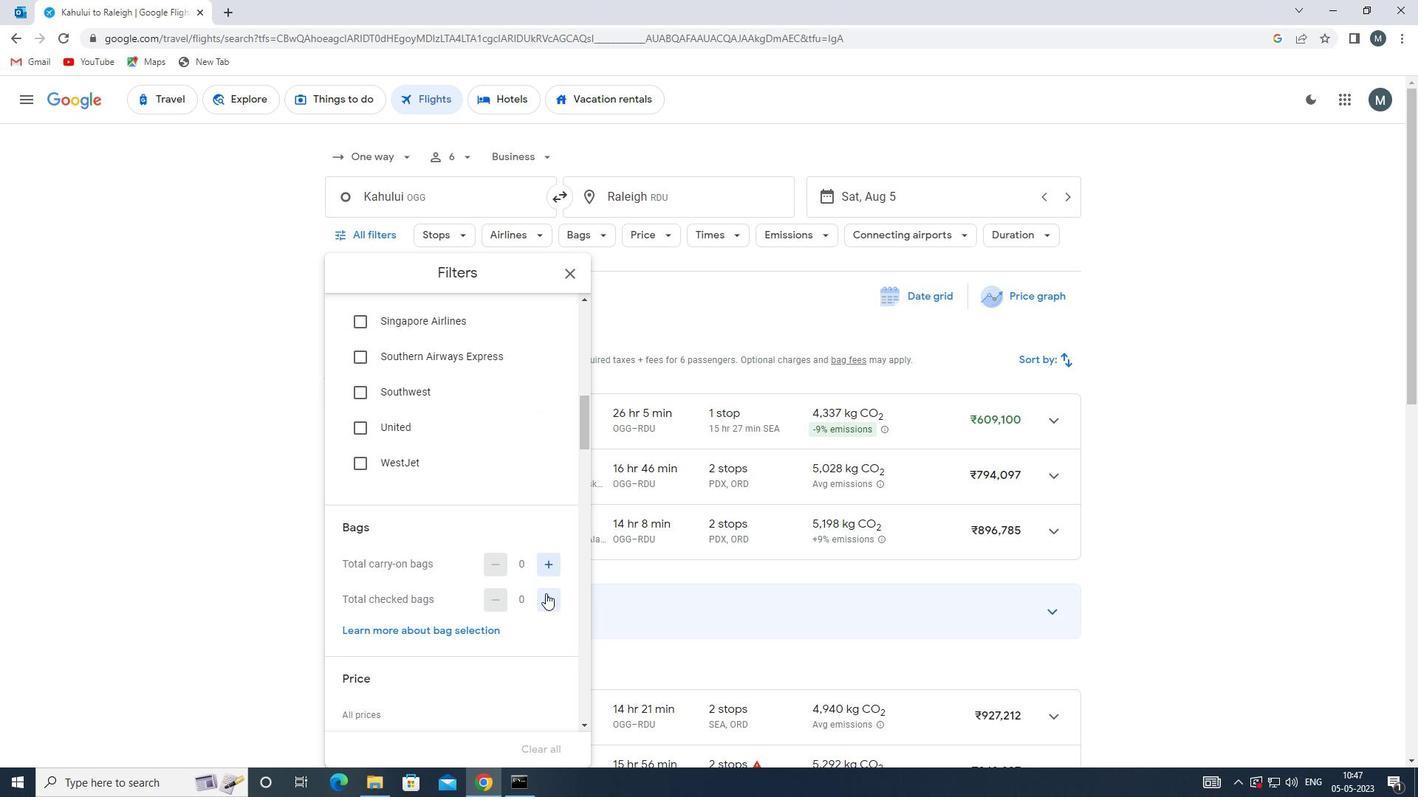 
Action: Mouse pressed left at (547, 593)
Screenshot: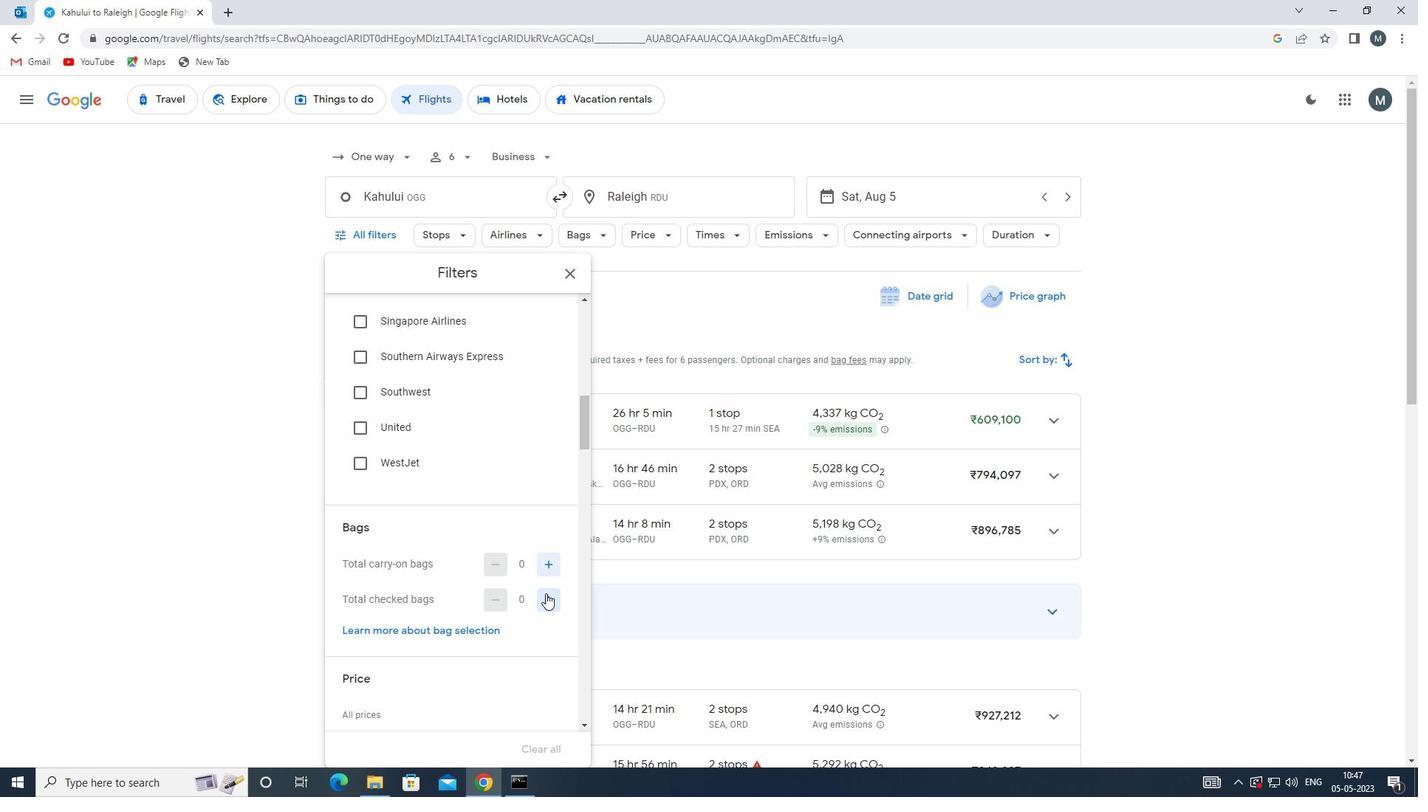 
Action: Mouse pressed left at (547, 593)
Screenshot: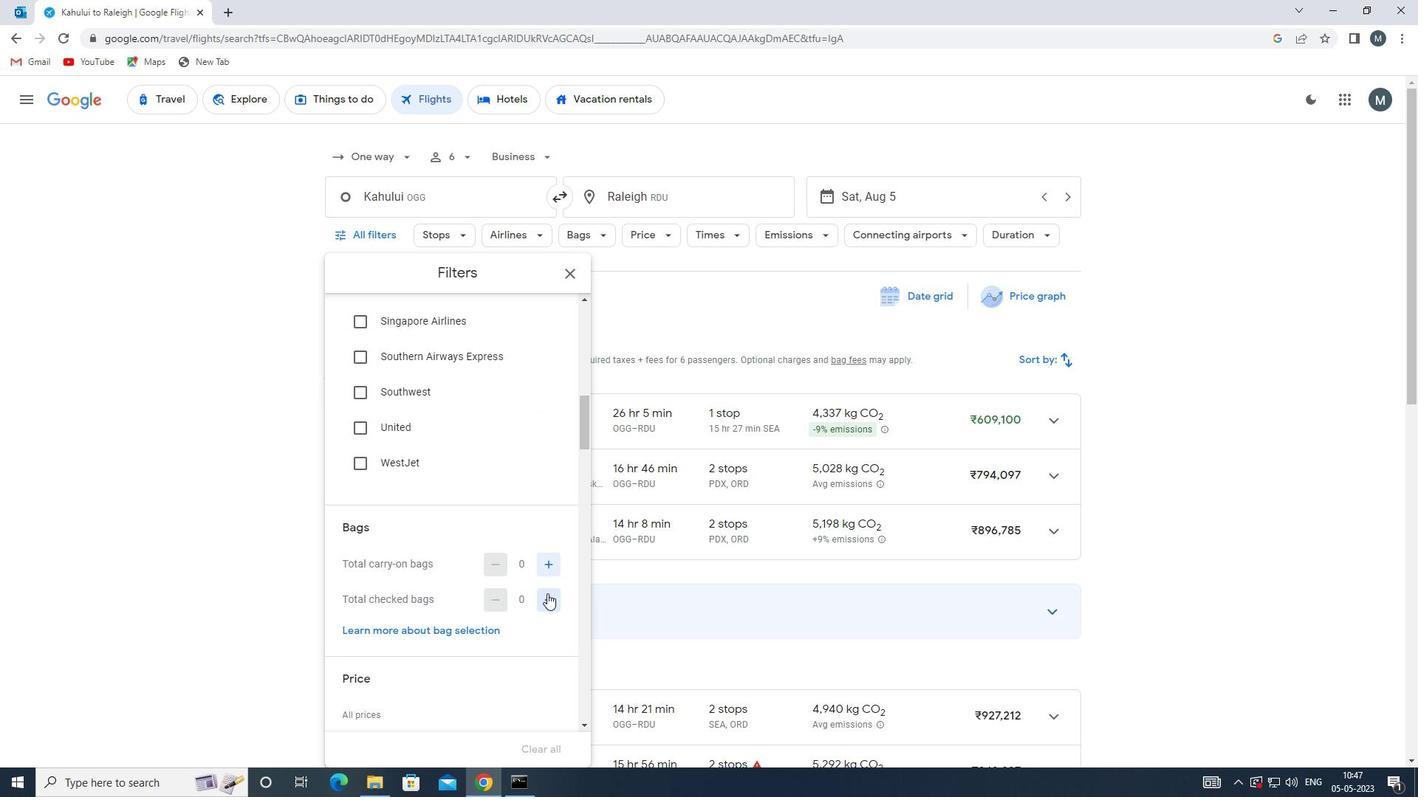 
Action: Mouse pressed left at (547, 593)
Screenshot: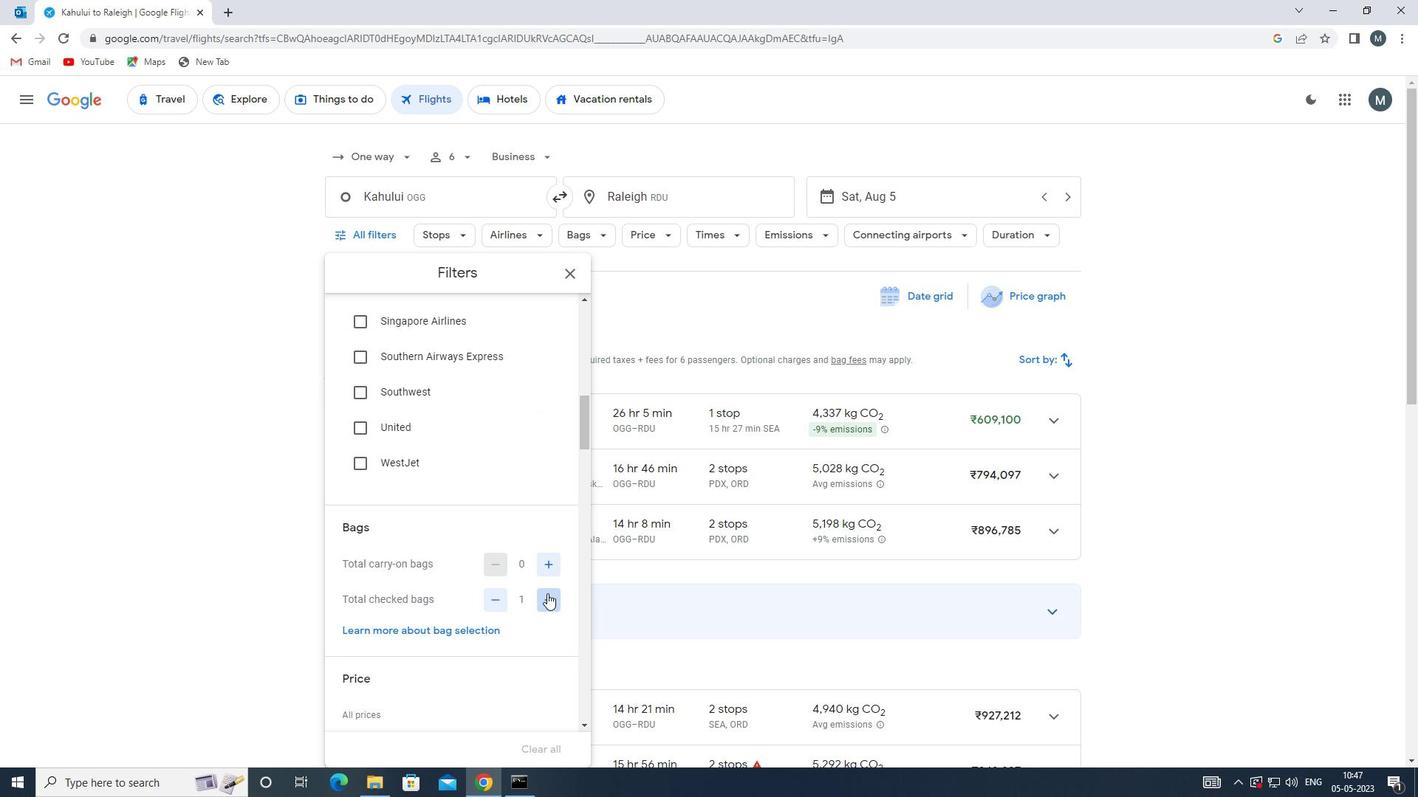 
Action: Mouse moved to (548, 593)
Screenshot: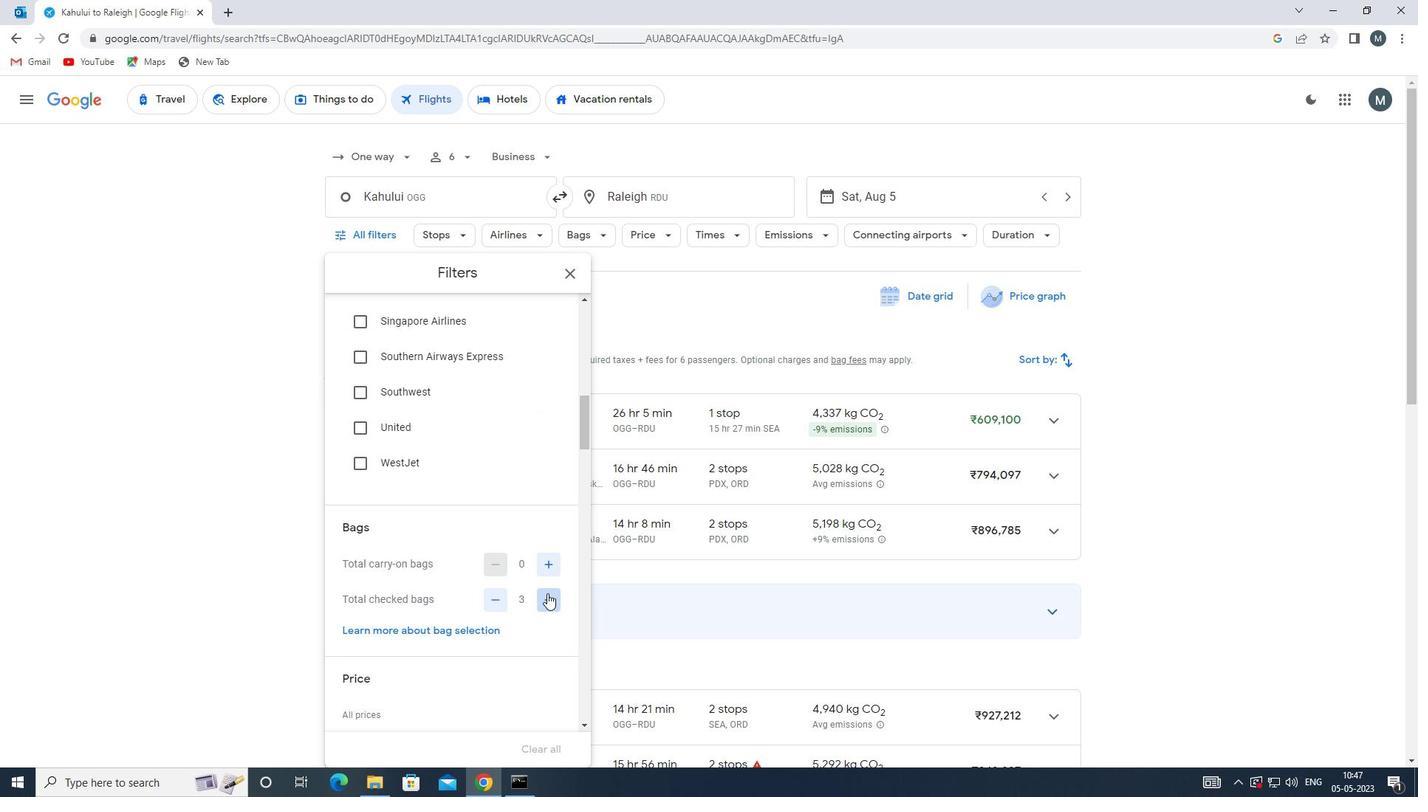 
Action: Mouse pressed left at (548, 593)
Screenshot: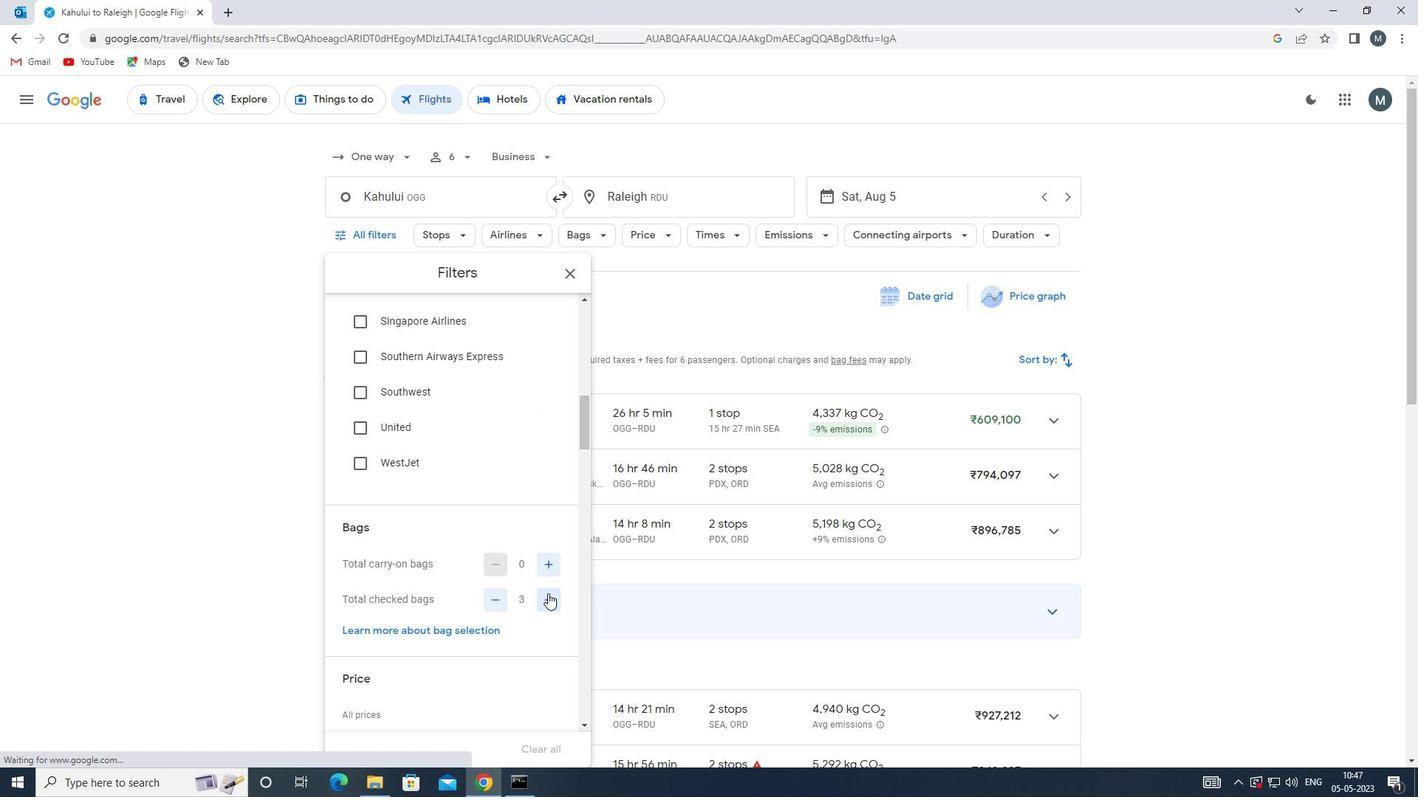 
Action: Mouse moved to (475, 504)
Screenshot: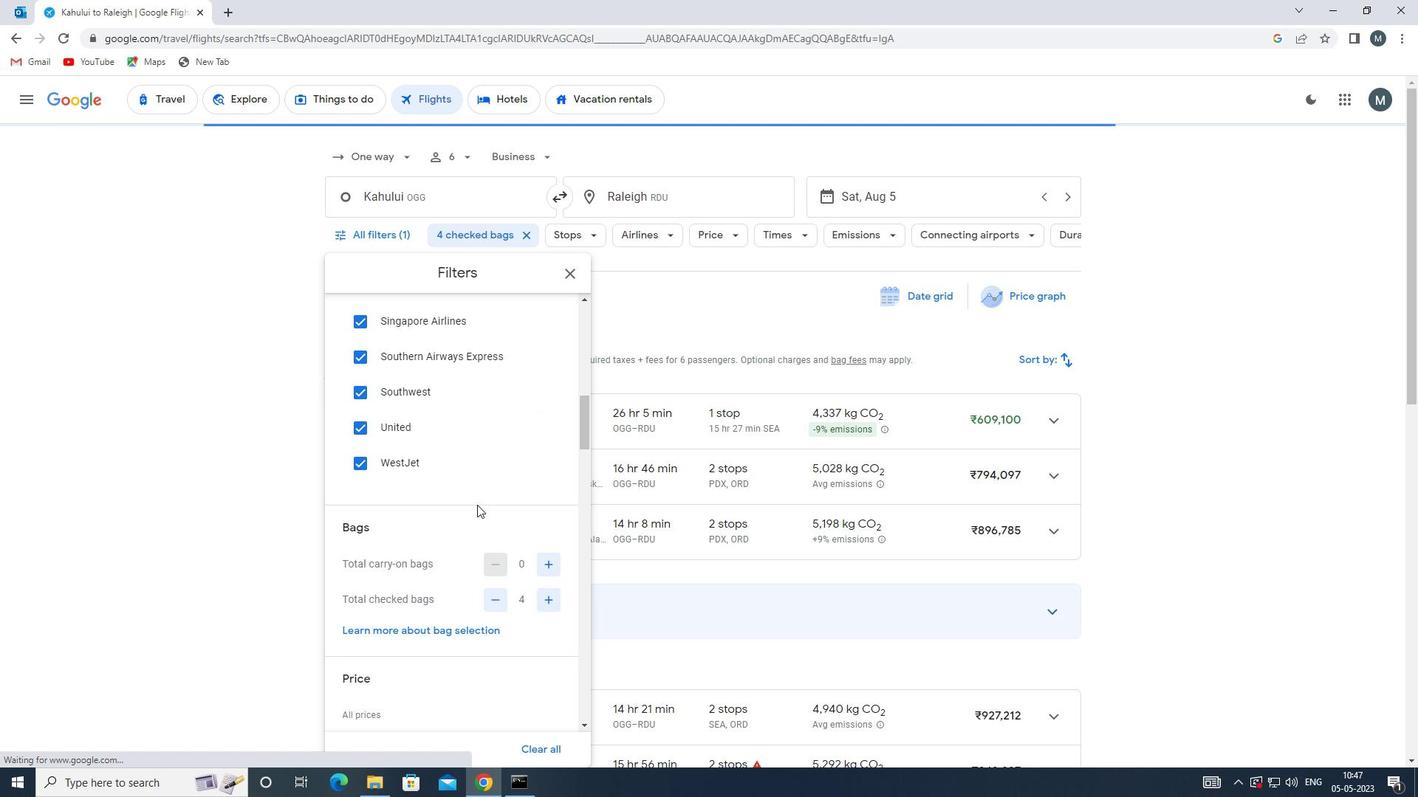 
Action: Mouse scrolled (475, 503) with delta (0, 0)
Screenshot: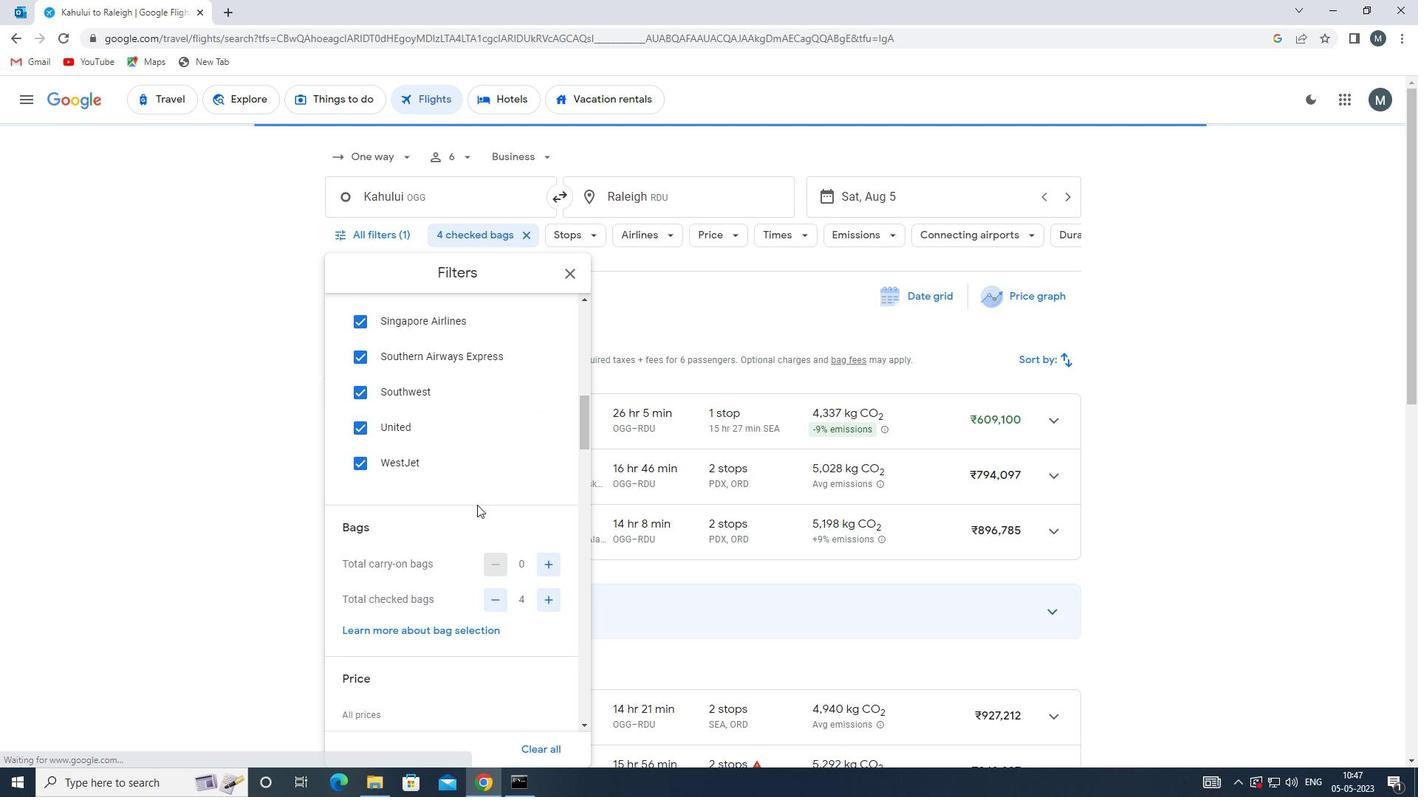 
Action: Mouse moved to (475, 504)
Screenshot: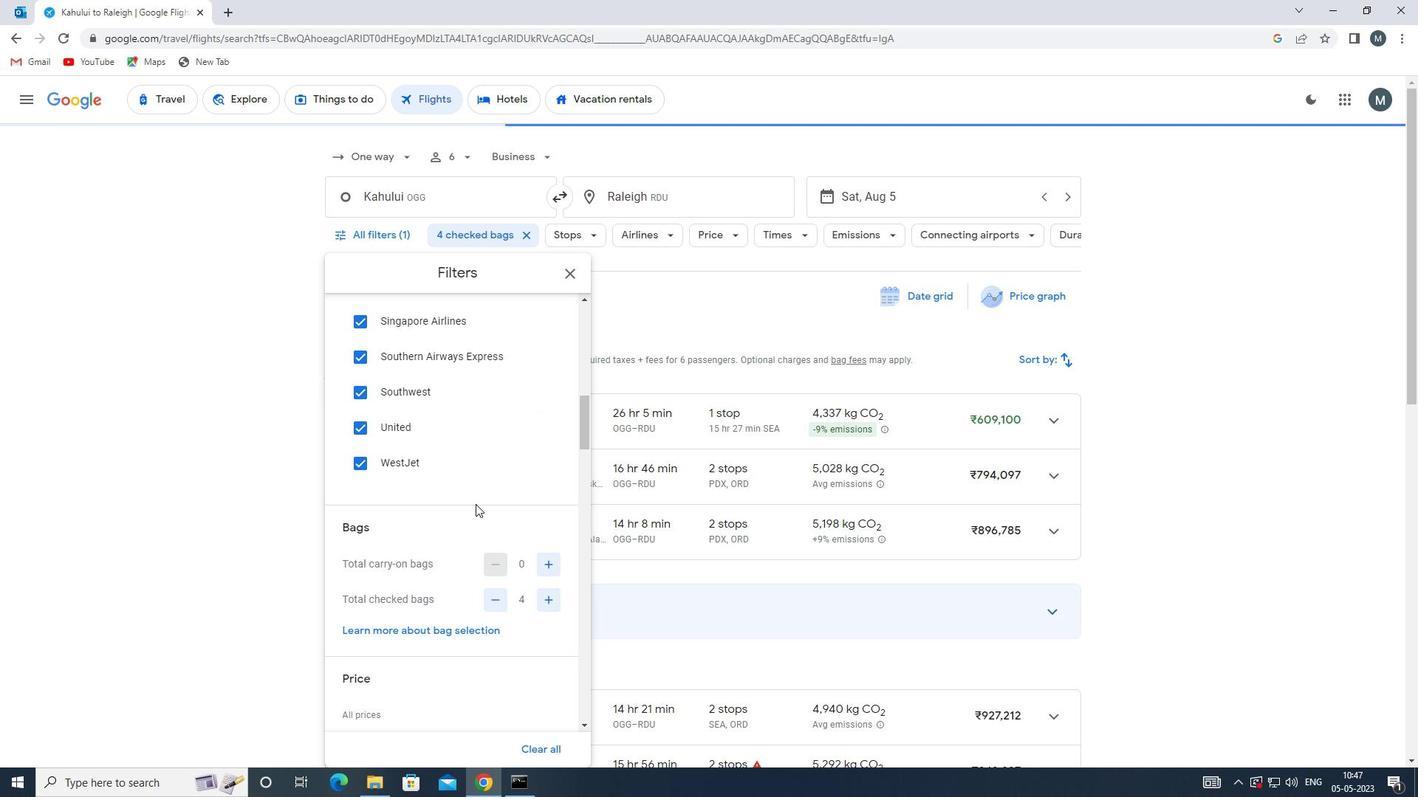 
Action: Mouse scrolled (475, 503) with delta (0, 0)
Screenshot: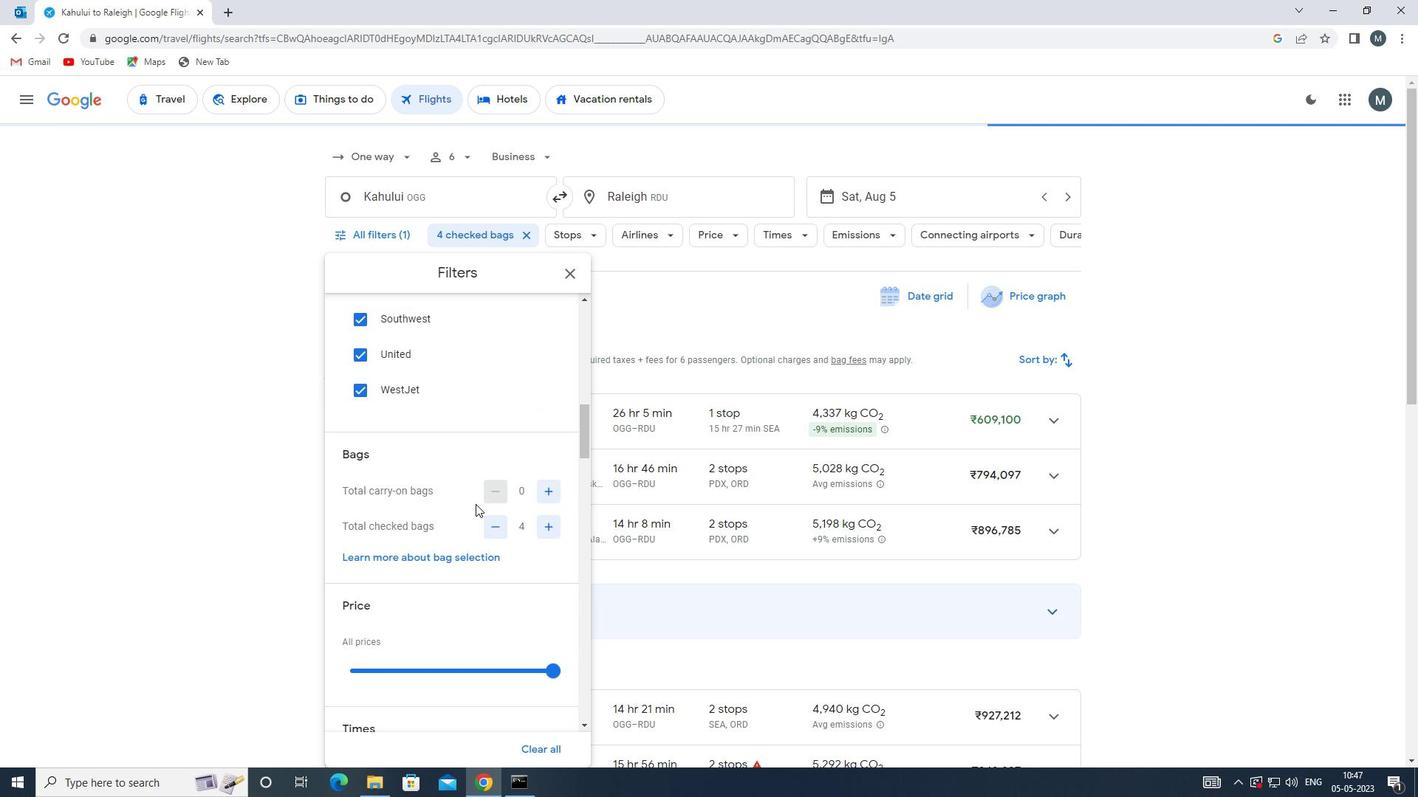 
Action: Mouse moved to (473, 507)
Screenshot: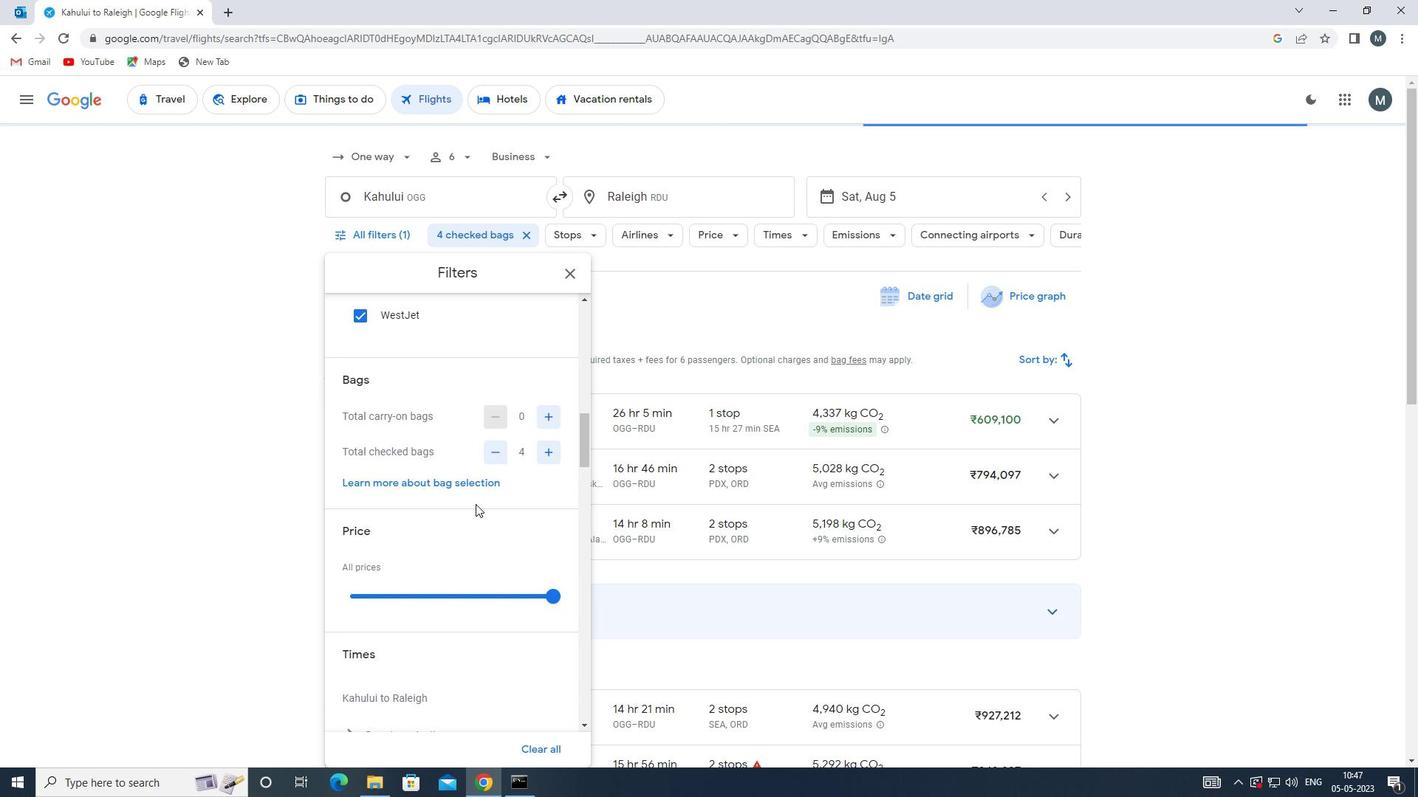 
Action: Mouse scrolled (473, 506) with delta (0, 0)
Screenshot: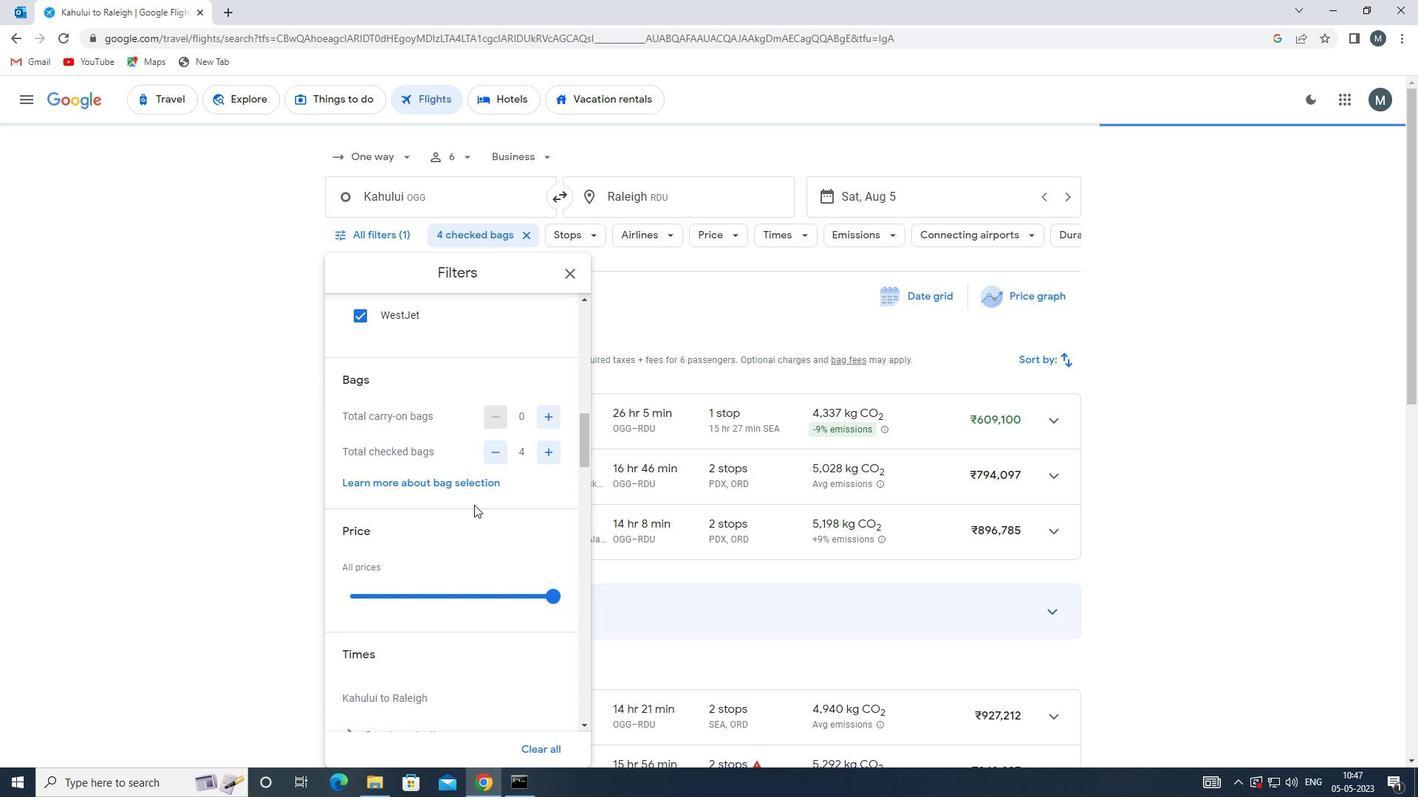 
Action: Mouse moved to (446, 514)
Screenshot: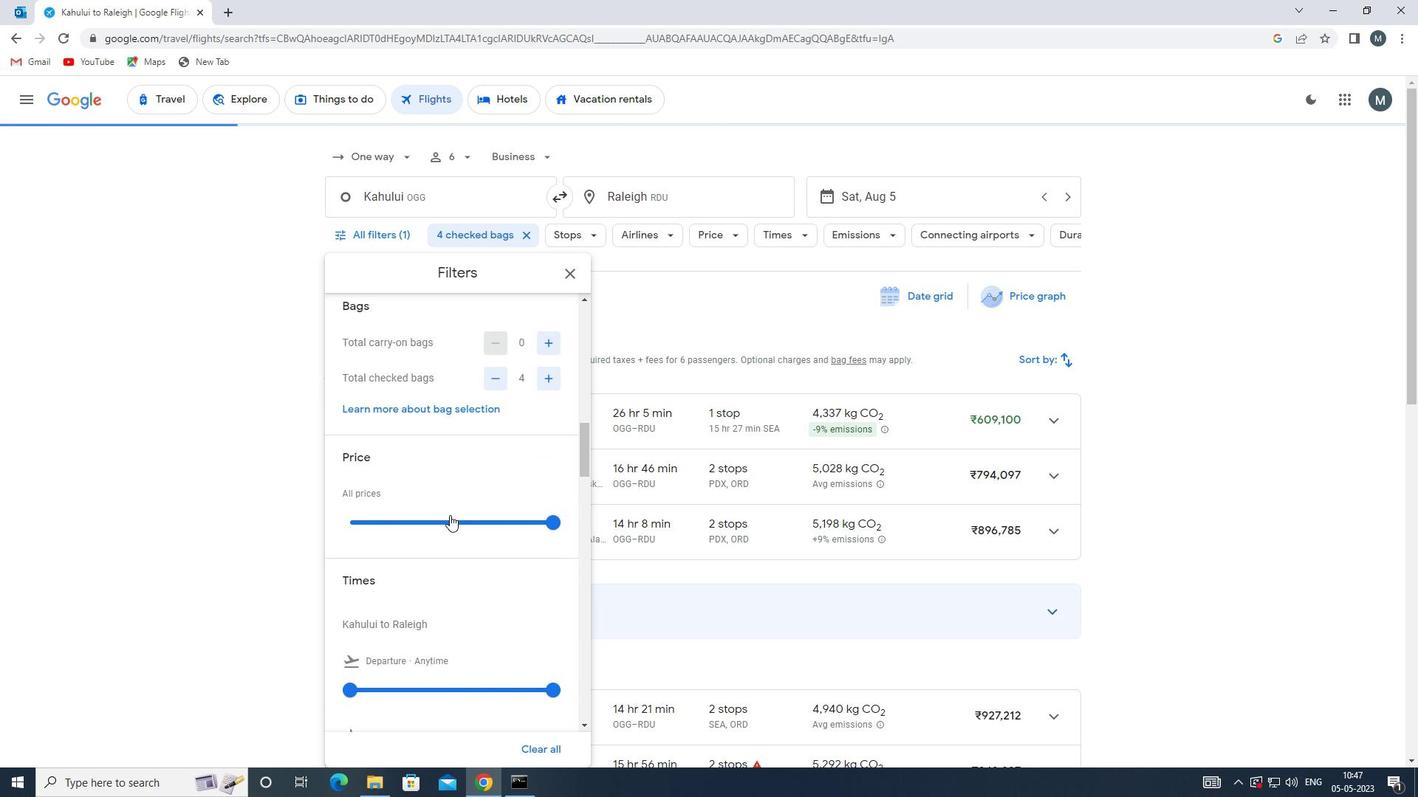 
Action: Mouse pressed left at (446, 514)
Screenshot: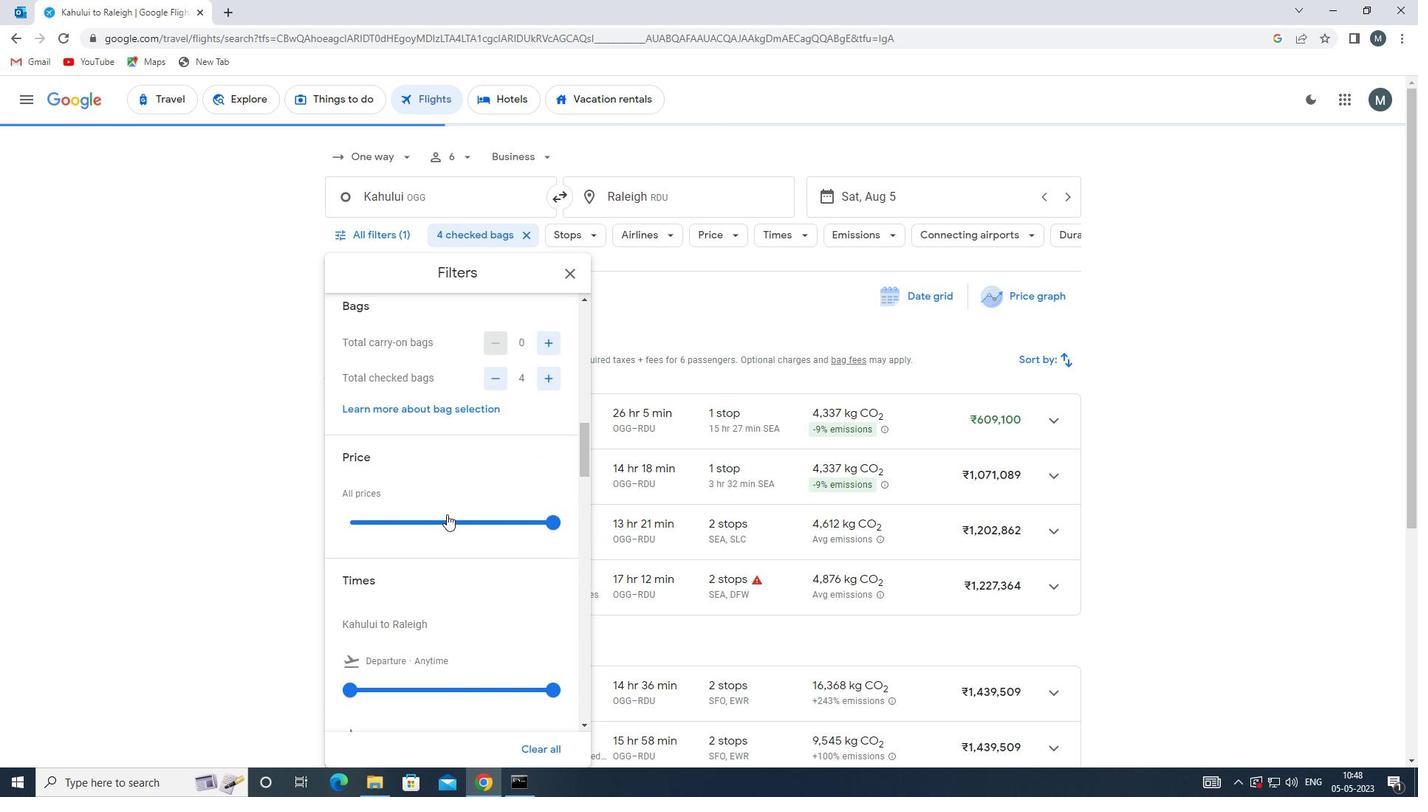 
Action: Mouse pressed left at (446, 514)
Screenshot: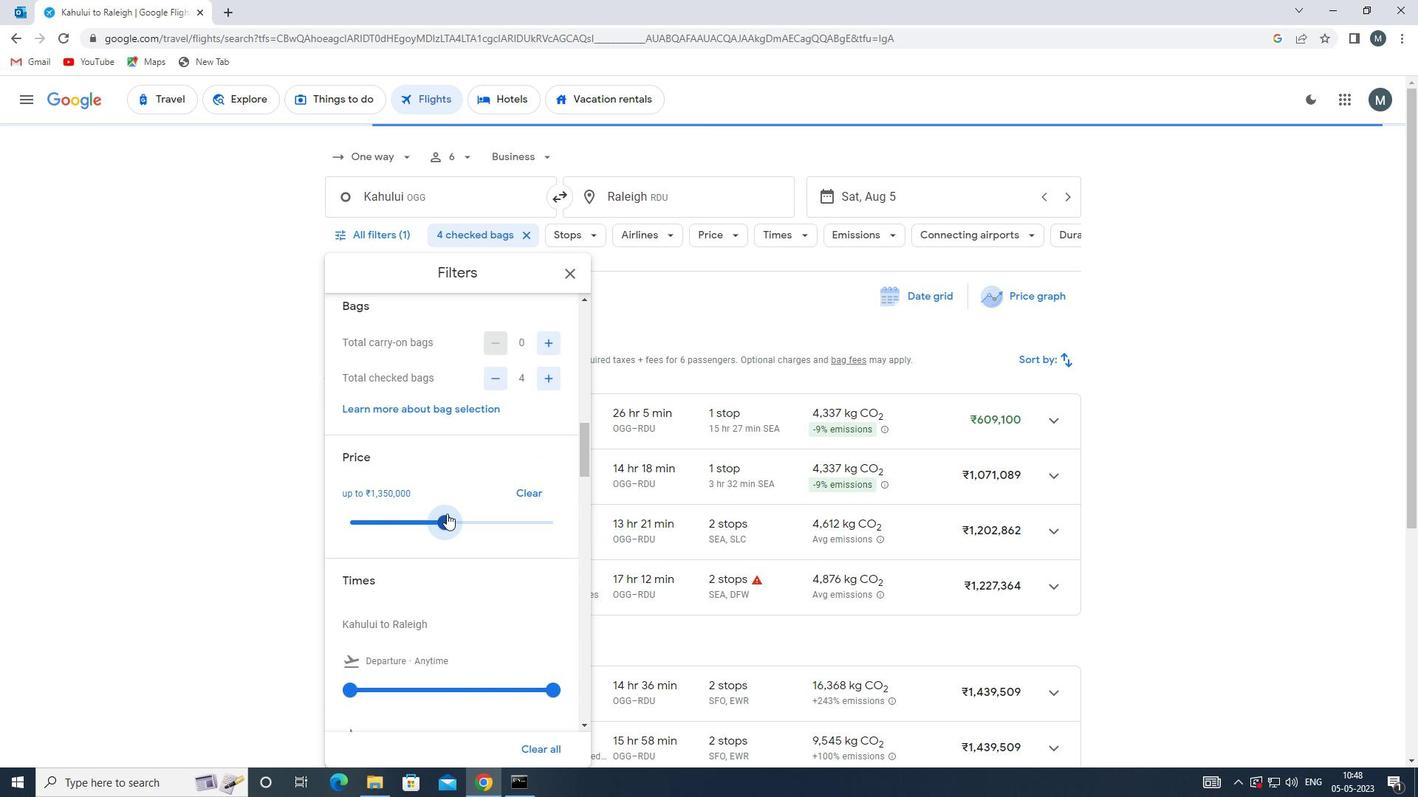 
Action: Mouse moved to (404, 517)
Screenshot: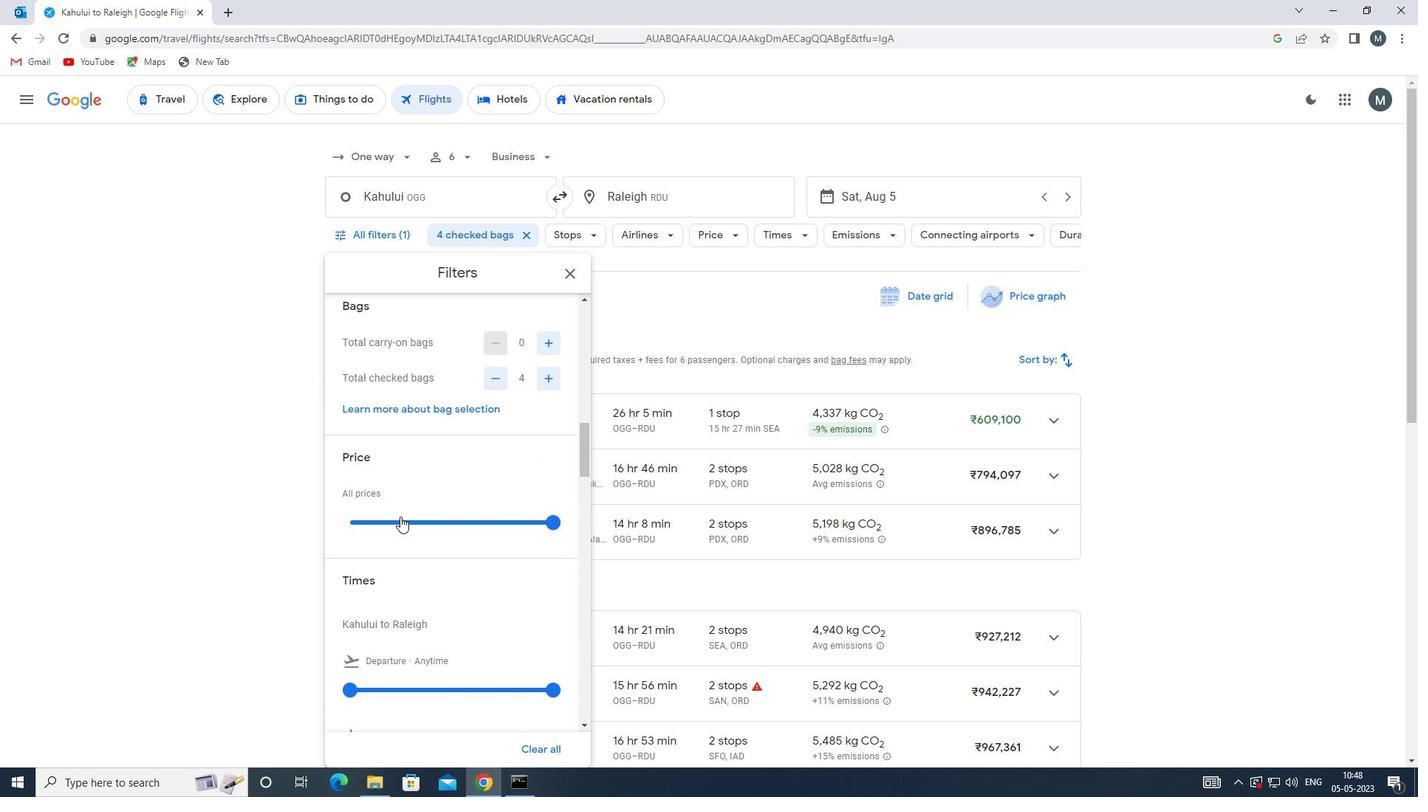 
Action: Mouse pressed left at (404, 517)
Screenshot: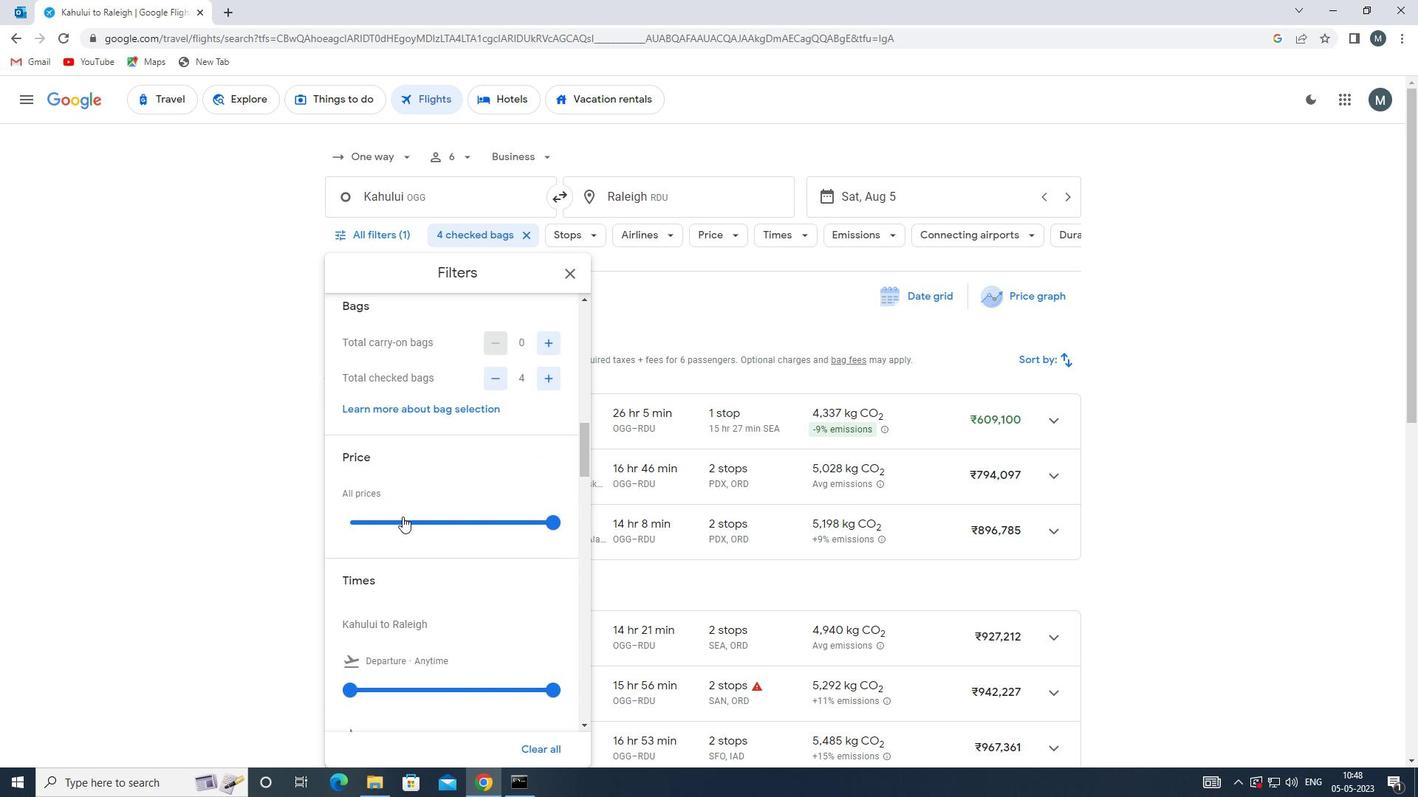 
Action: Mouse moved to (406, 517)
Screenshot: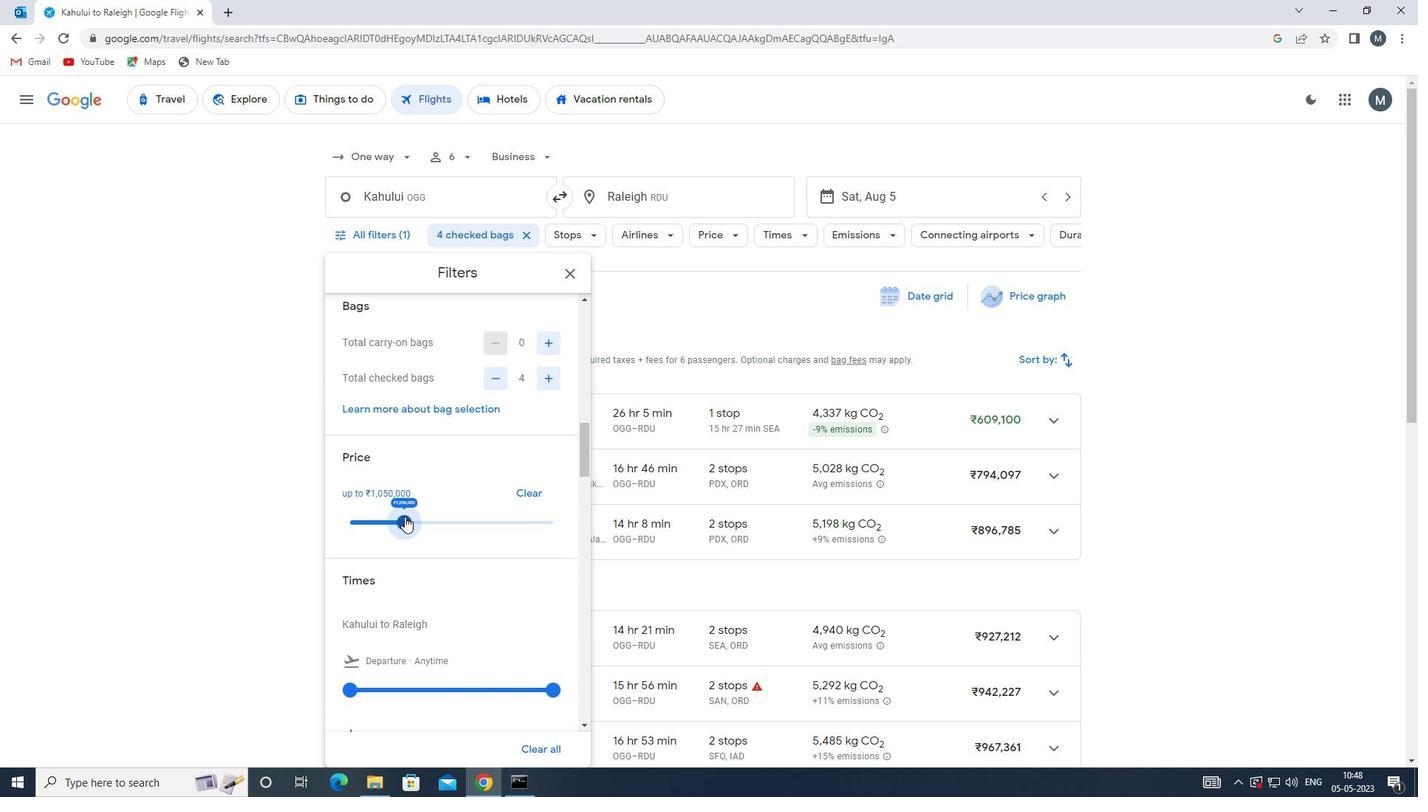 
Action: Mouse pressed left at (406, 517)
Screenshot: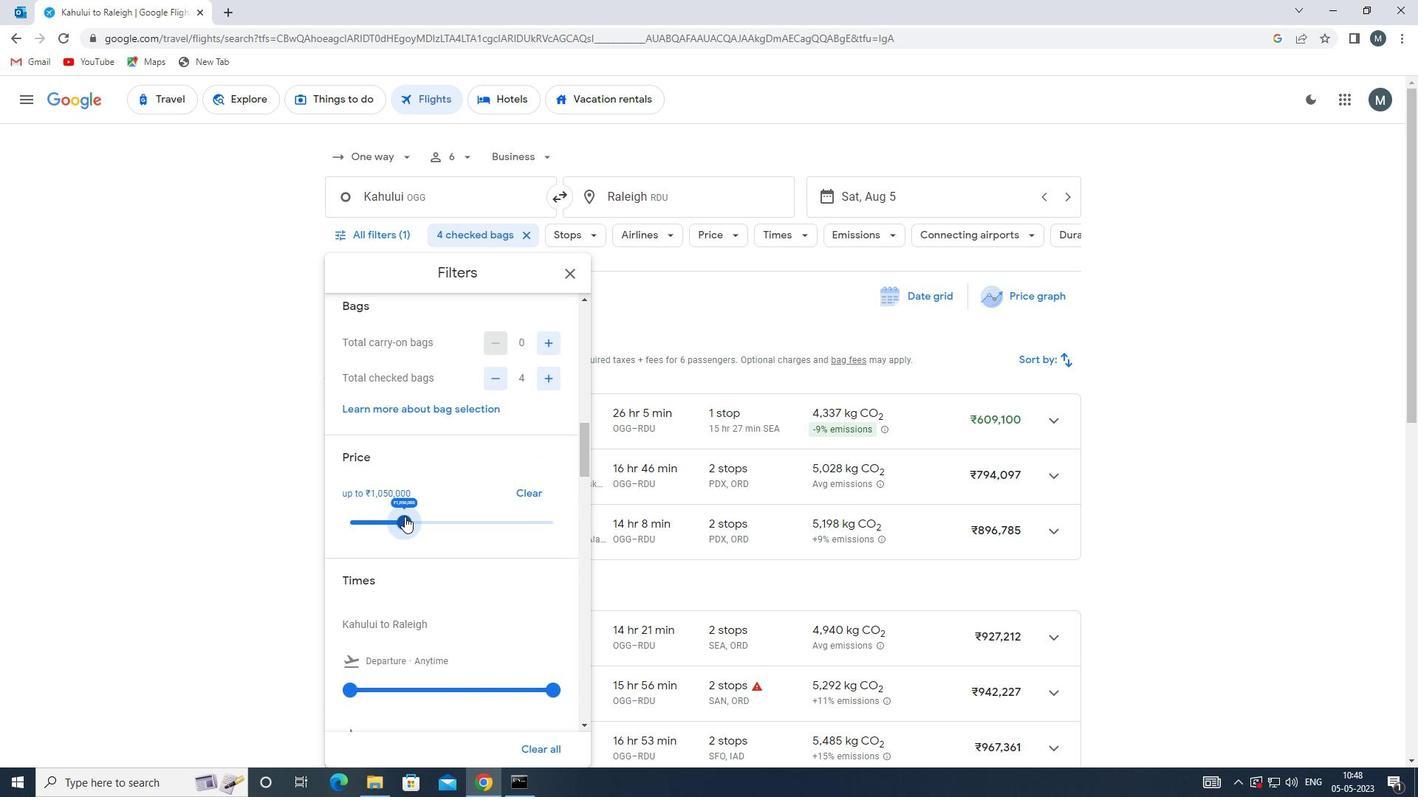 
Action: Mouse moved to (409, 497)
Screenshot: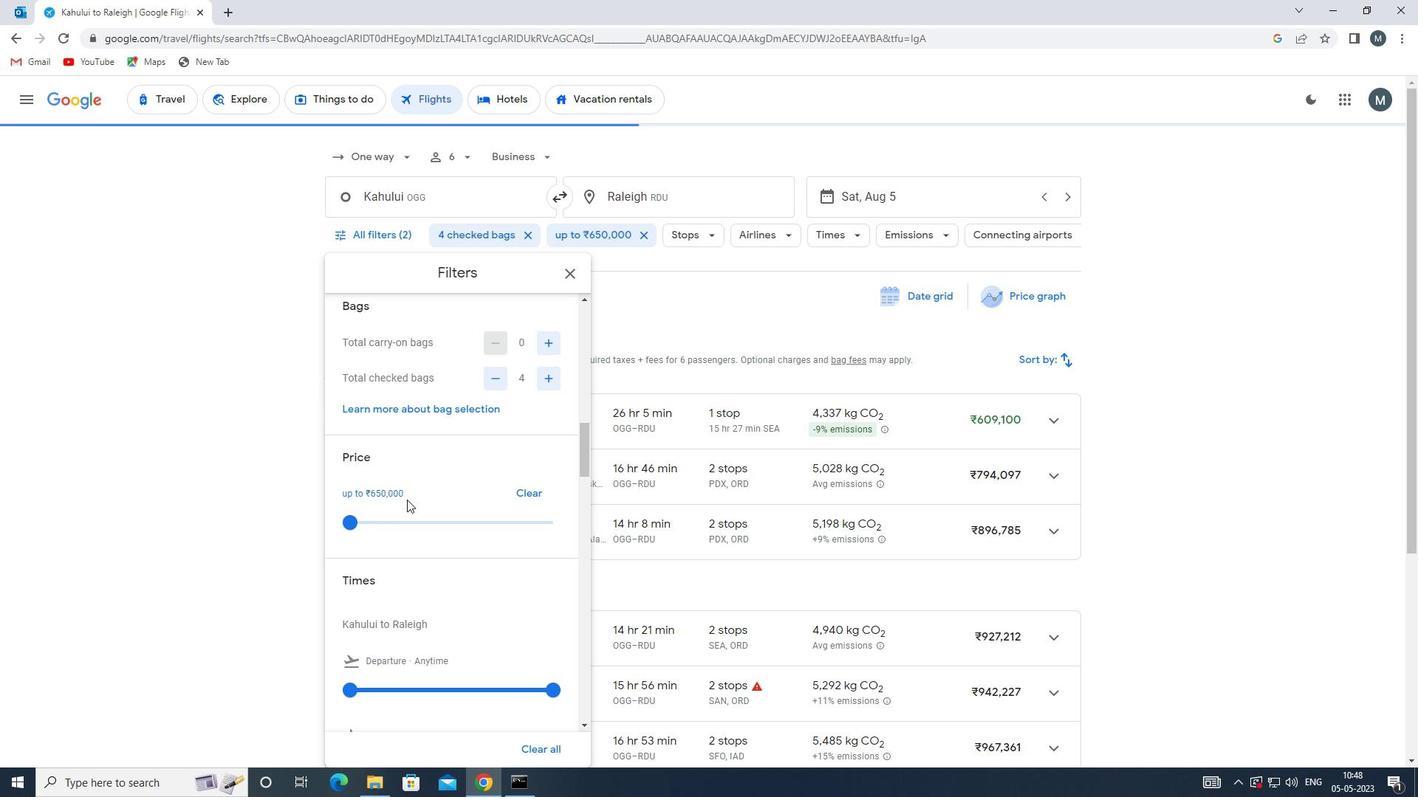 
Action: Mouse scrolled (409, 496) with delta (0, 0)
Screenshot: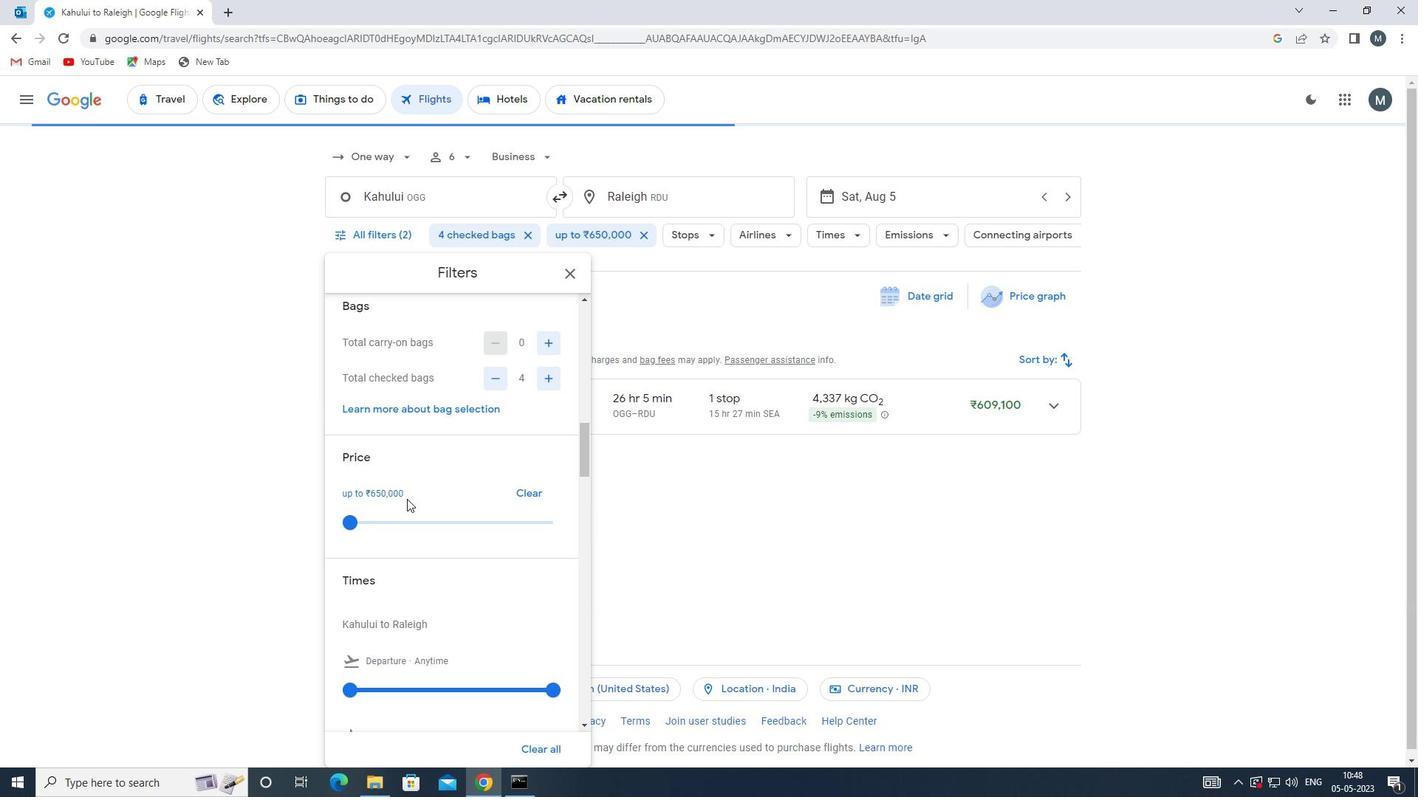 
Action: Mouse scrolled (409, 496) with delta (0, 0)
Screenshot: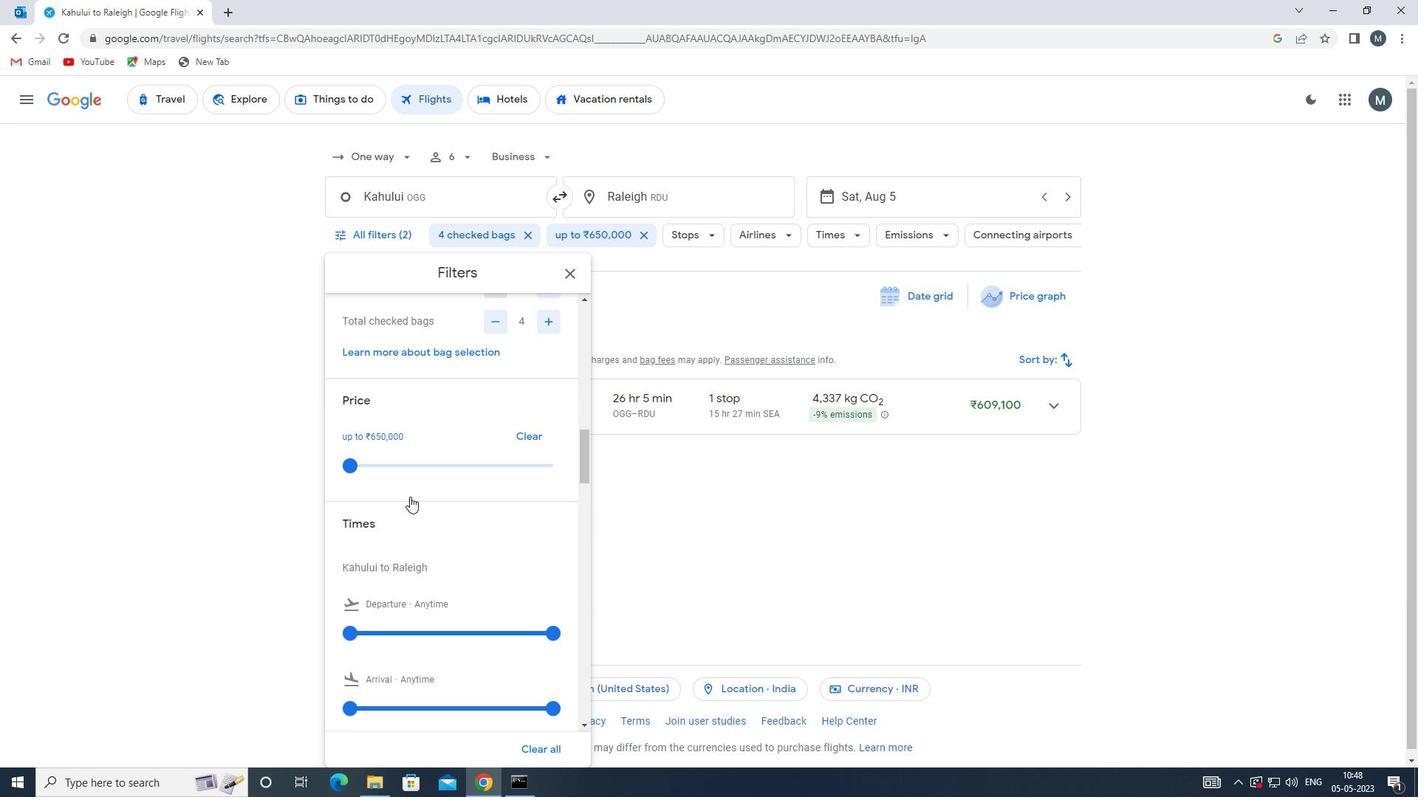 
Action: Mouse moved to (362, 538)
Screenshot: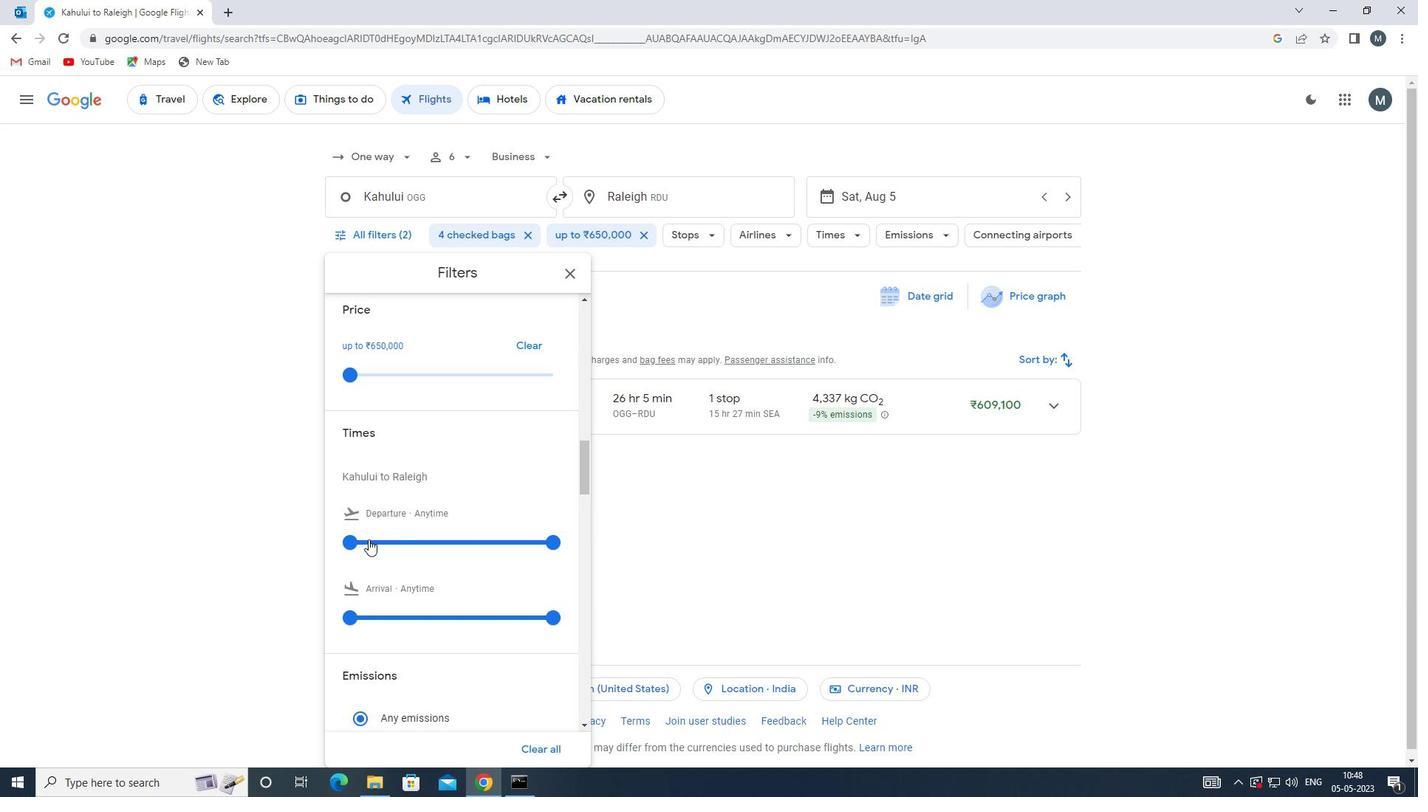 
Action: Mouse pressed left at (362, 538)
Screenshot: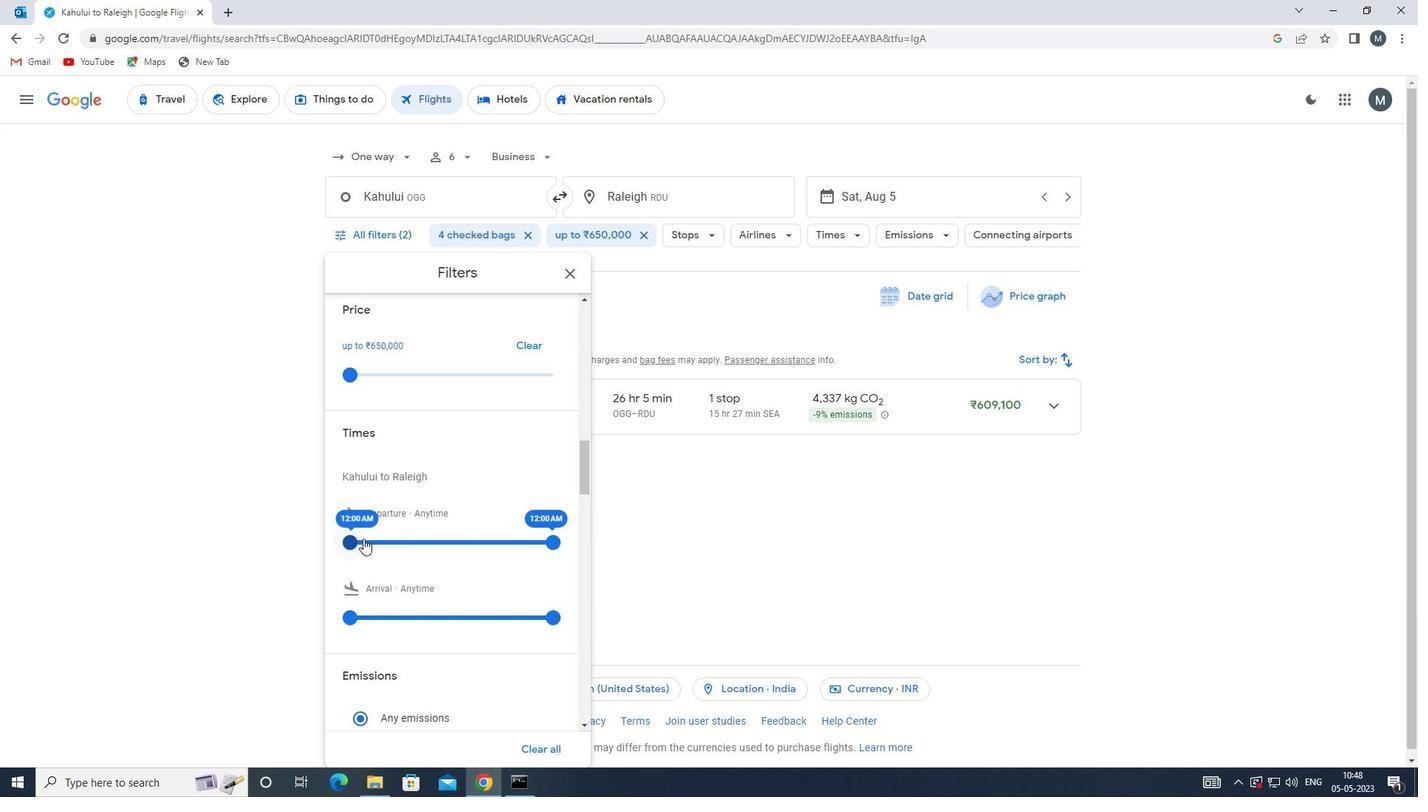 
Action: Mouse moved to (548, 542)
Screenshot: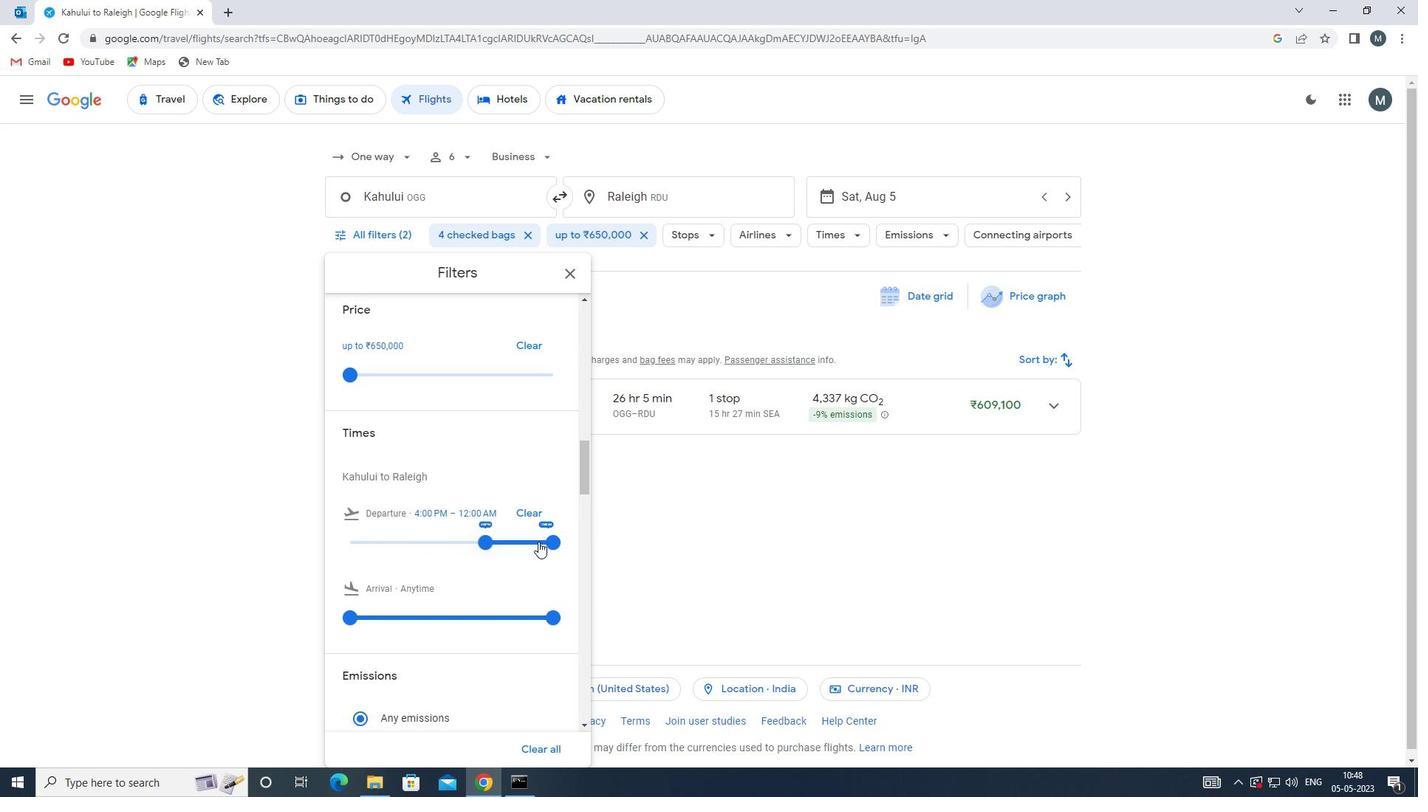 
Action: Mouse pressed left at (548, 542)
Screenshot: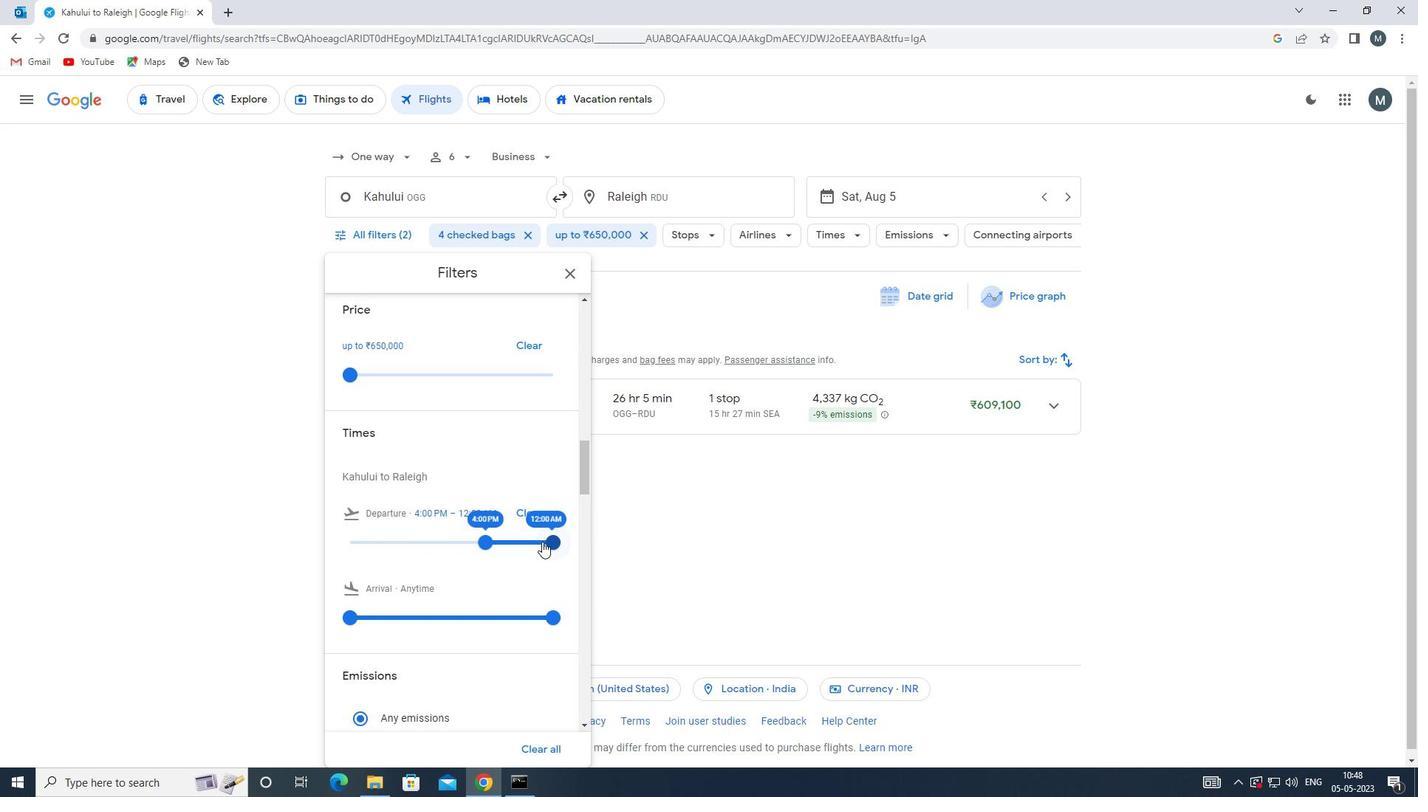 
Action: Mouse moved to (488, 539)
Screenshot: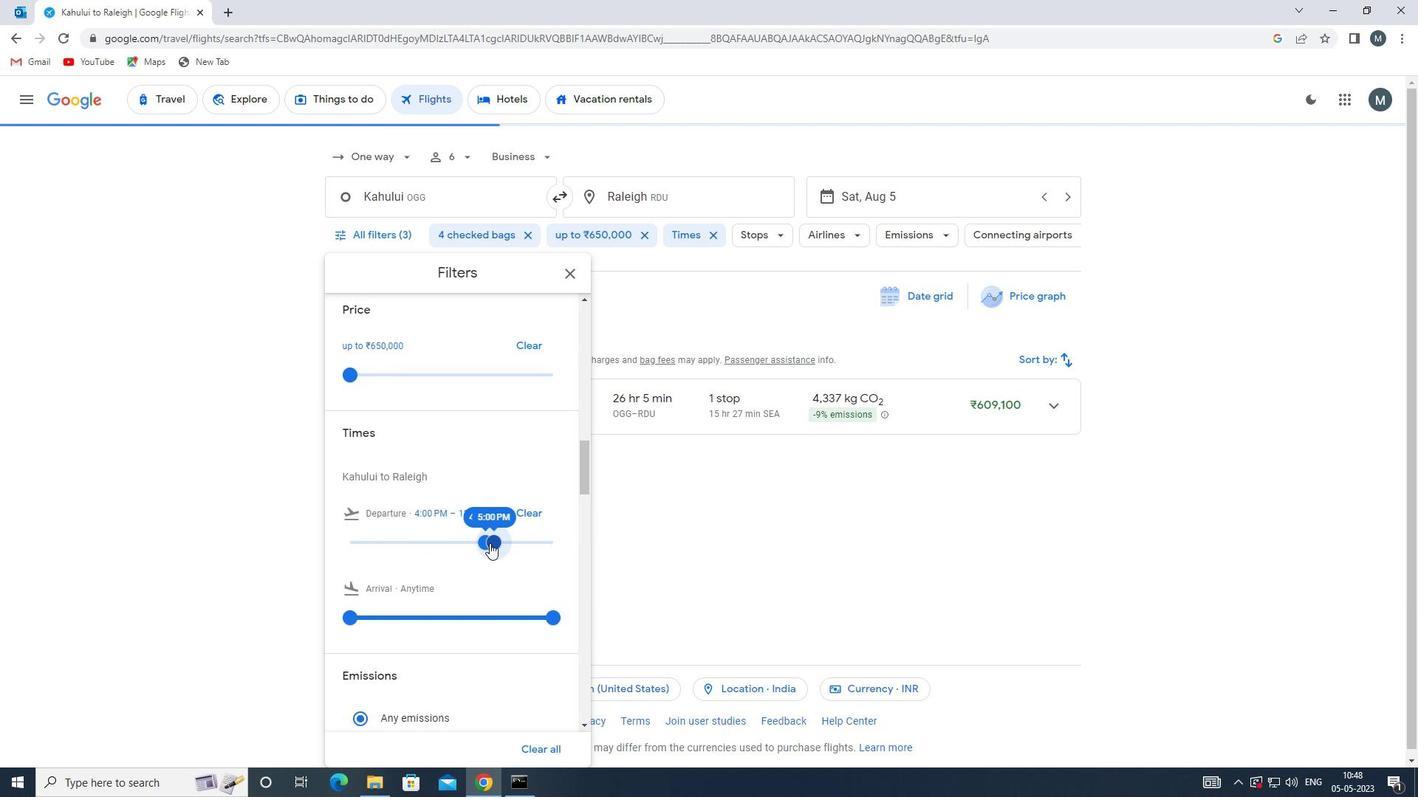 
Action: Mouse scrolled (488, 538) with delta (0, 0)
Screenshot: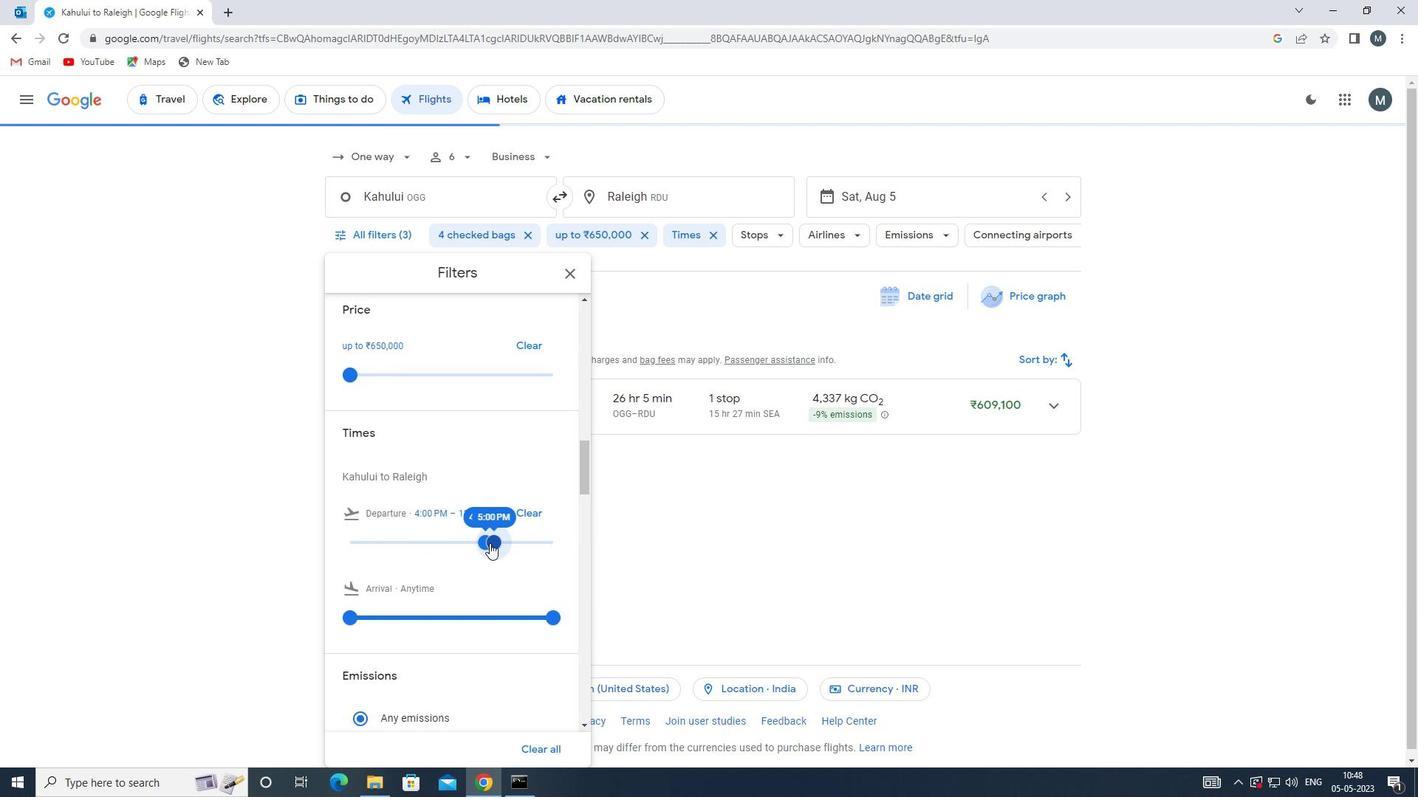 
Action: Mouse scrolled (488, 538) with delta (0, 0)
Screenshot: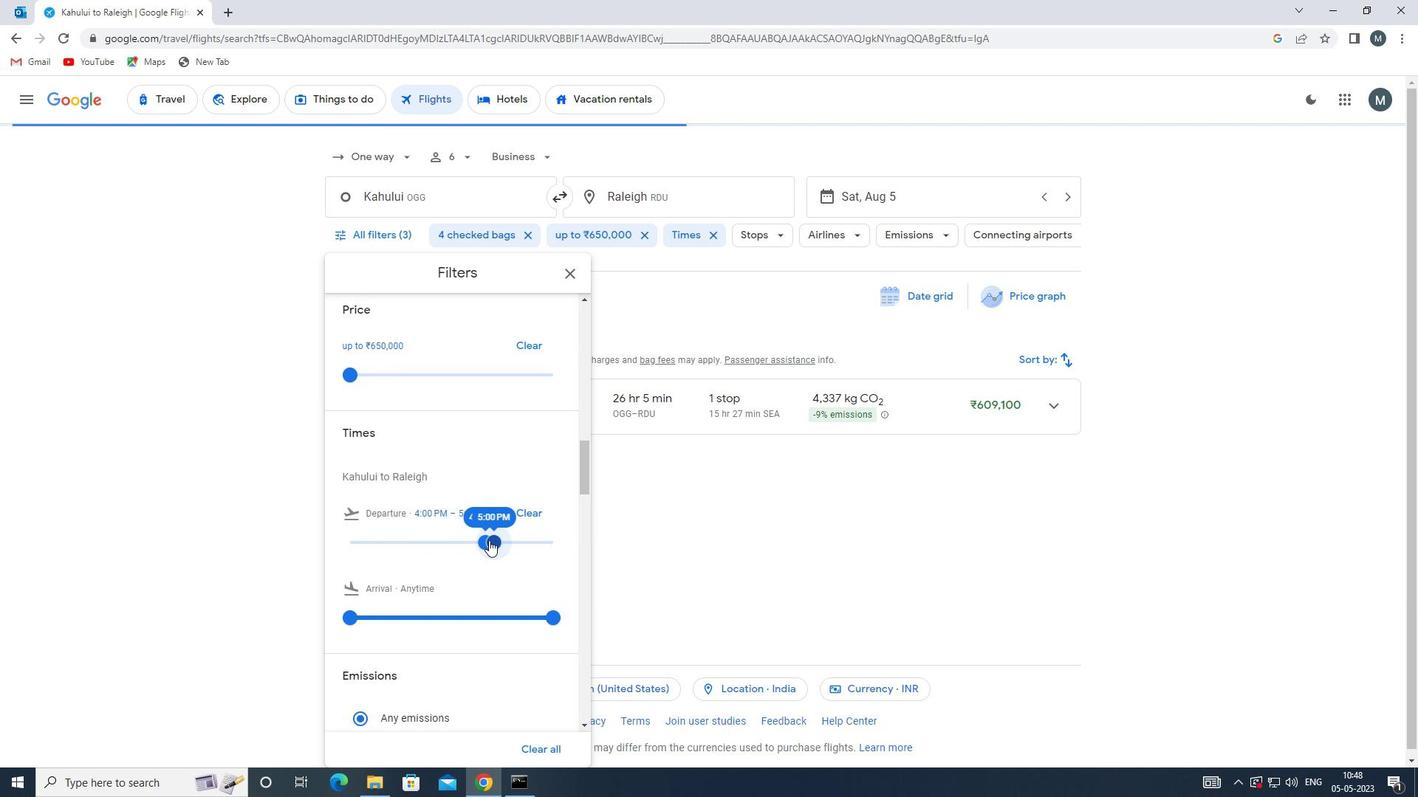 
Action: Mouse moved to (568, 273)
Screenshot: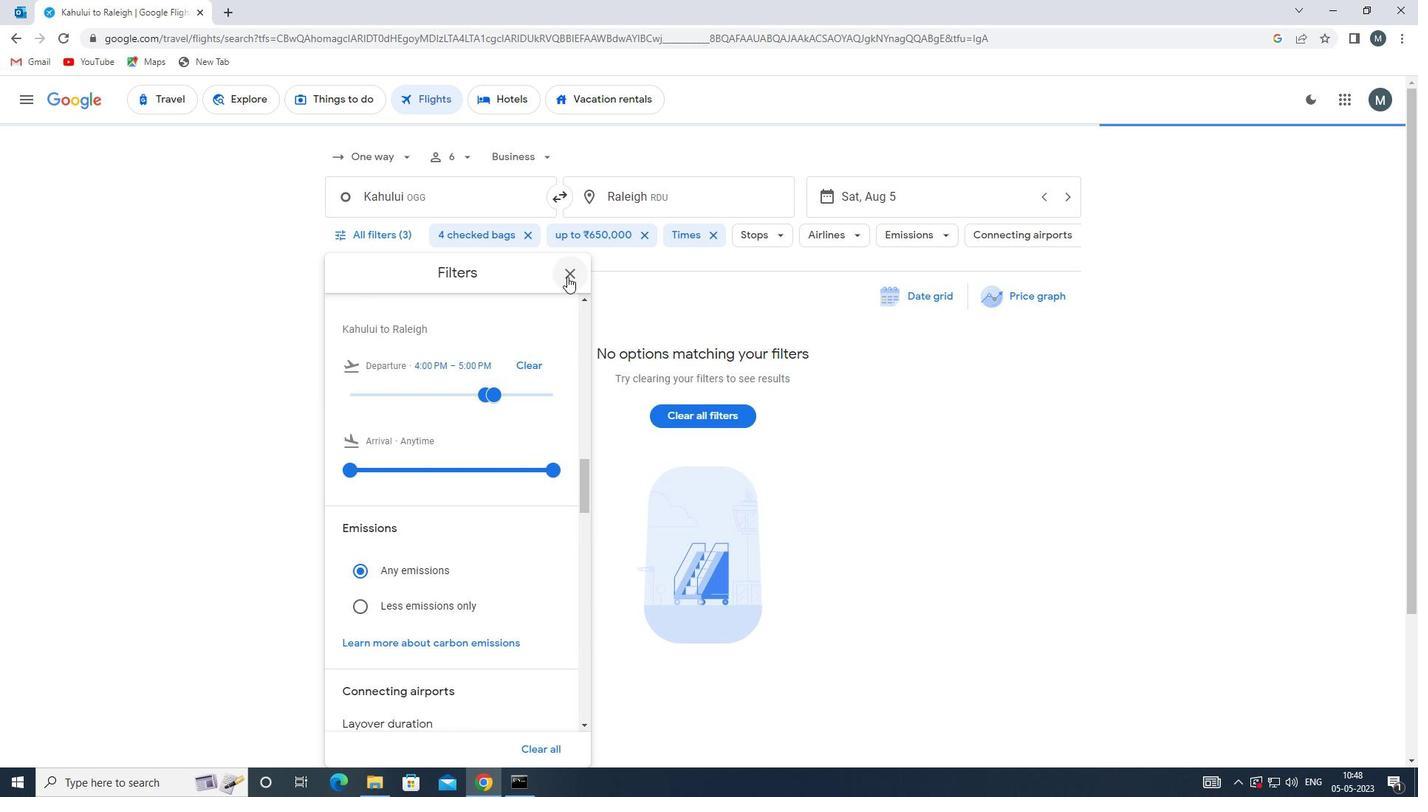 
Action: Mouse pressed left at (568, 273)
Screenshot: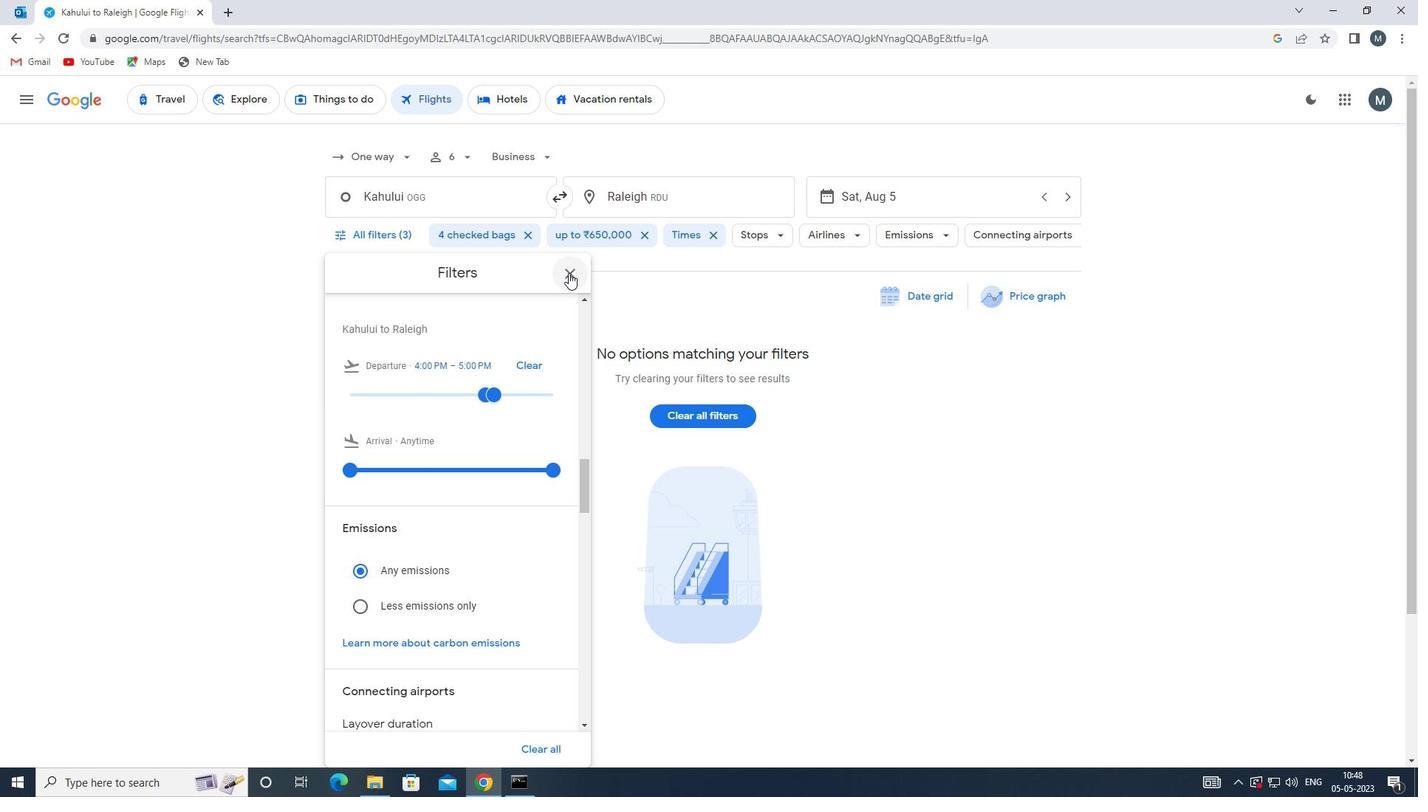
